 Task: Reply All to email with the signature Chelsea Sanchez with the subject Request for a testimonial from softage.1@softage.net with the message Could you please provide me with an update on the status of the project?, select last word, change the font of the message to Garamond and change the font typography to bold and italics Send the email
Action: Mouse moved to (576, 761)
Screenshot: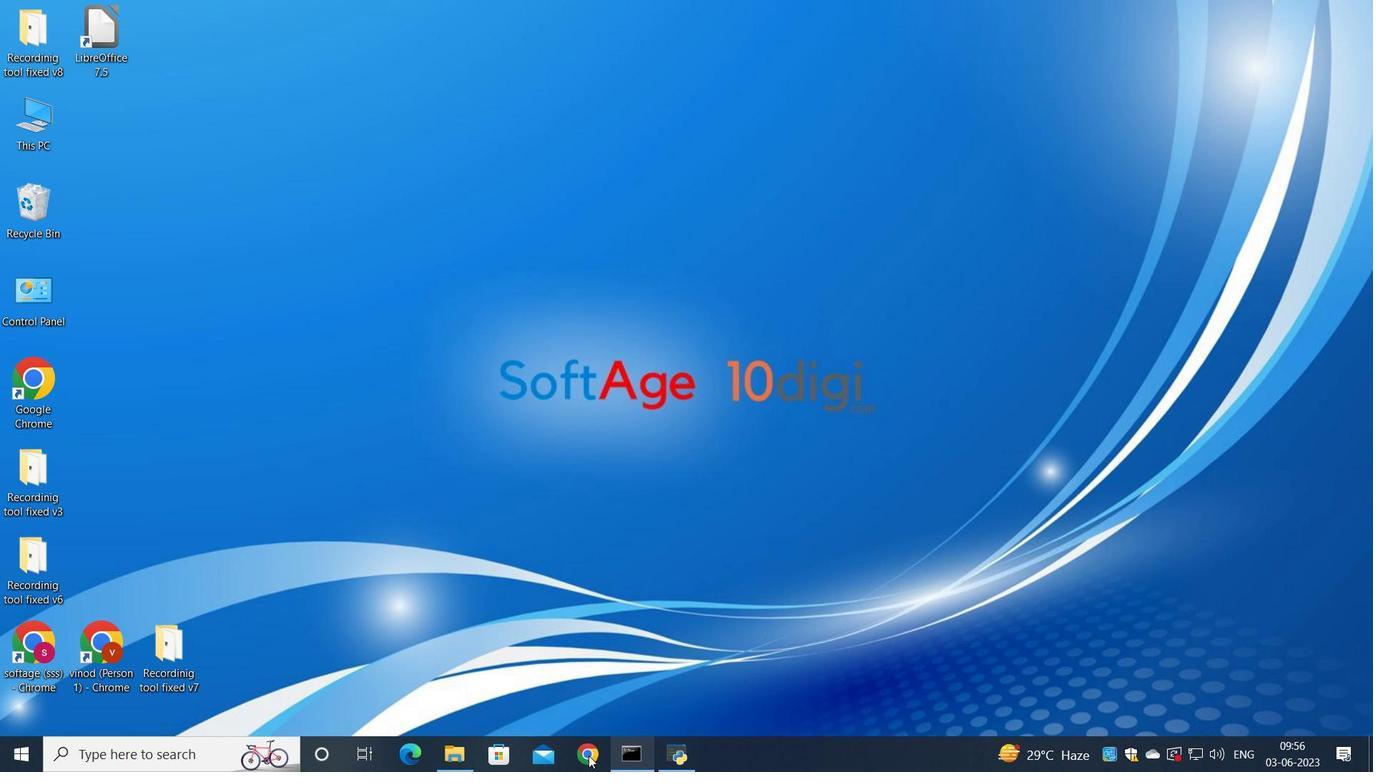 
Action: Mouse pressed left at (576, 761)
Screenshot: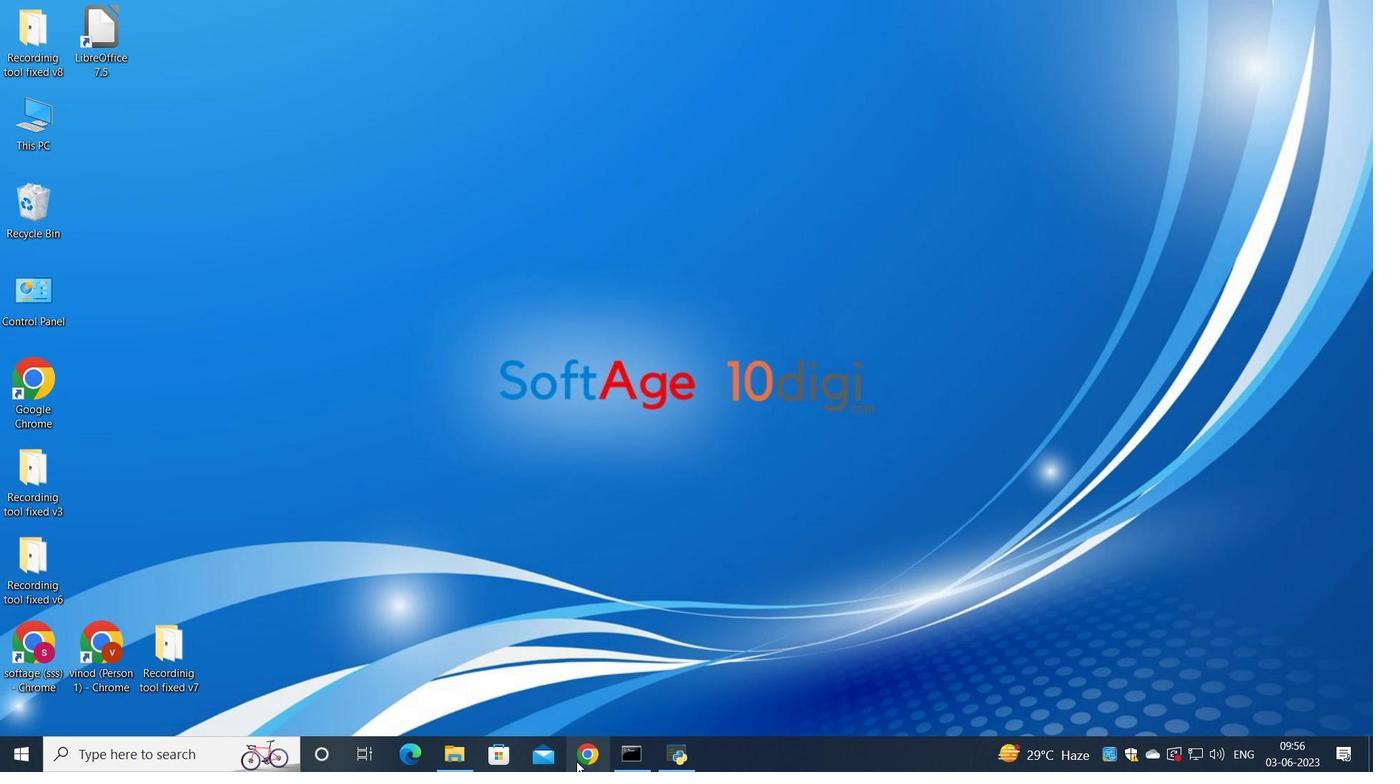 
Action: Mouse moved to (608, 466)
Screenshot: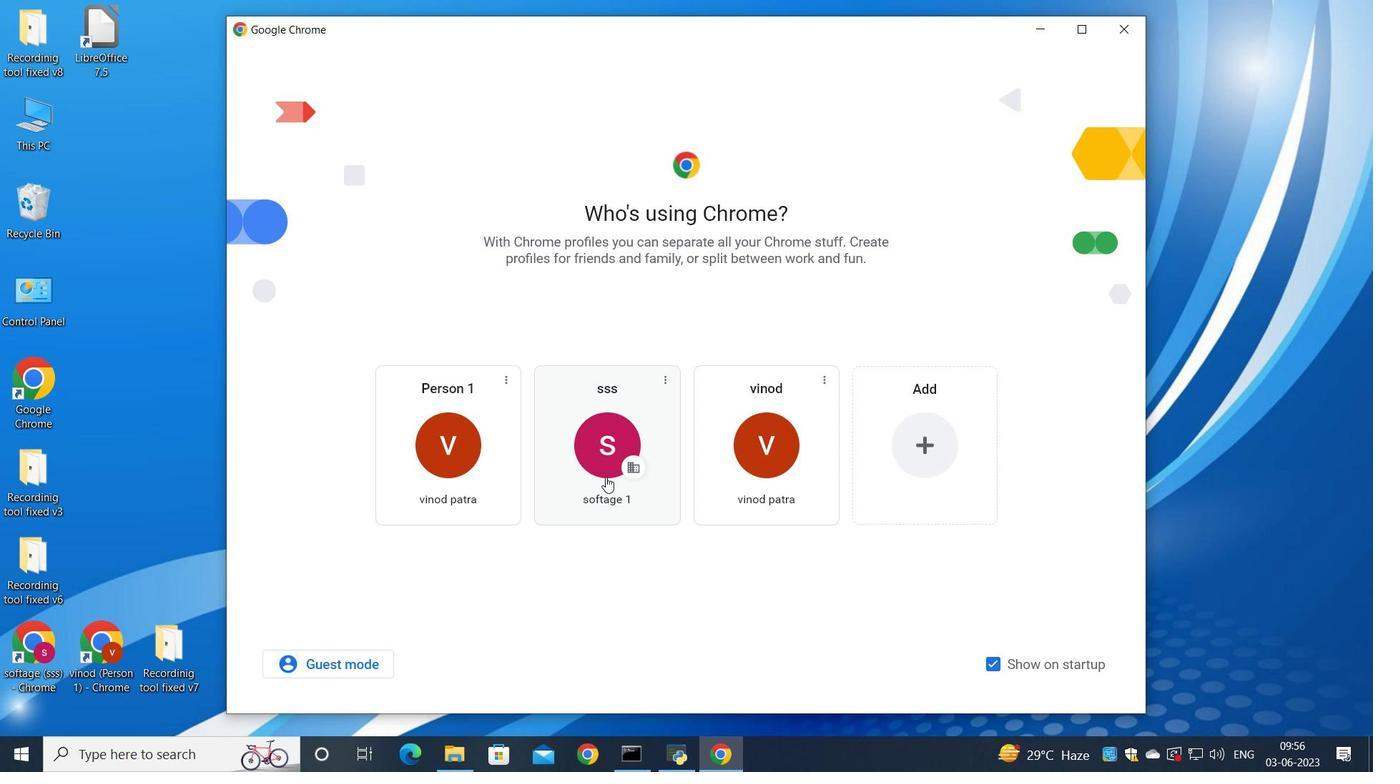 
Action: Mouse pressed left at (608, 466)
Screenshot: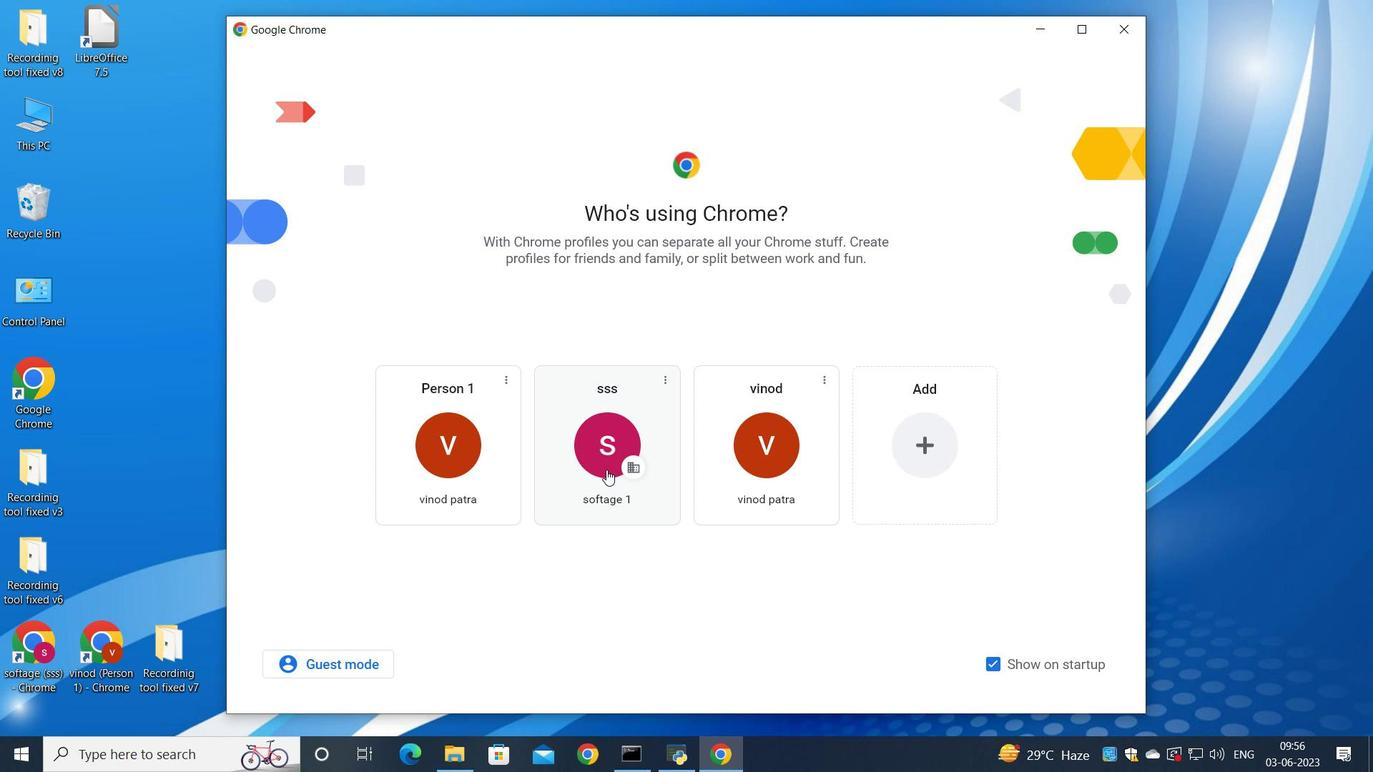 
Action: Mouse moved to (1208, 117)
Screenshot: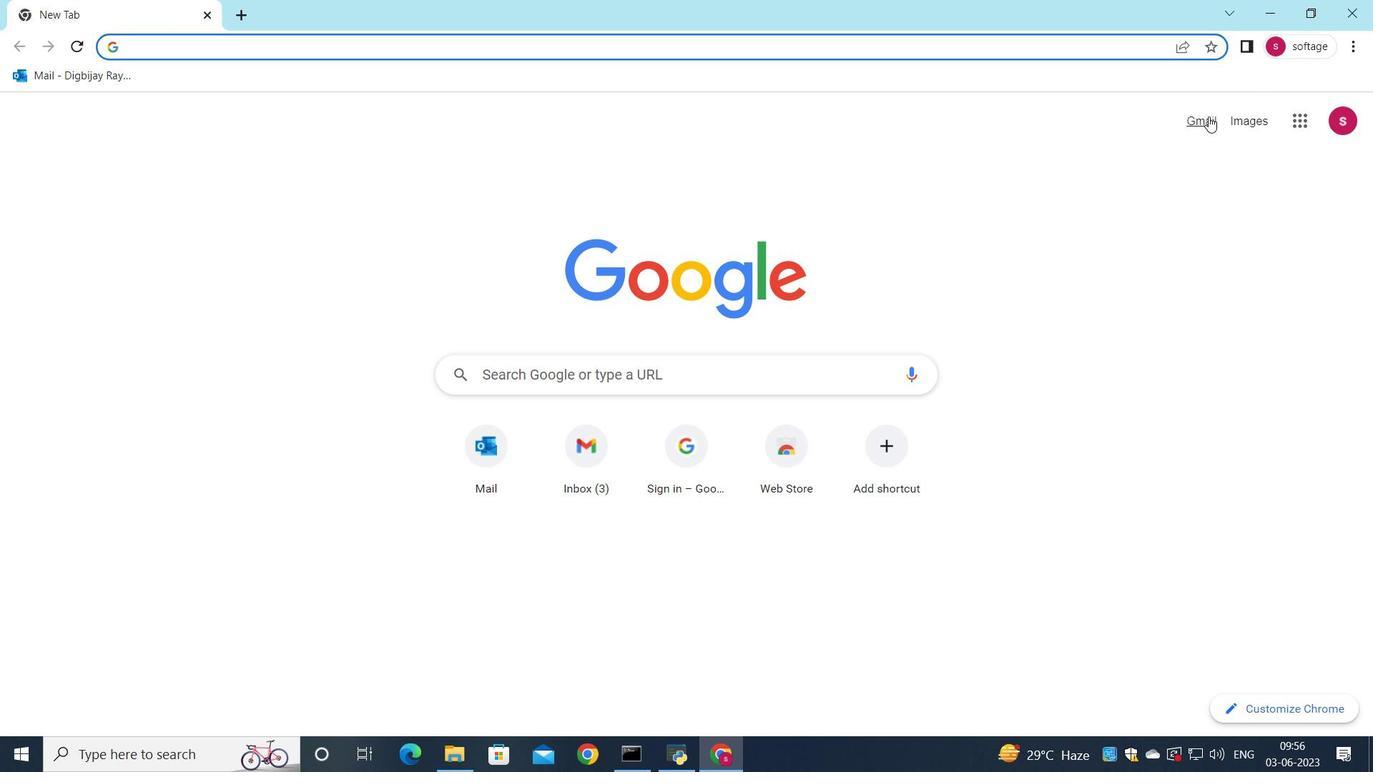 
Action: Mouse pressed left at (1208, 117)
Screenshot: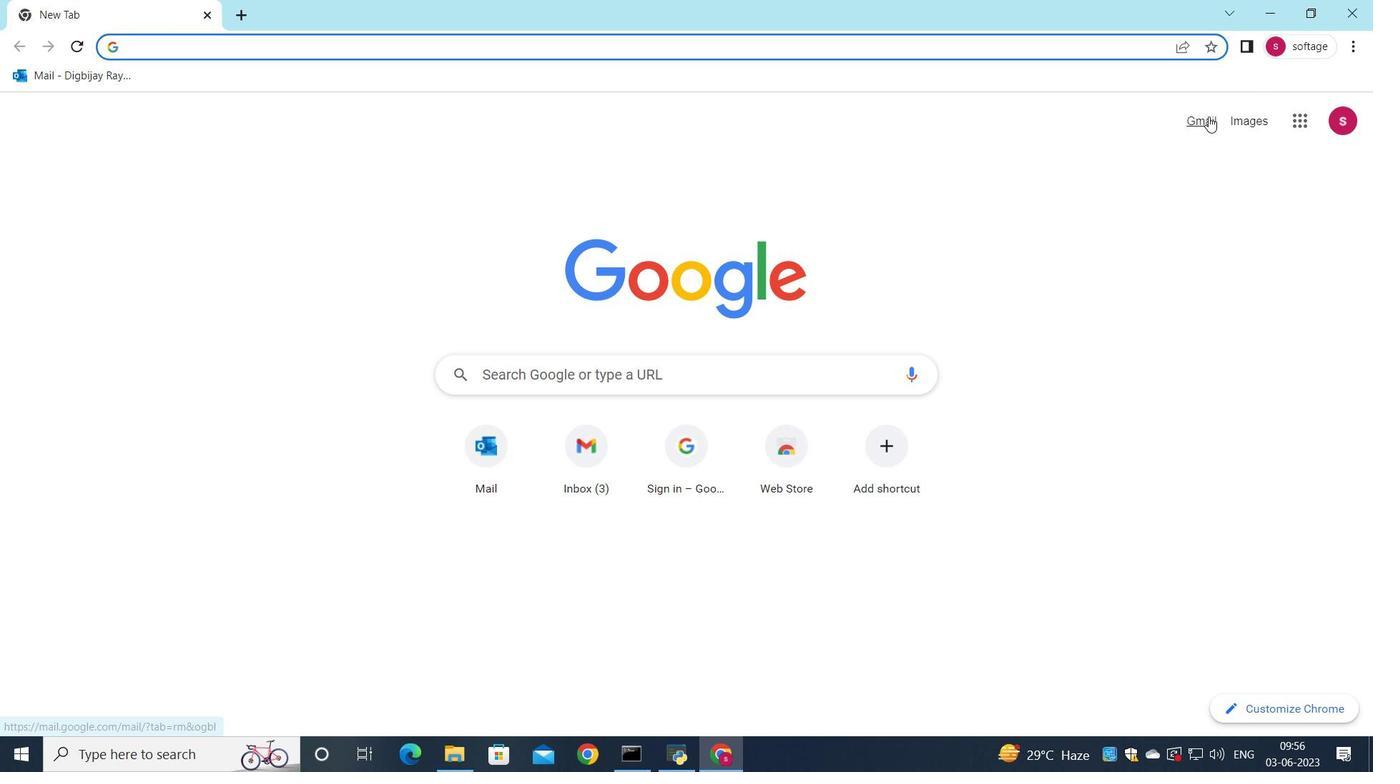 
Action: Mouse moved to (1173, 112)
Screenshot: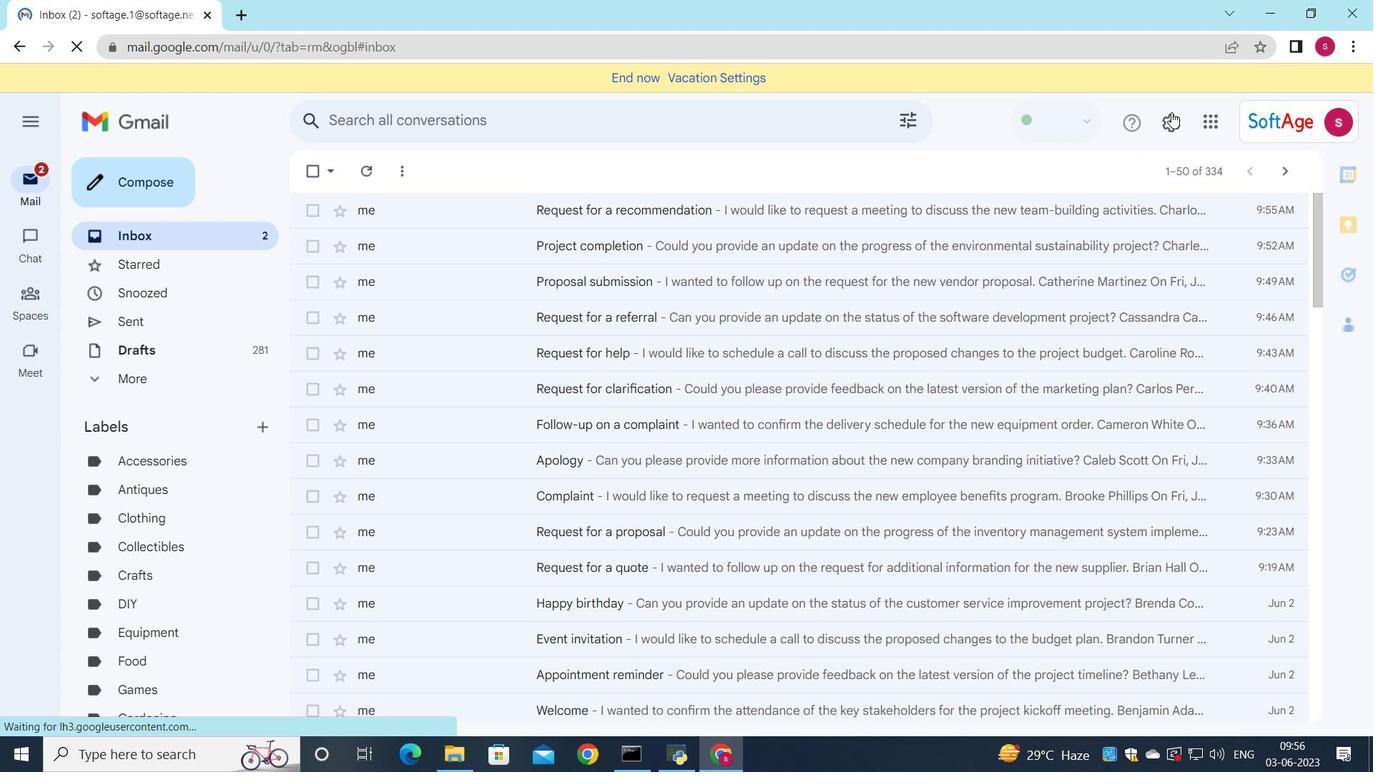 
Action: Mouse pressed left at (1173, 112)
Screenshot: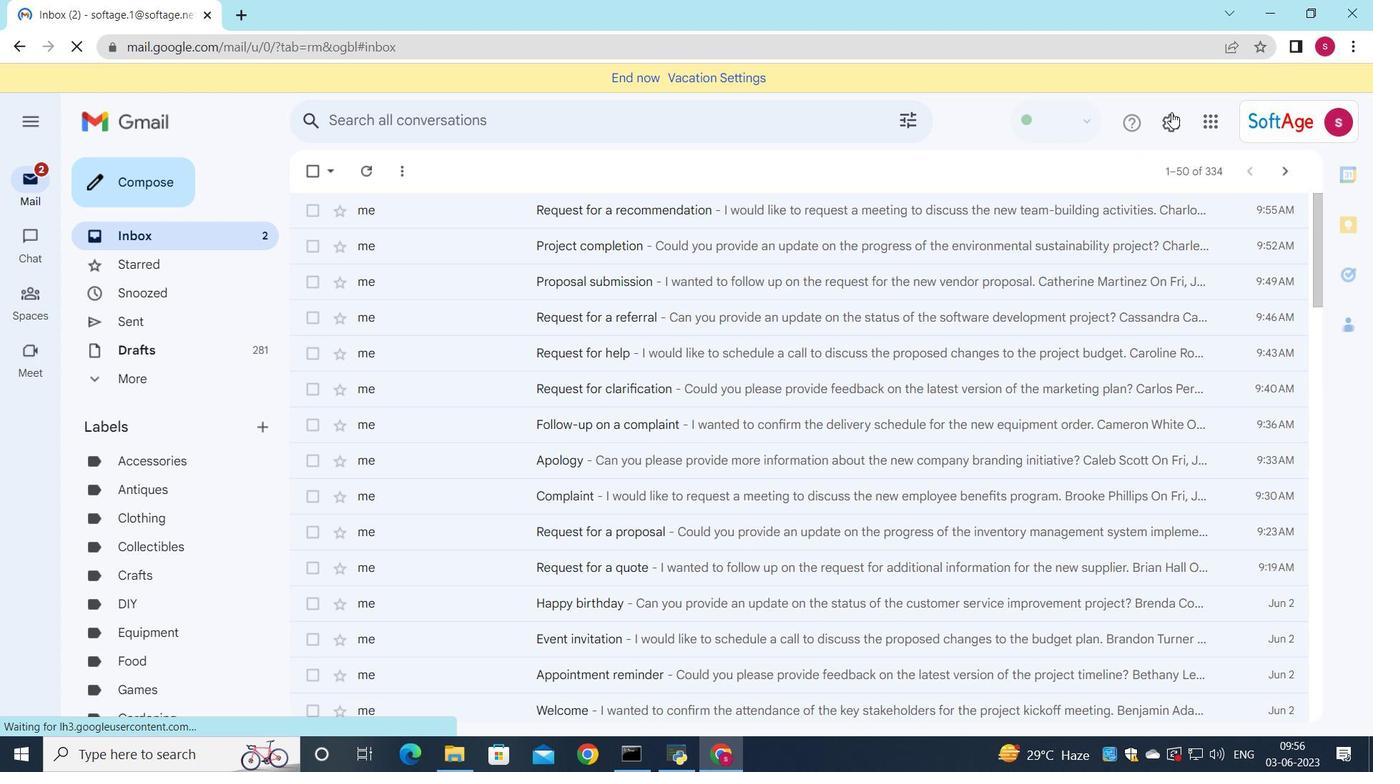 
Action: Mouse moved to (1177, 211)
Screenshot: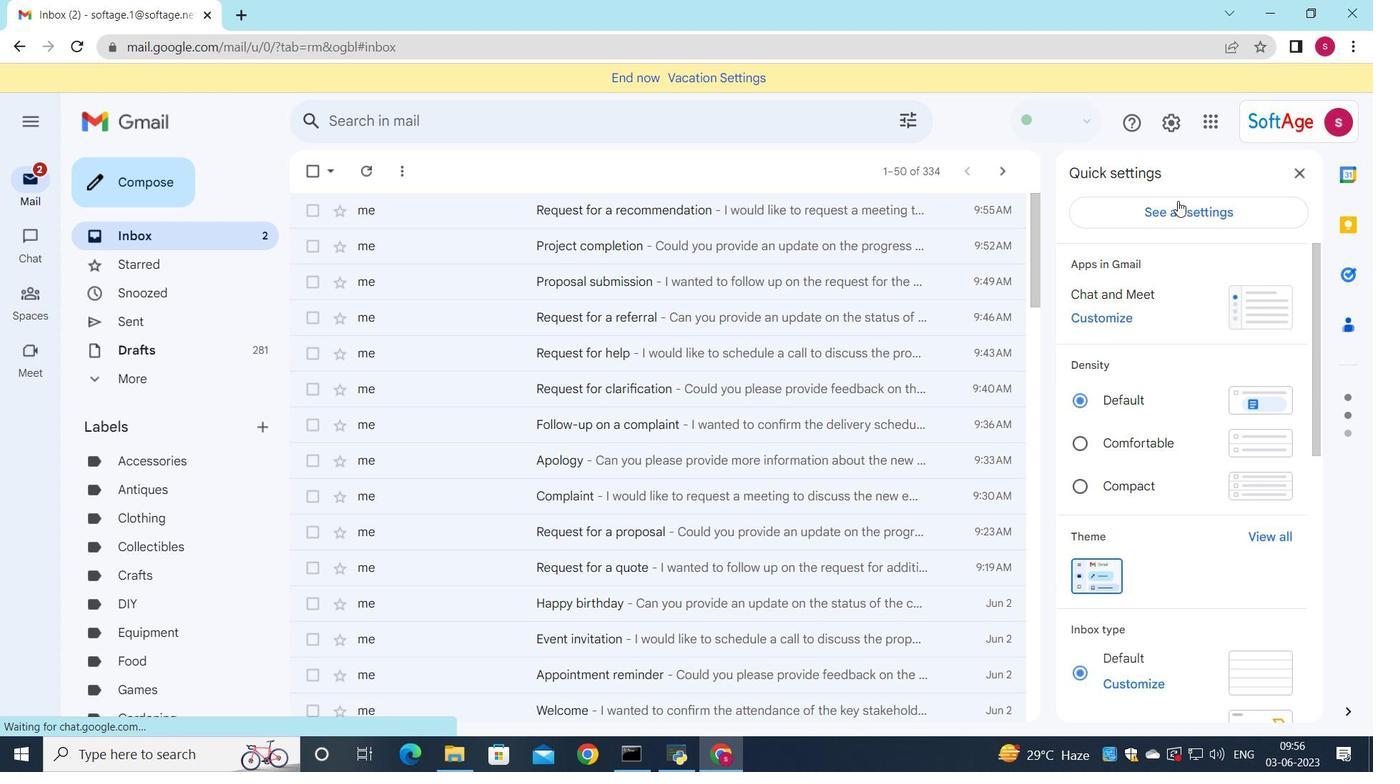 
Action: Mouse pressed left at (1177, 211)
Screenshot: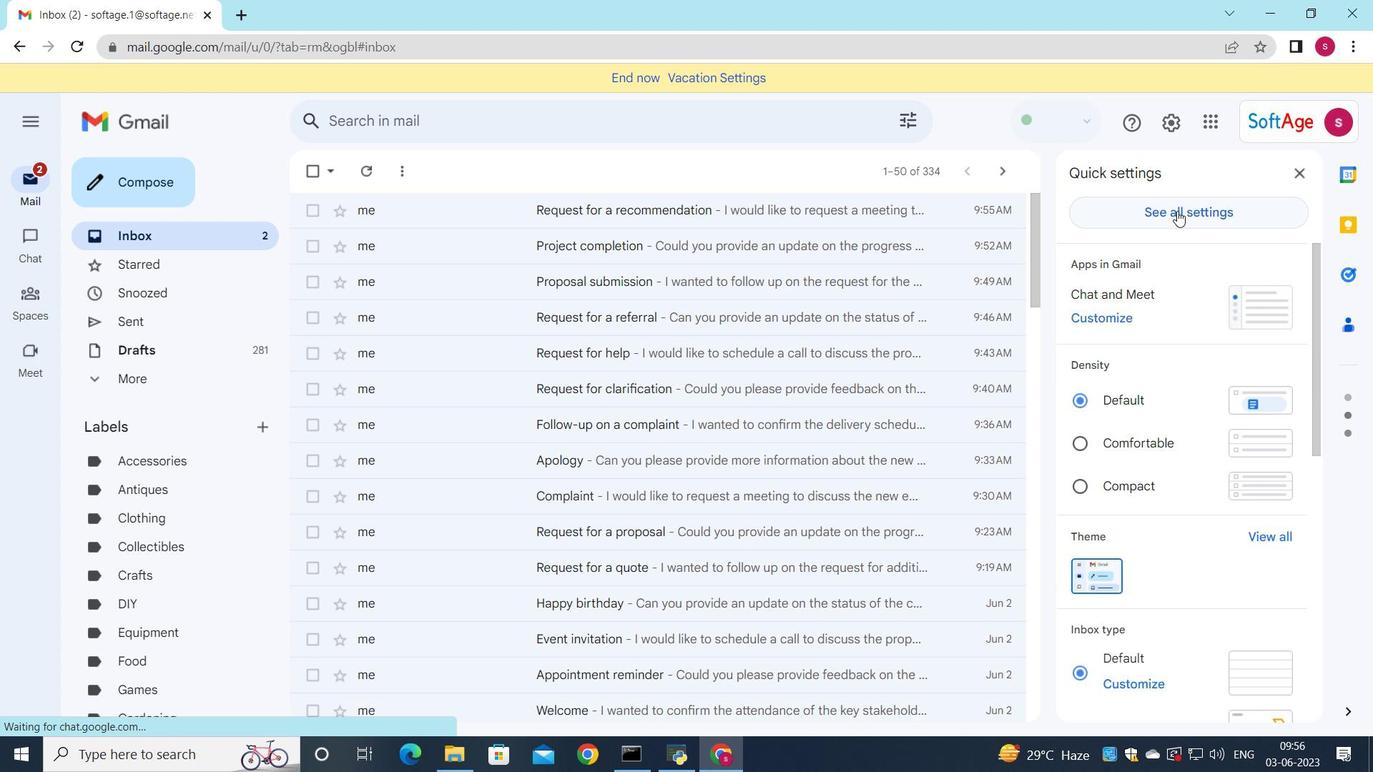 
Action: Mouse moved to (859, 433)
Screenshot: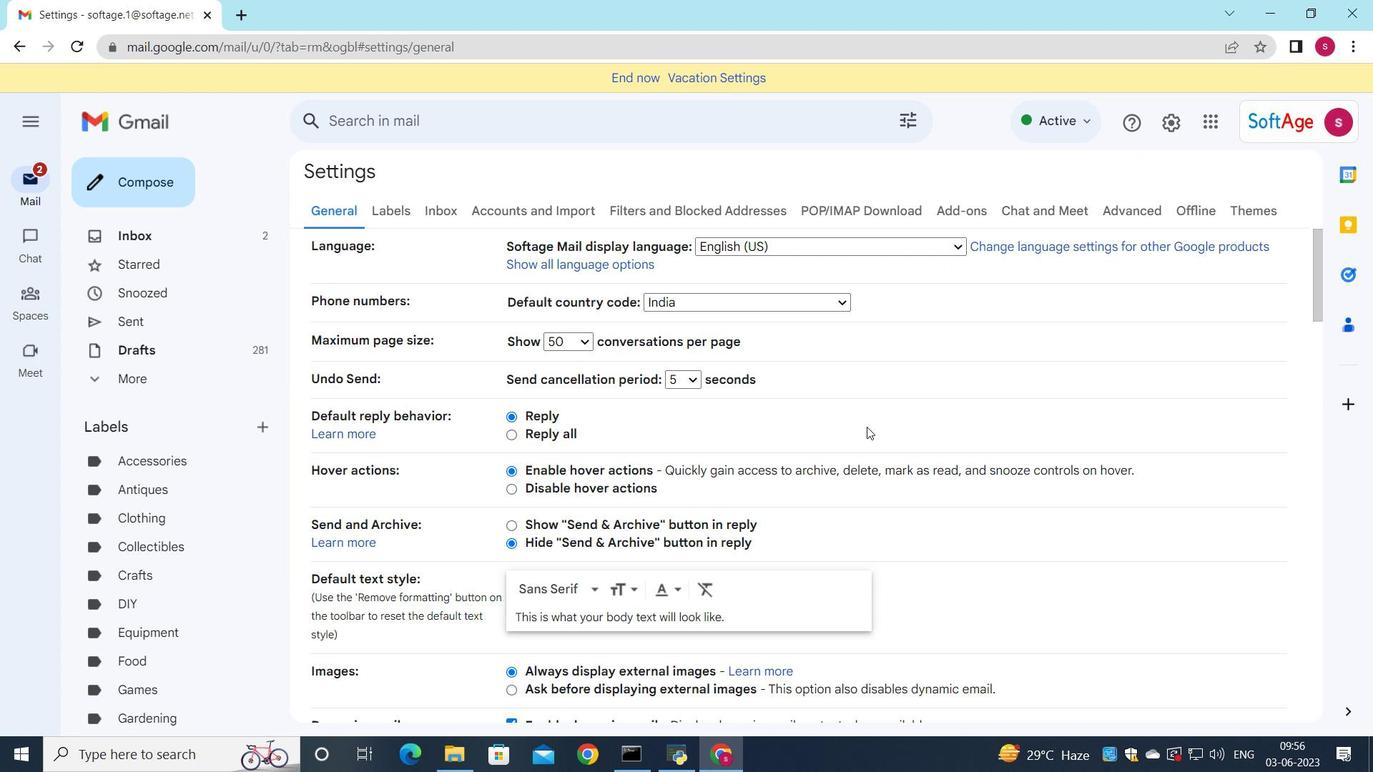 
Action: Mouse scrolled (859, 432) with delta (0, 0)
Screenshot: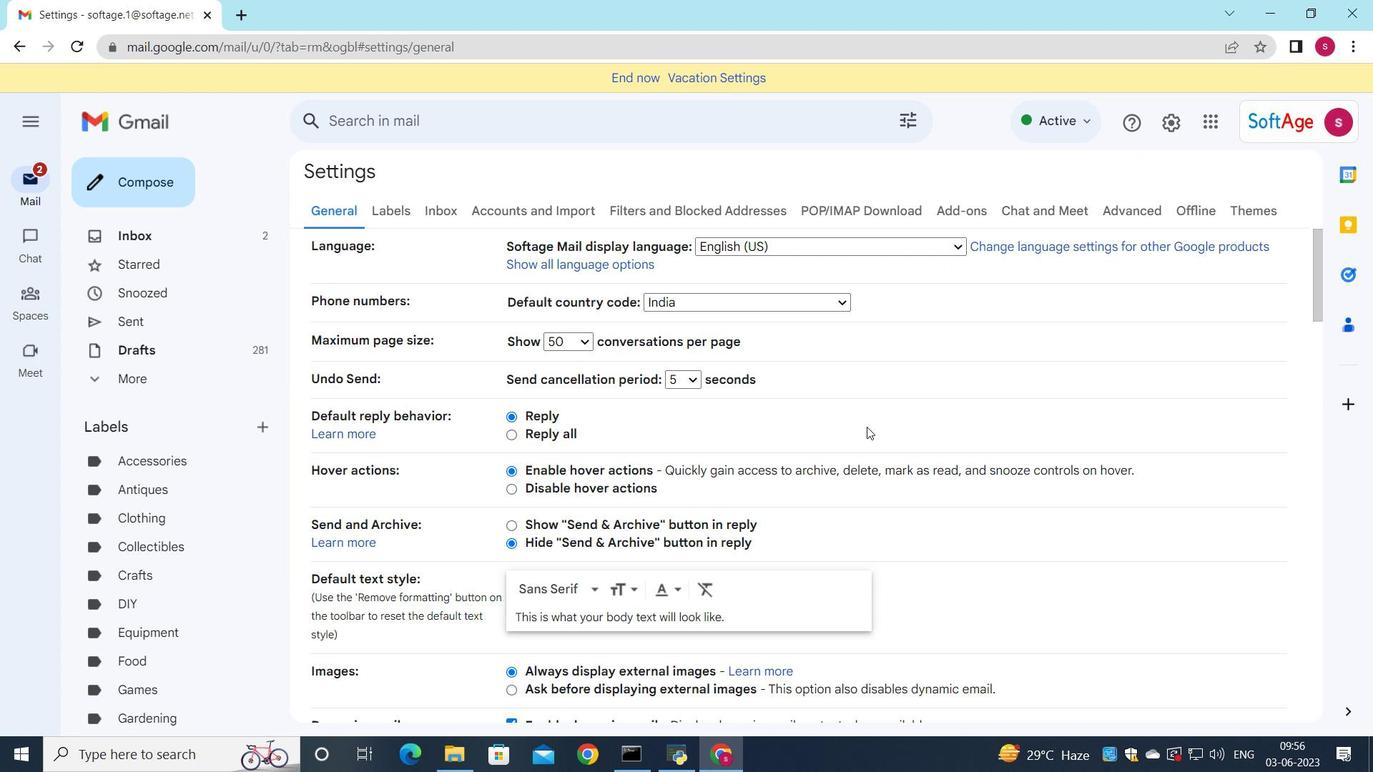 
Action: Mouse moved to (856, 437)
Screenshot: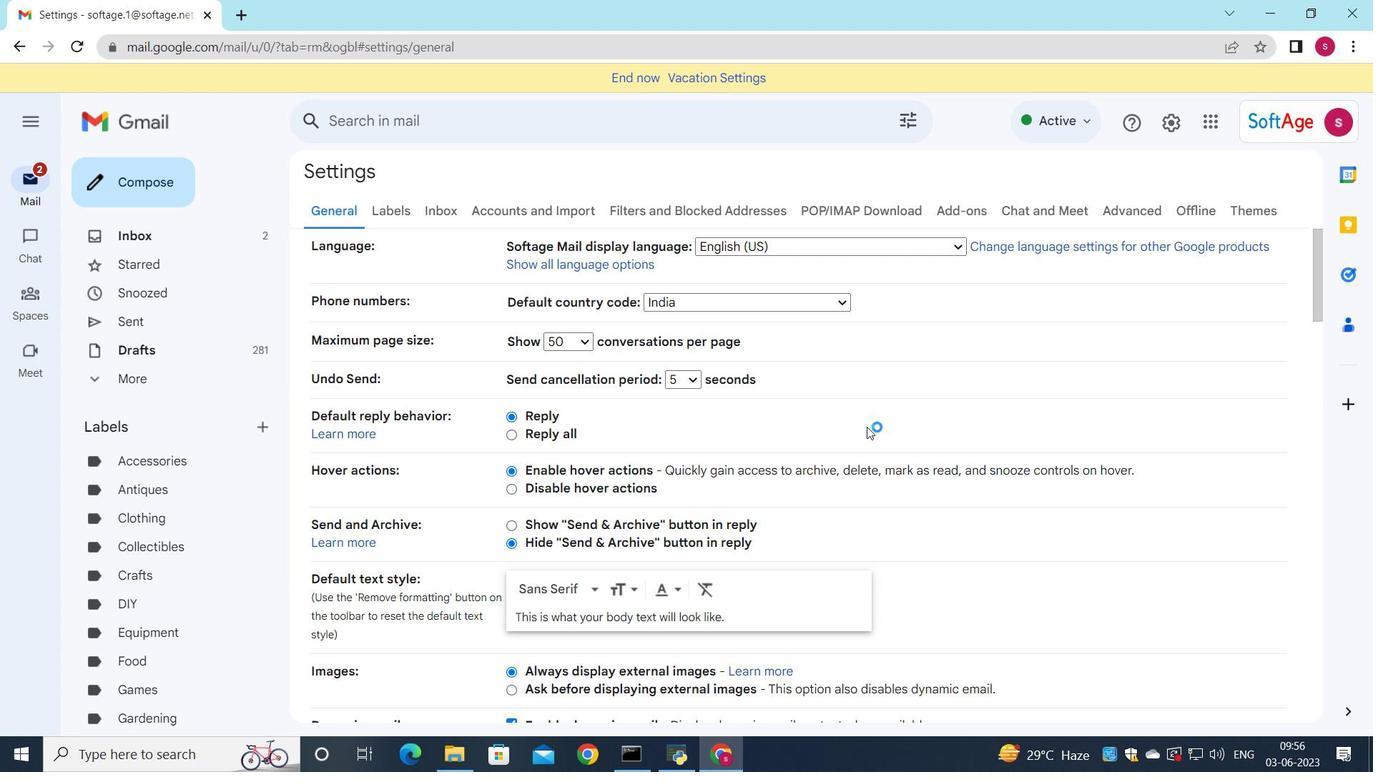 
Action: Mouse scrolled (856, 437) with delta (0, 0)
Screenshot: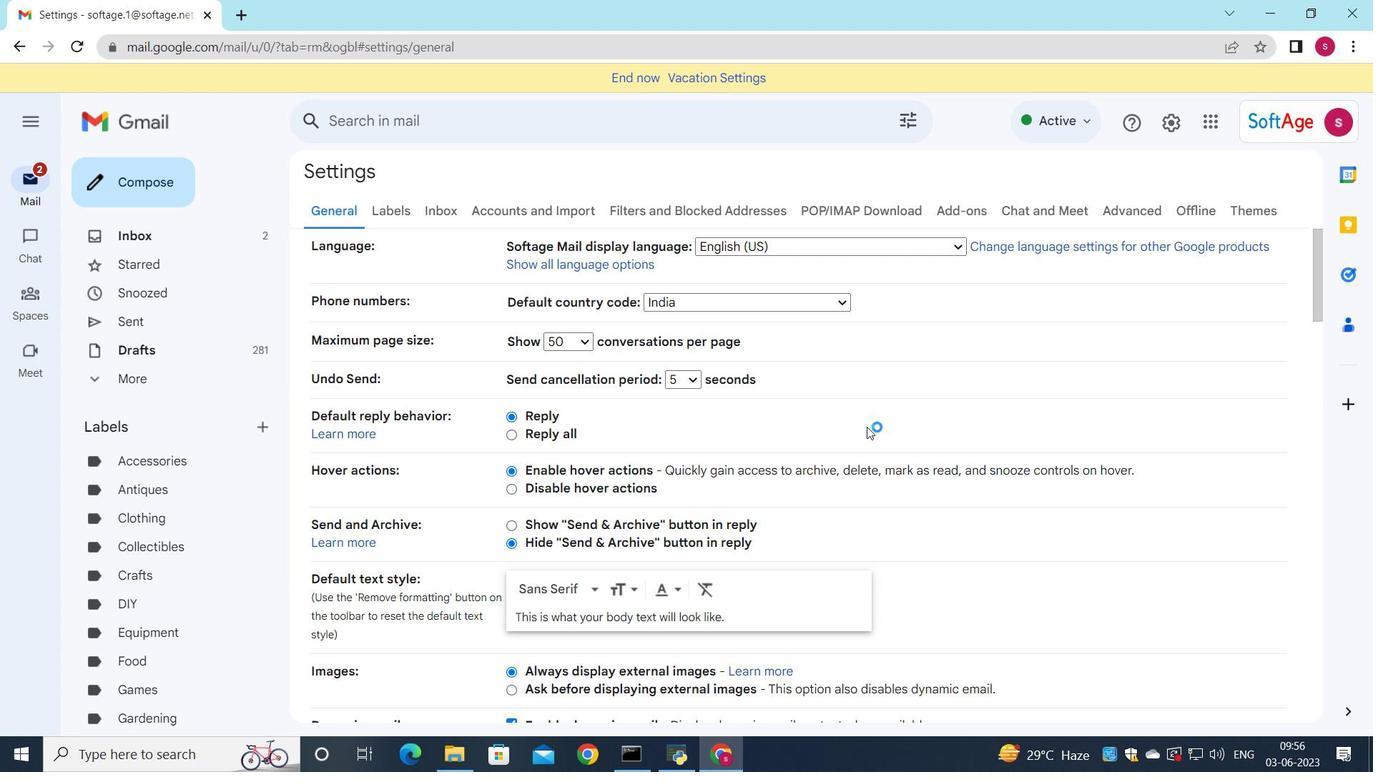 
Action: Mouse moved to (856, 437)
Screenshot: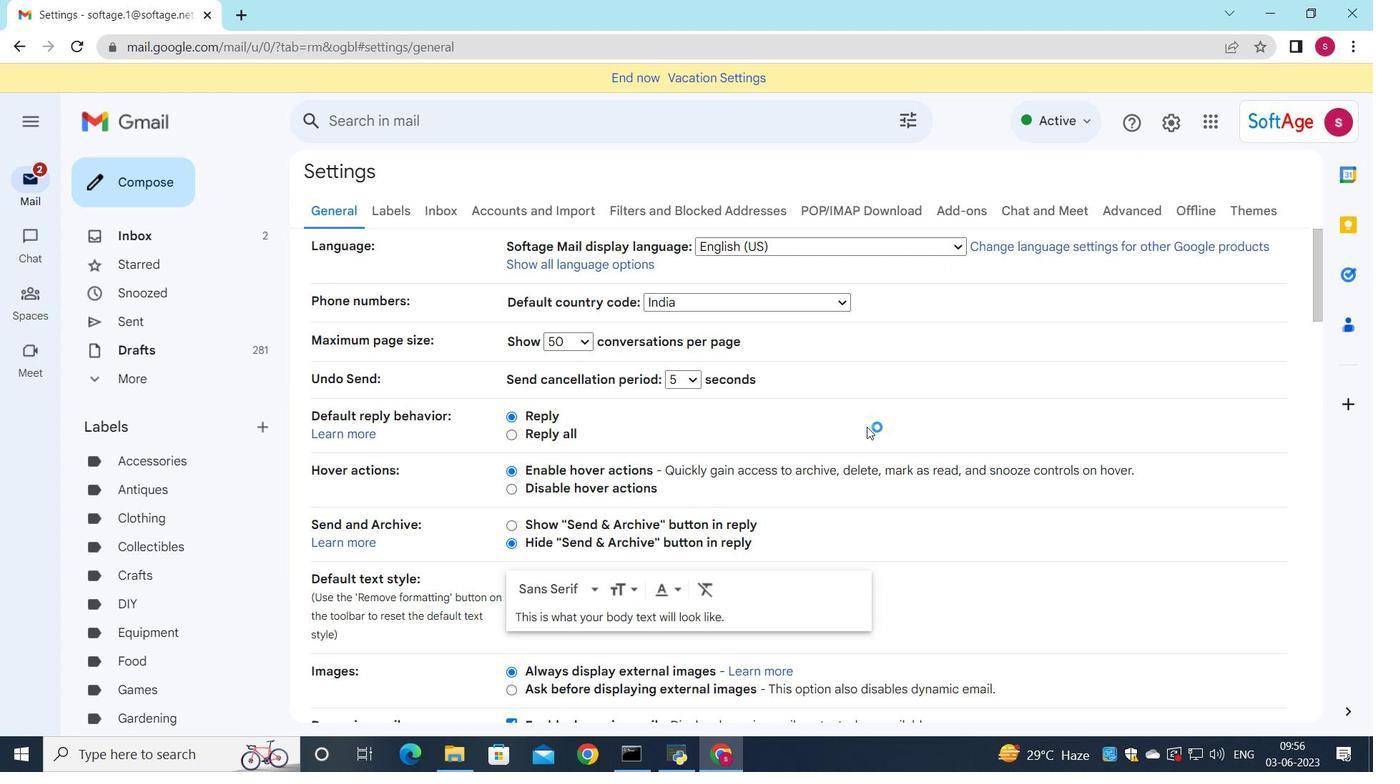 
Action: Mouse scrolled (856, 437) with delta (0, 0)
Screenshot: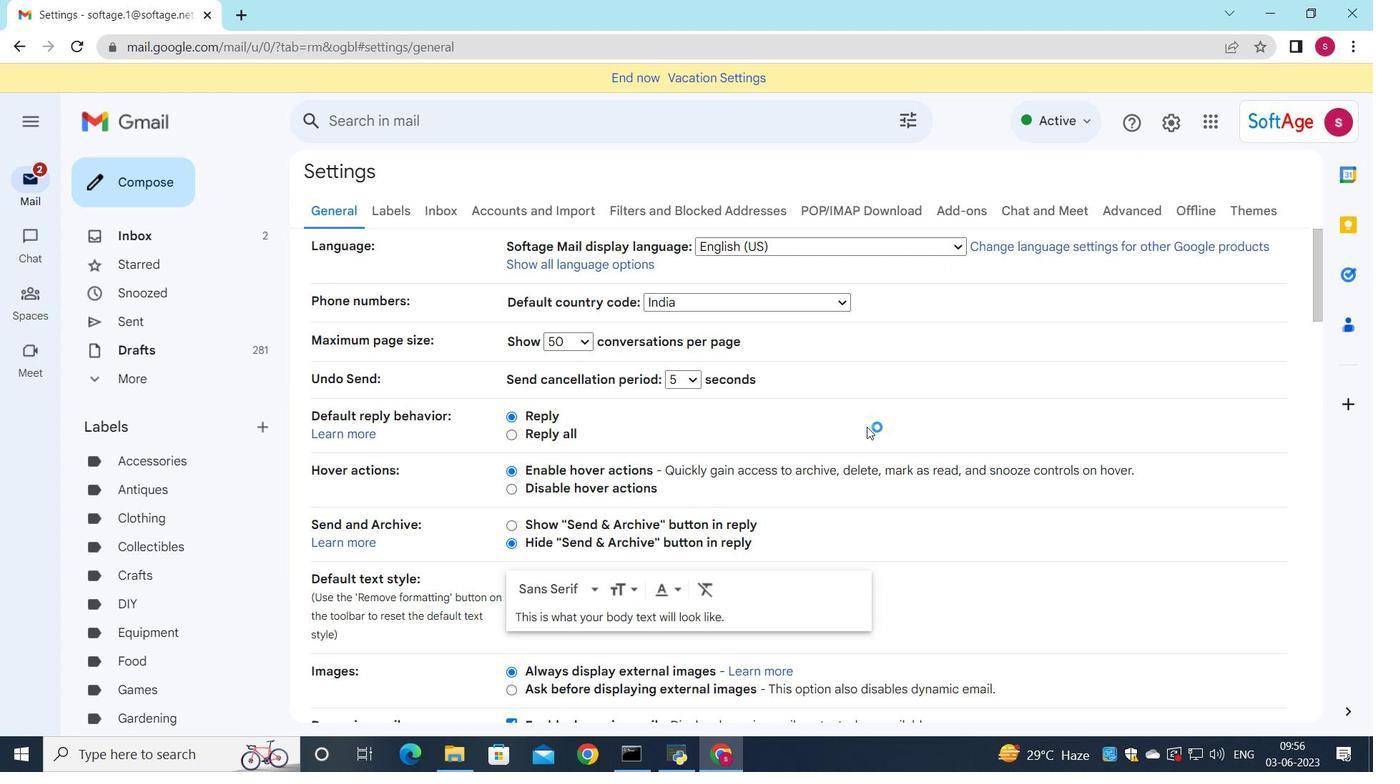 
Action: Mouse moved to (854, 437)
Screenshot: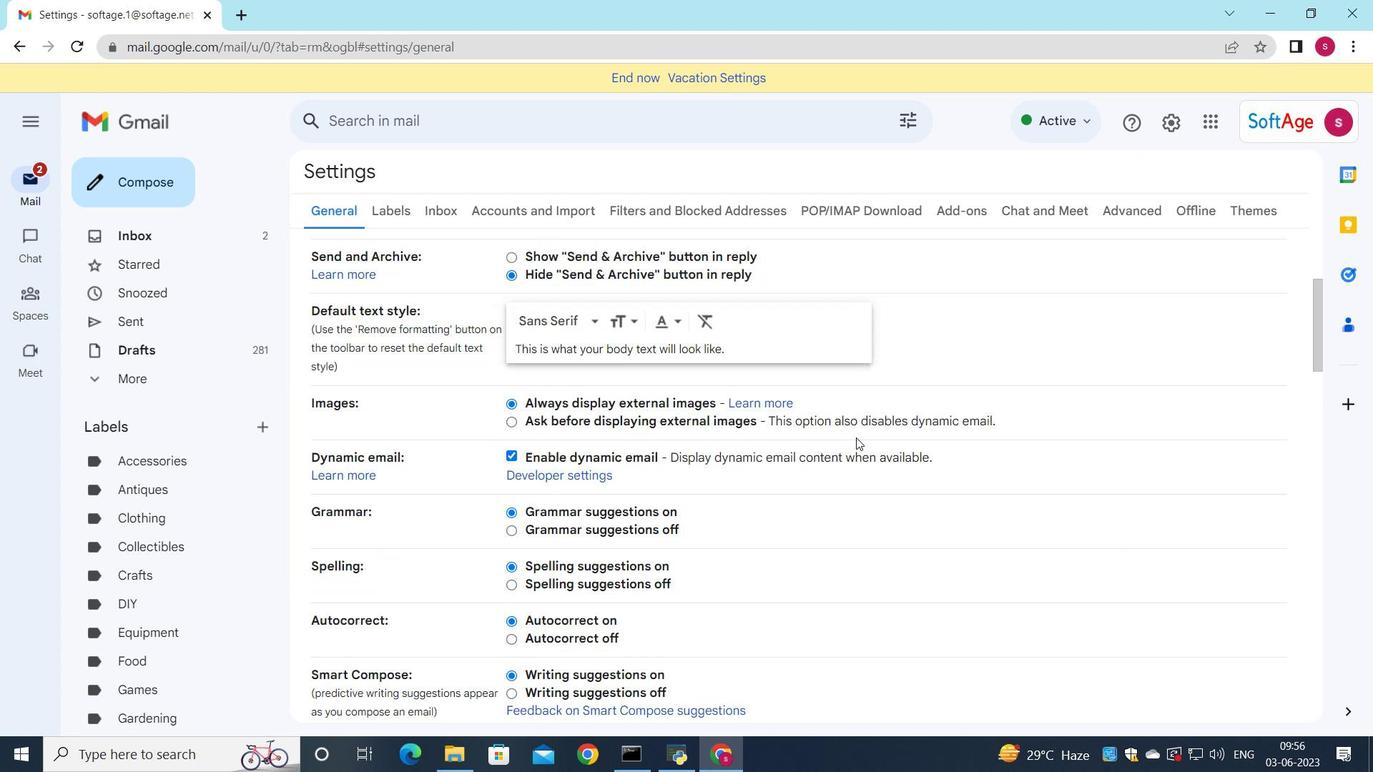 
Action: Mouse scrolled (854, 437) with delta (0, 0)
Screenshot: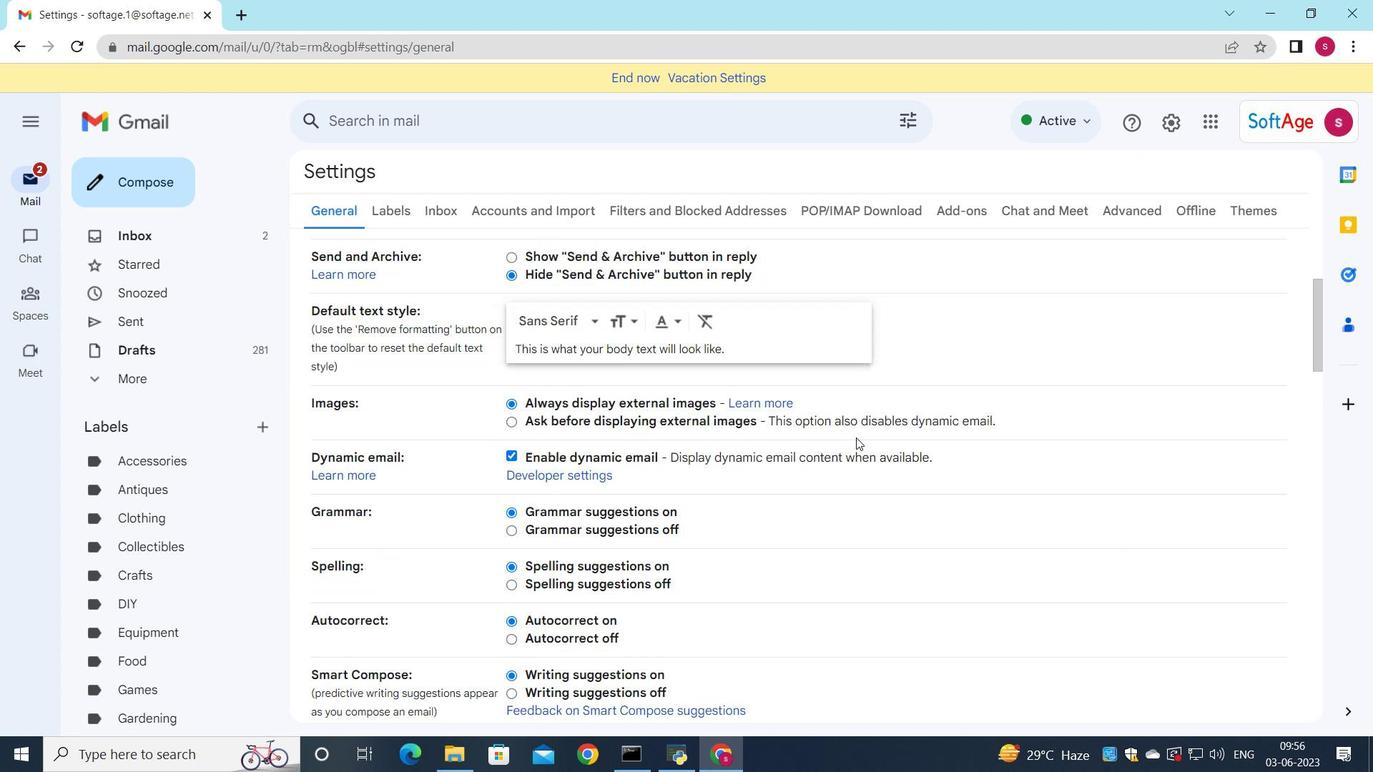
Action: Mouse moved to (853, 438)
Screenshot: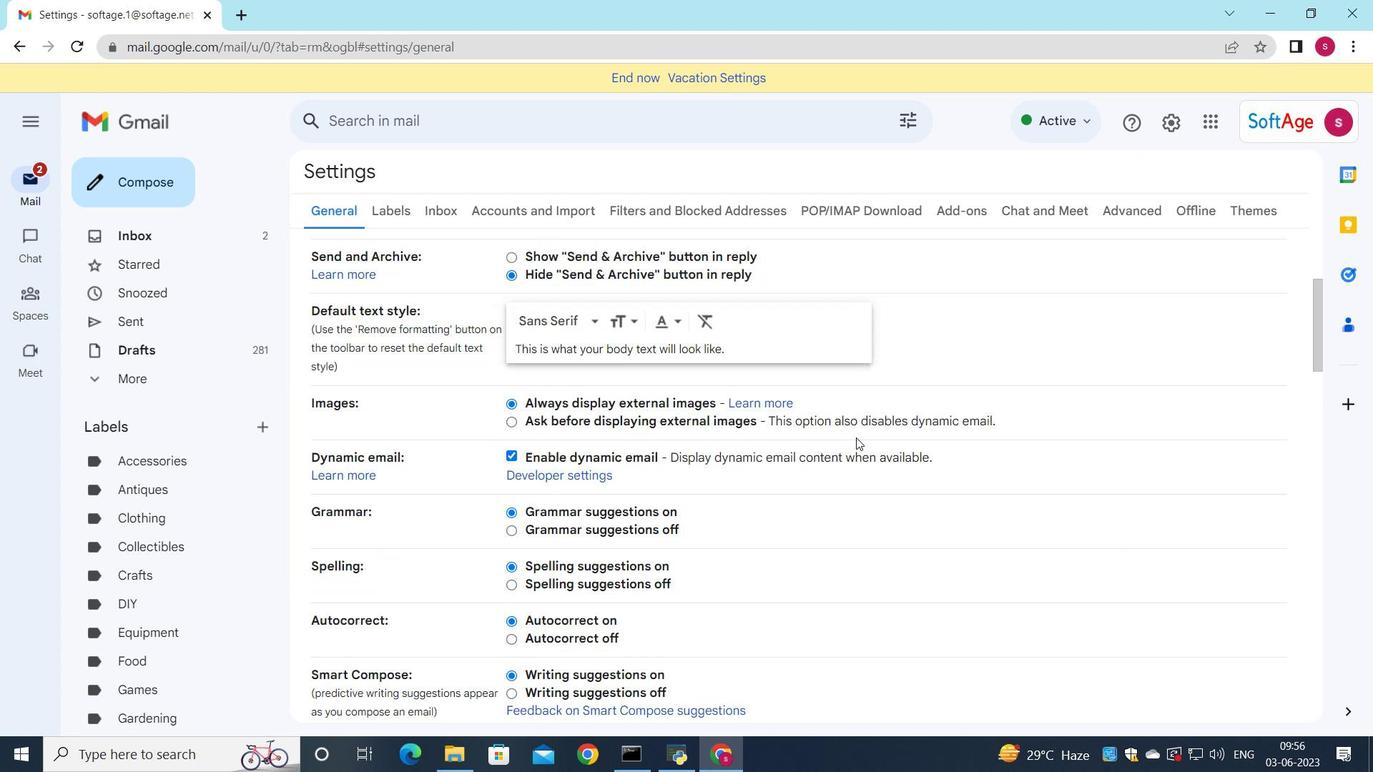 
Action: Mouse scrolled (854, 437) with delta (0, 0)
Screenshot: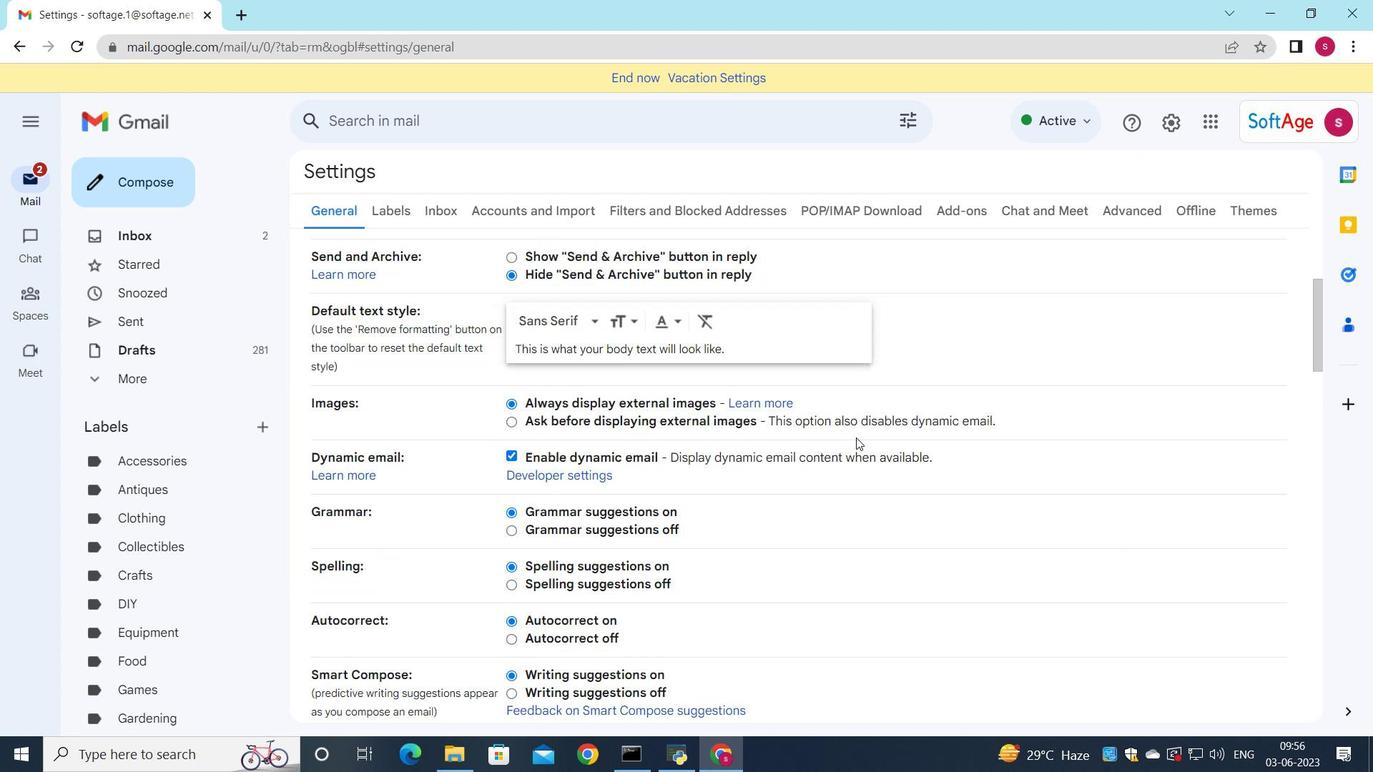 
Action: Mouse moved to (853, 438)
Screenshot: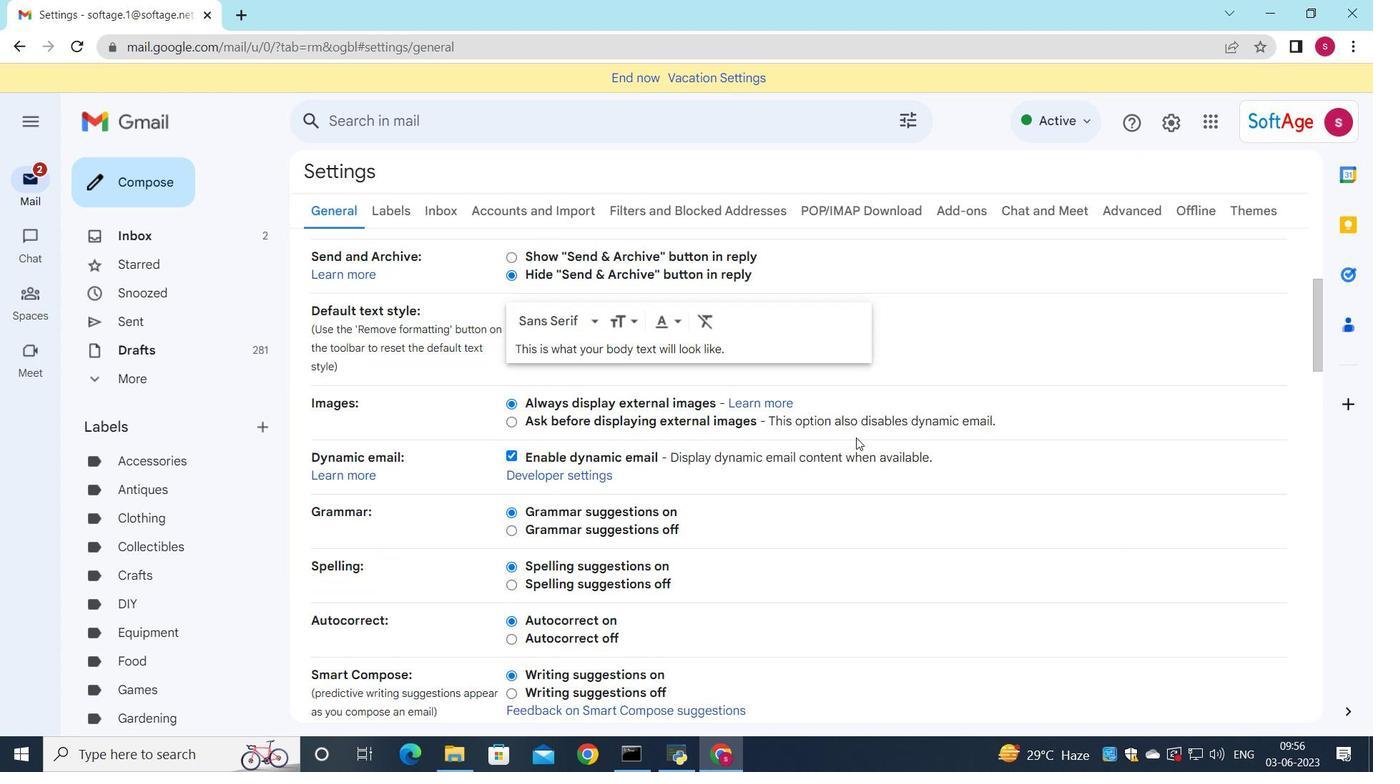 
Action: Mouse scrolled (854, 437) with delta (0, 0)
Screenshot: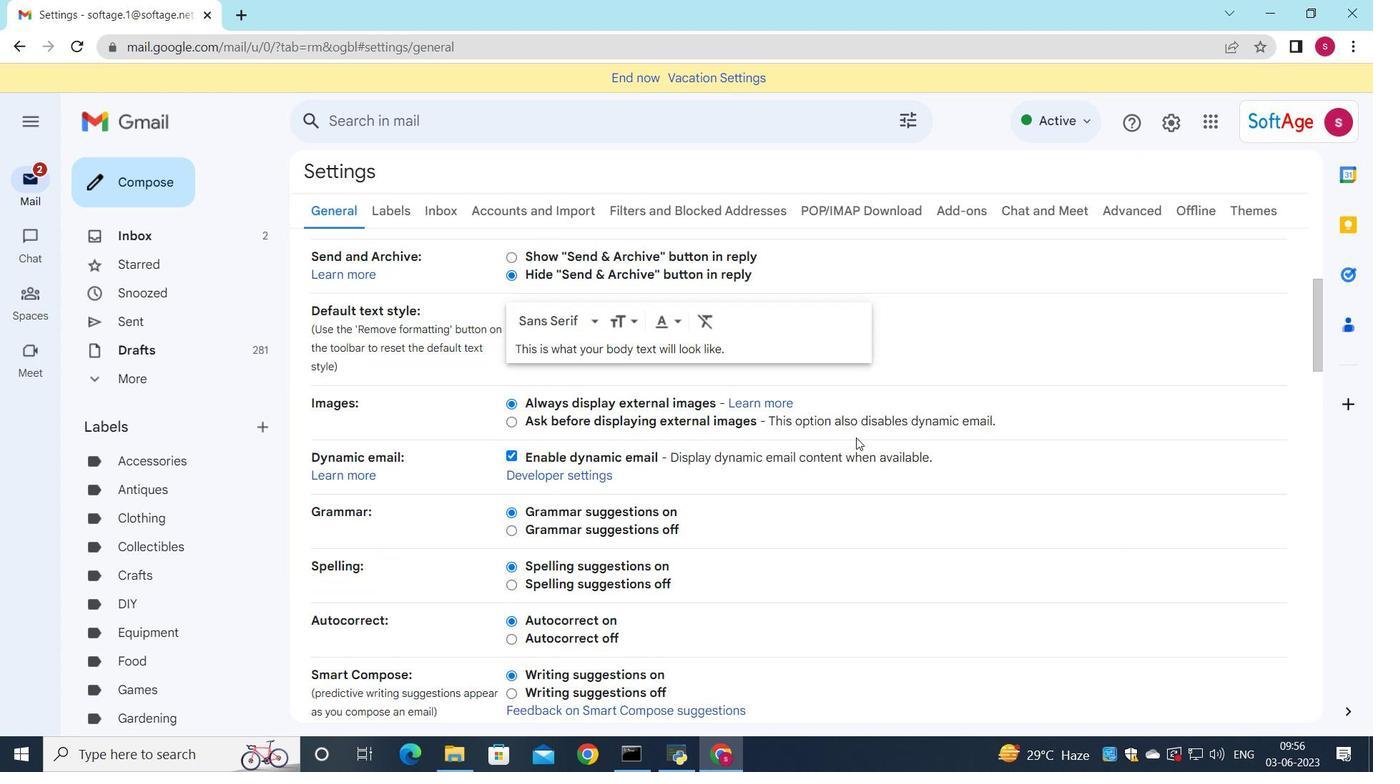 
Action: Mouse moved to (846, 440)
Screenshot: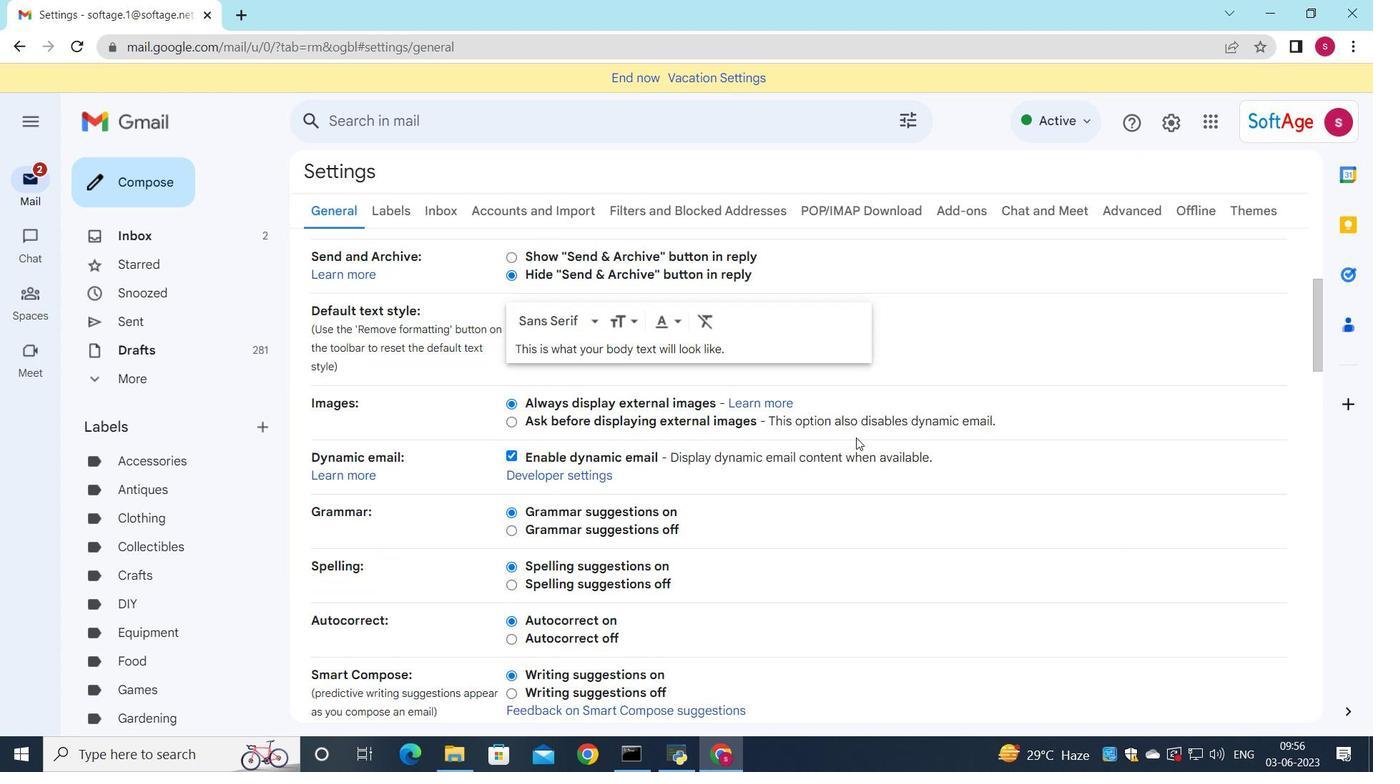 
Action: Mouse scrolled (850, 438) with delta (0, 0)
Screenshot: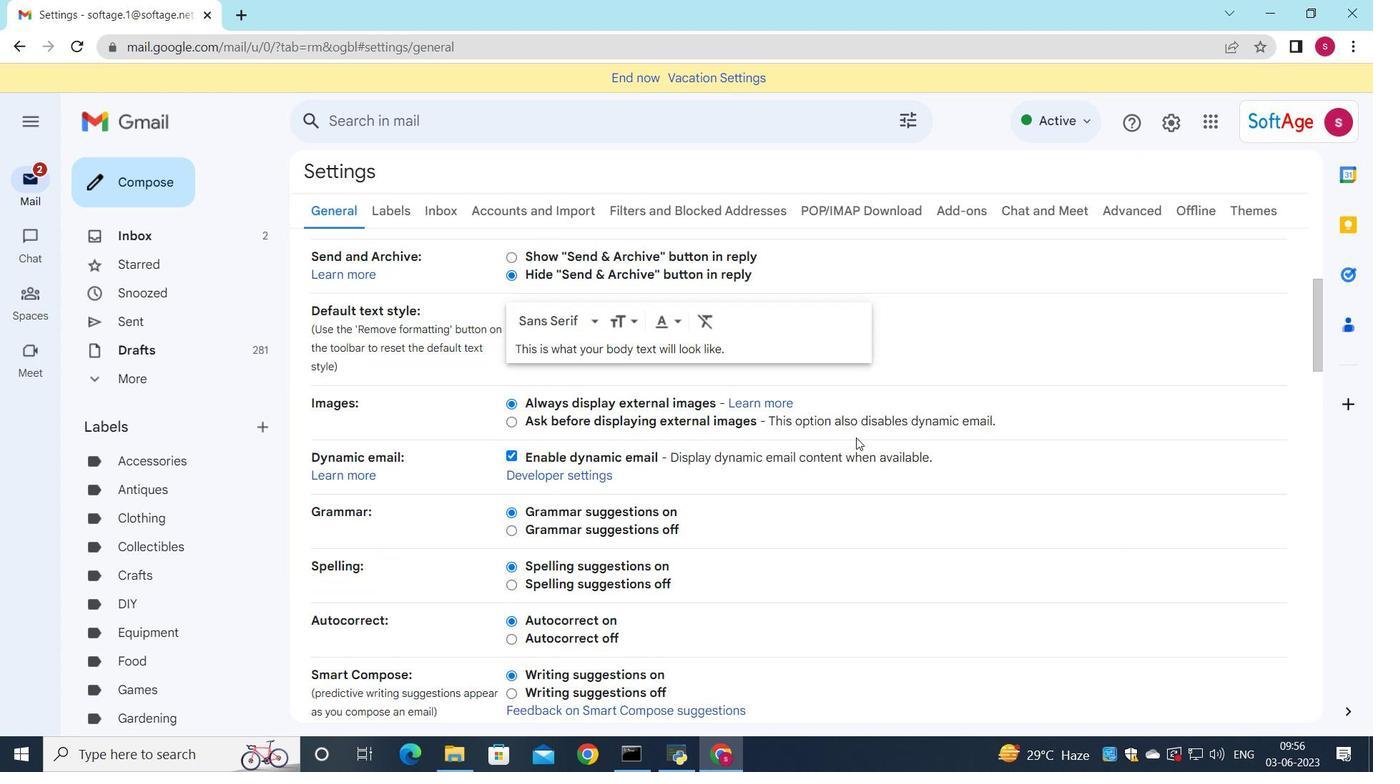 
Action: Mouse moved to (841, 441)
Screenshot: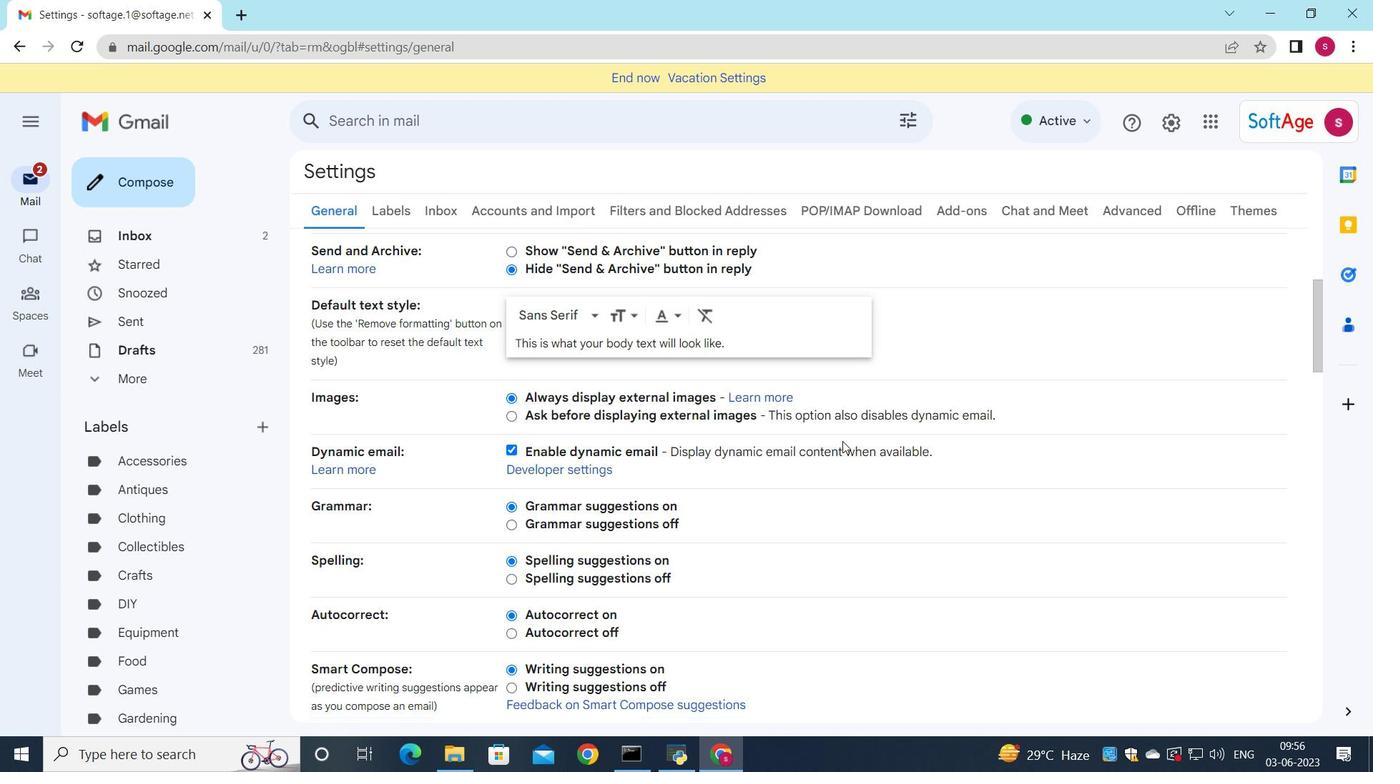 
Action: Mouse scrolled (841, 440) with delta (0, 0)
Screenshot: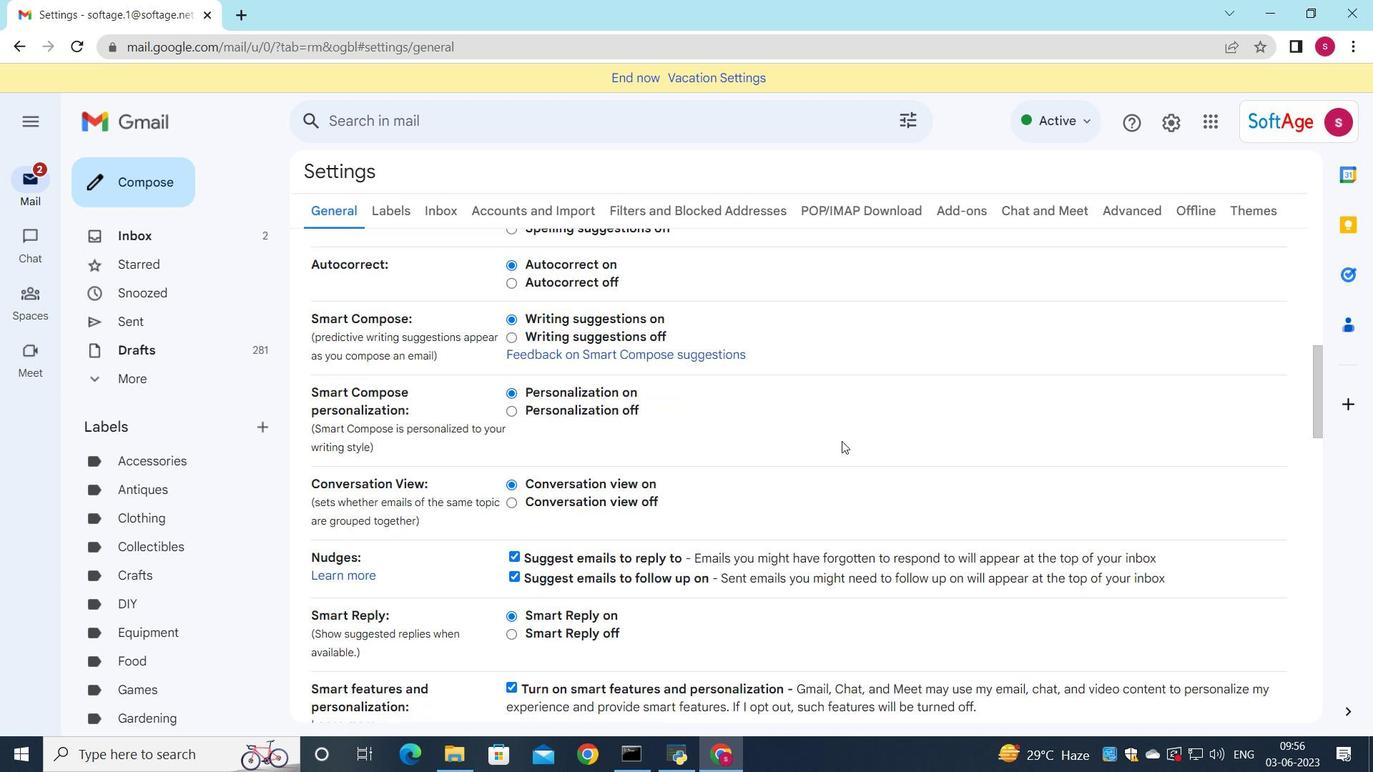
Action: Mouse scrolled (841, 440) with delta (0, 0)
Screenshot: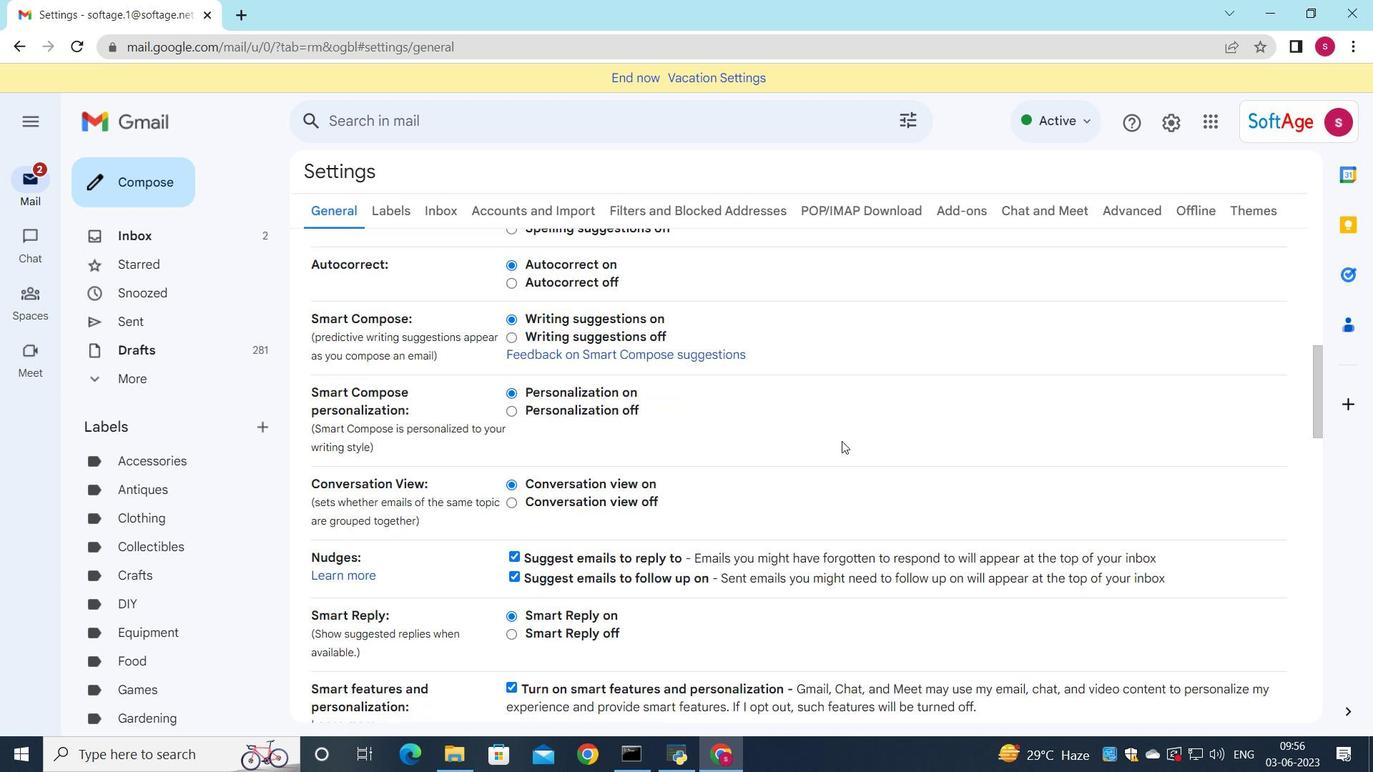
Action: Mouse scrolled (841, 440) with delta (0, 0)
Screenshot: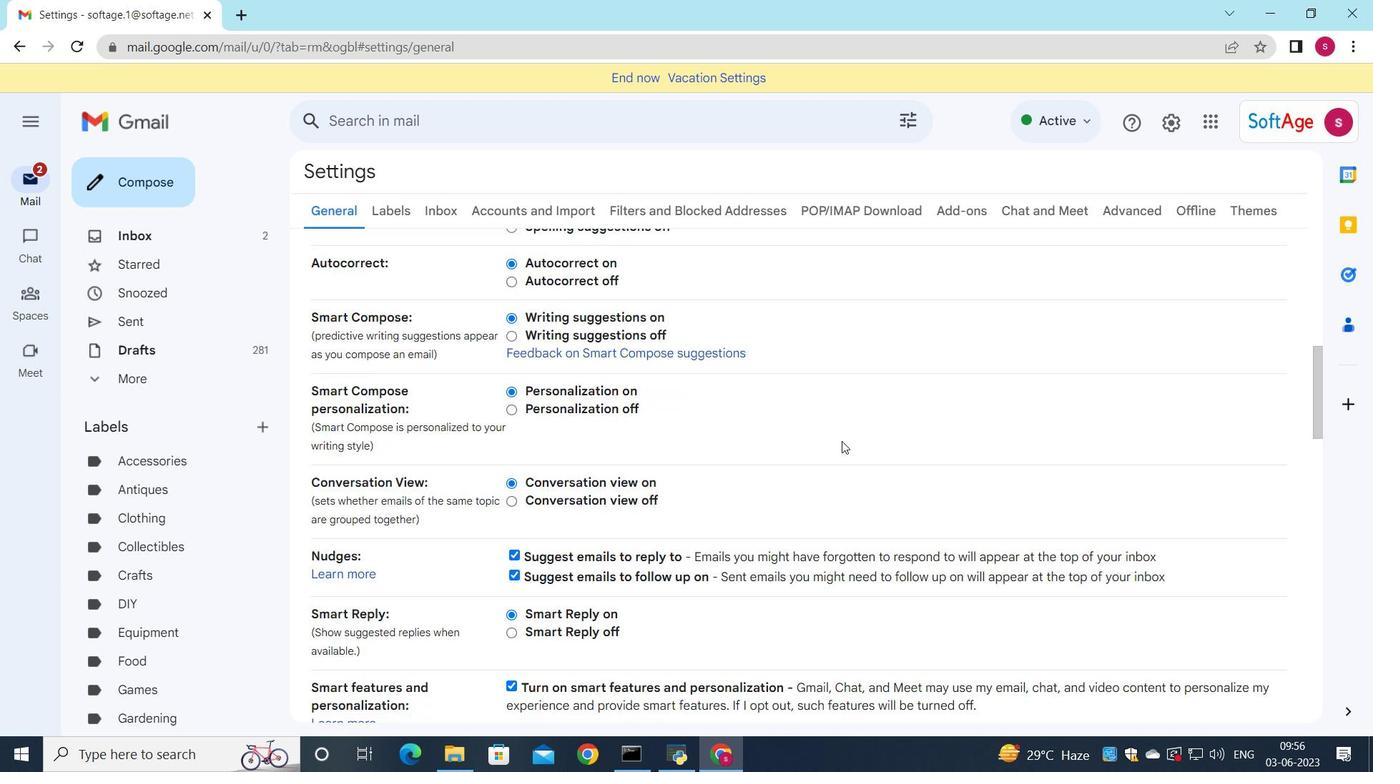 
Action: Mouse scrolled (841, 440) with delta (0, 0)
Screenshot: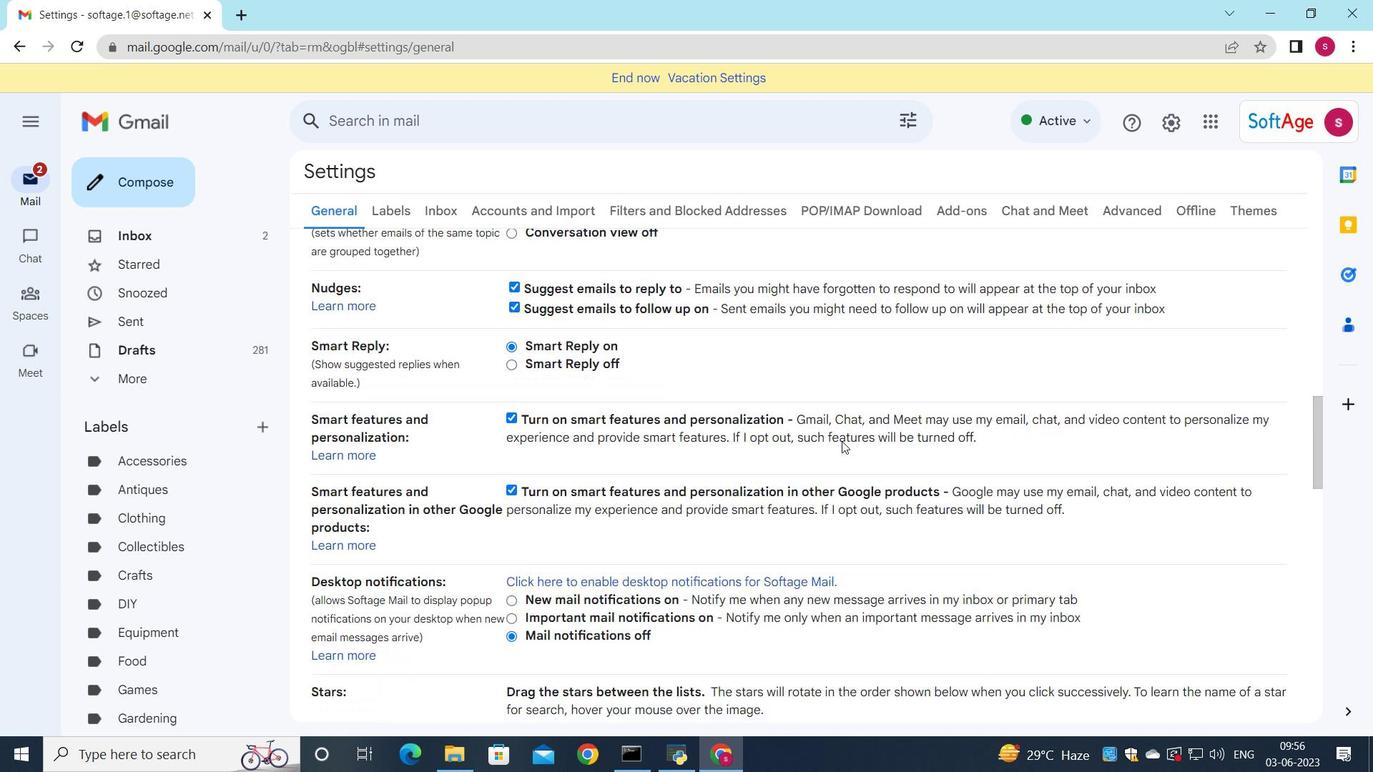 
Action: Mouse scrolled (841, 440) with delta (0, 0)
Screenshot: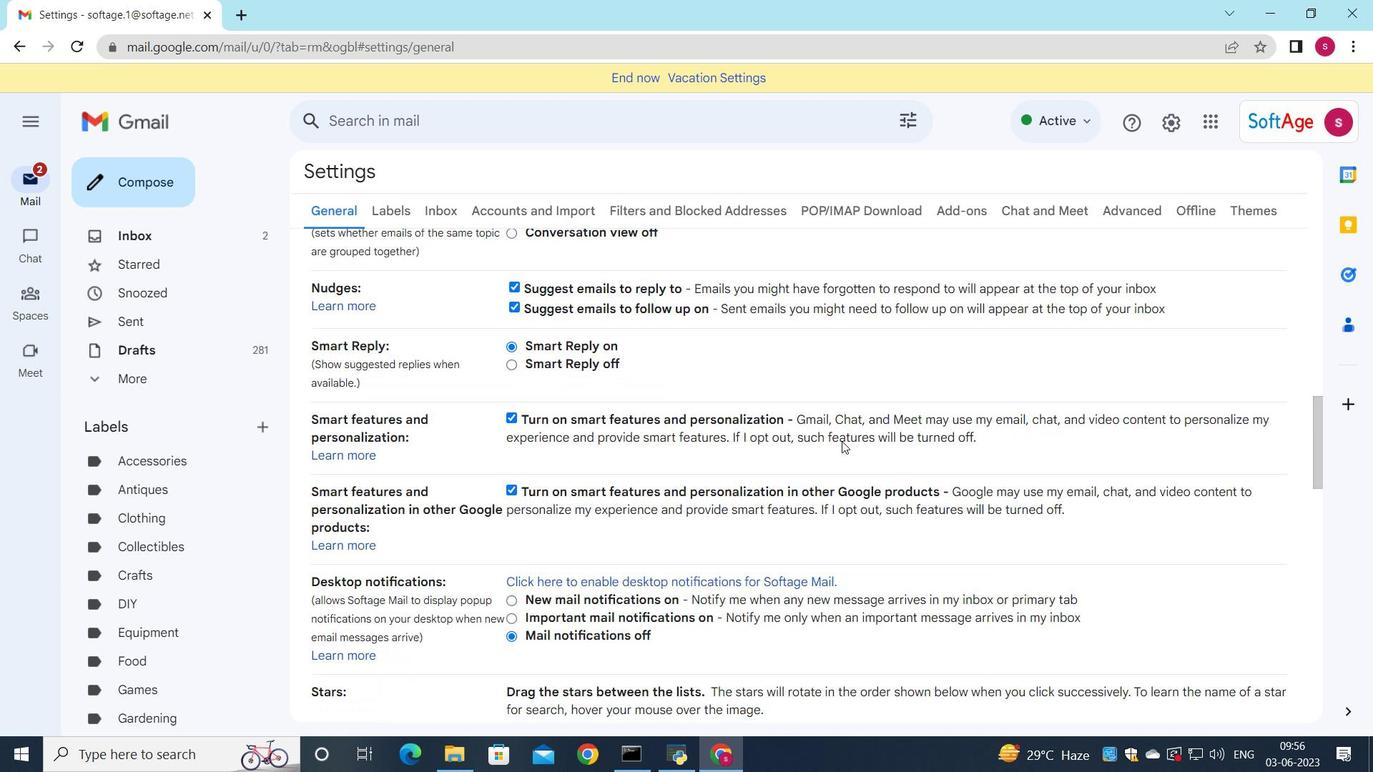
Action: Mouse scrolled (841, 440) with delta (0, 0)
Screenshot: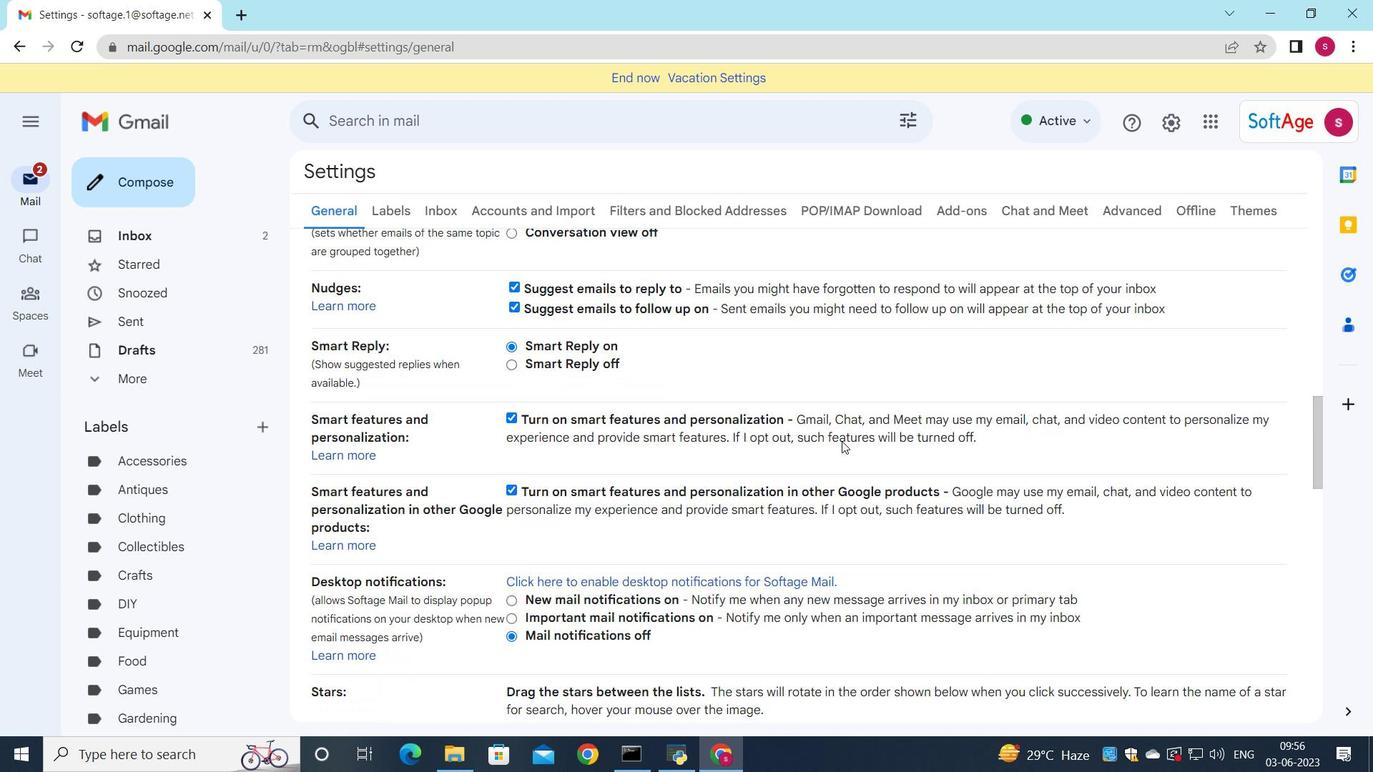 
Action: Mouse scrolled (841, 440) with delta (0, 0)
Screenshot: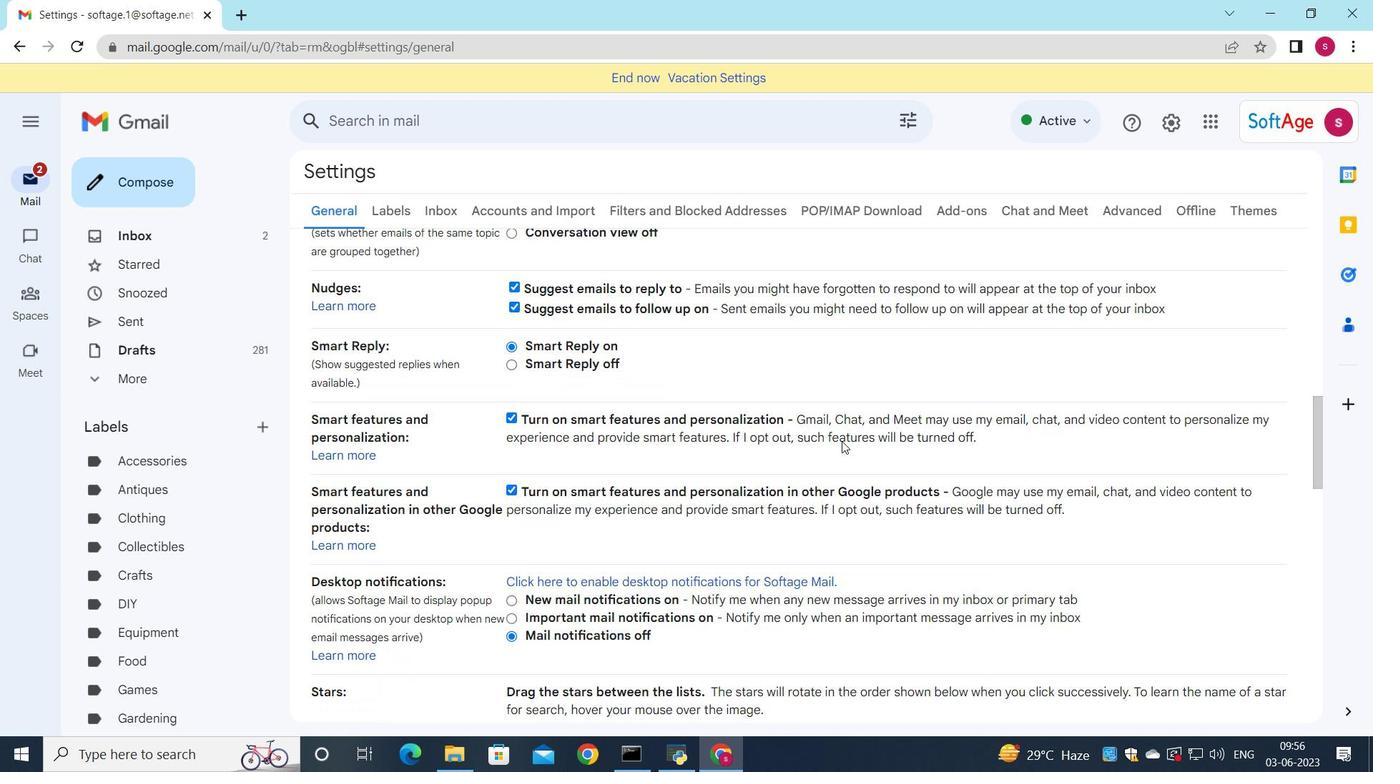 
Action: Mouse scrolled (841, 440) with delta (0, 0)
Screenshot: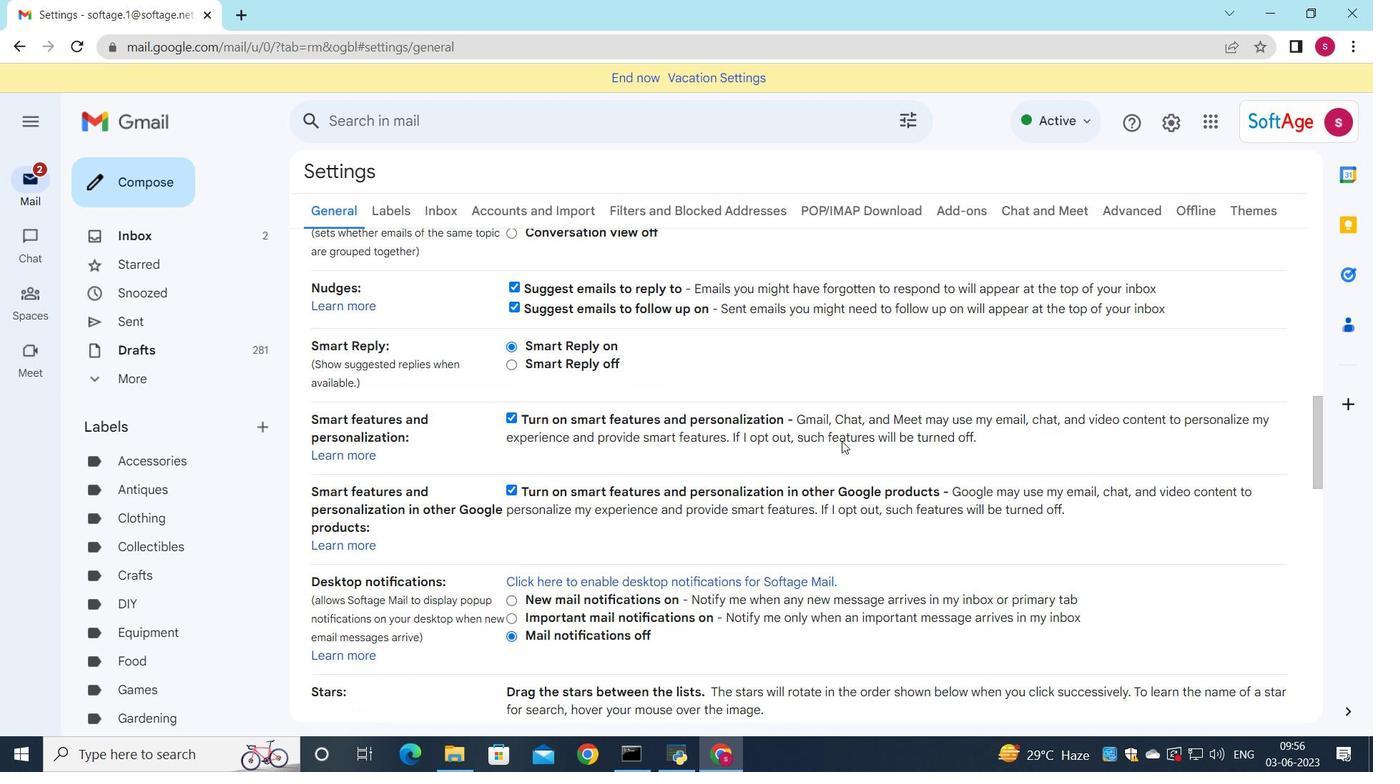 
Action: Mouse scrolled (841, 440) with delta (0, 0)
Screenshot: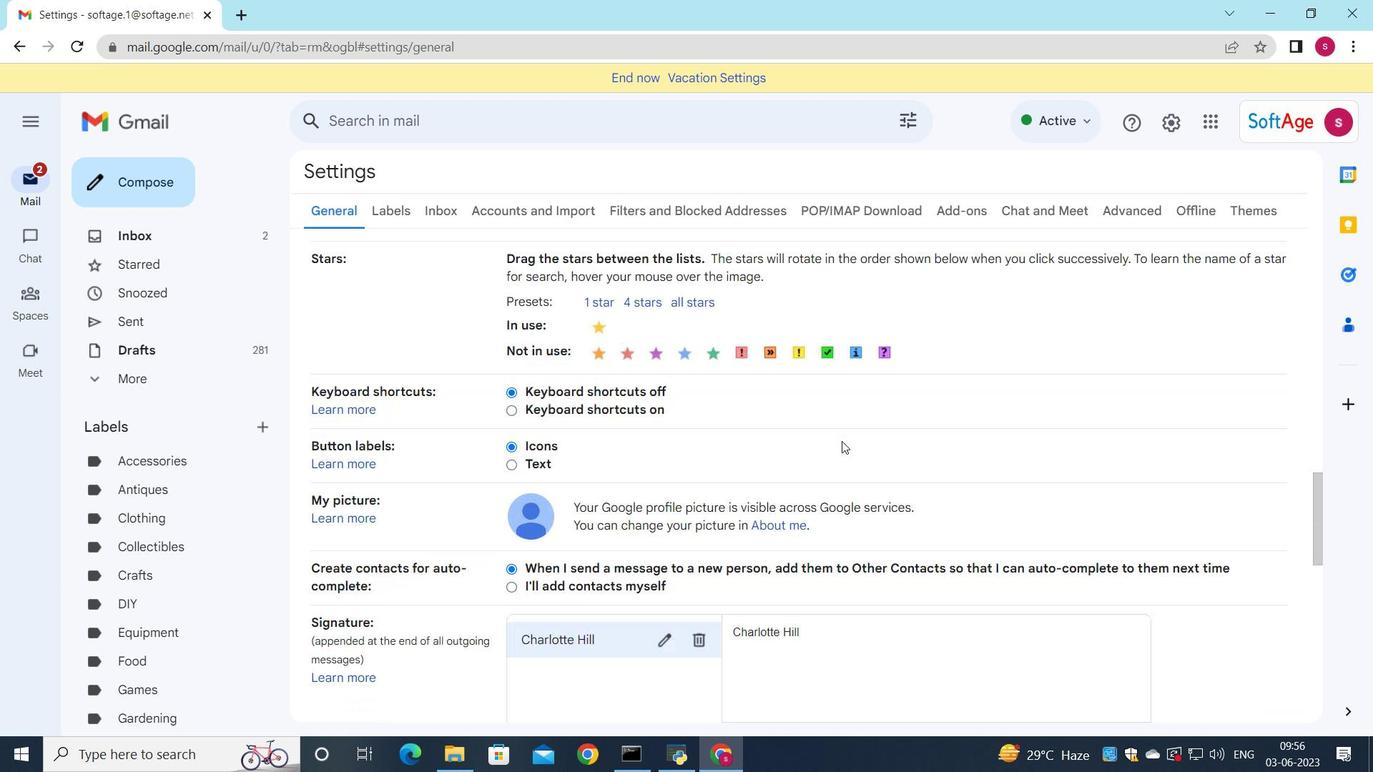
Action: Mouse scrolled (841, 440) with delta (0, 0)
Screenshot: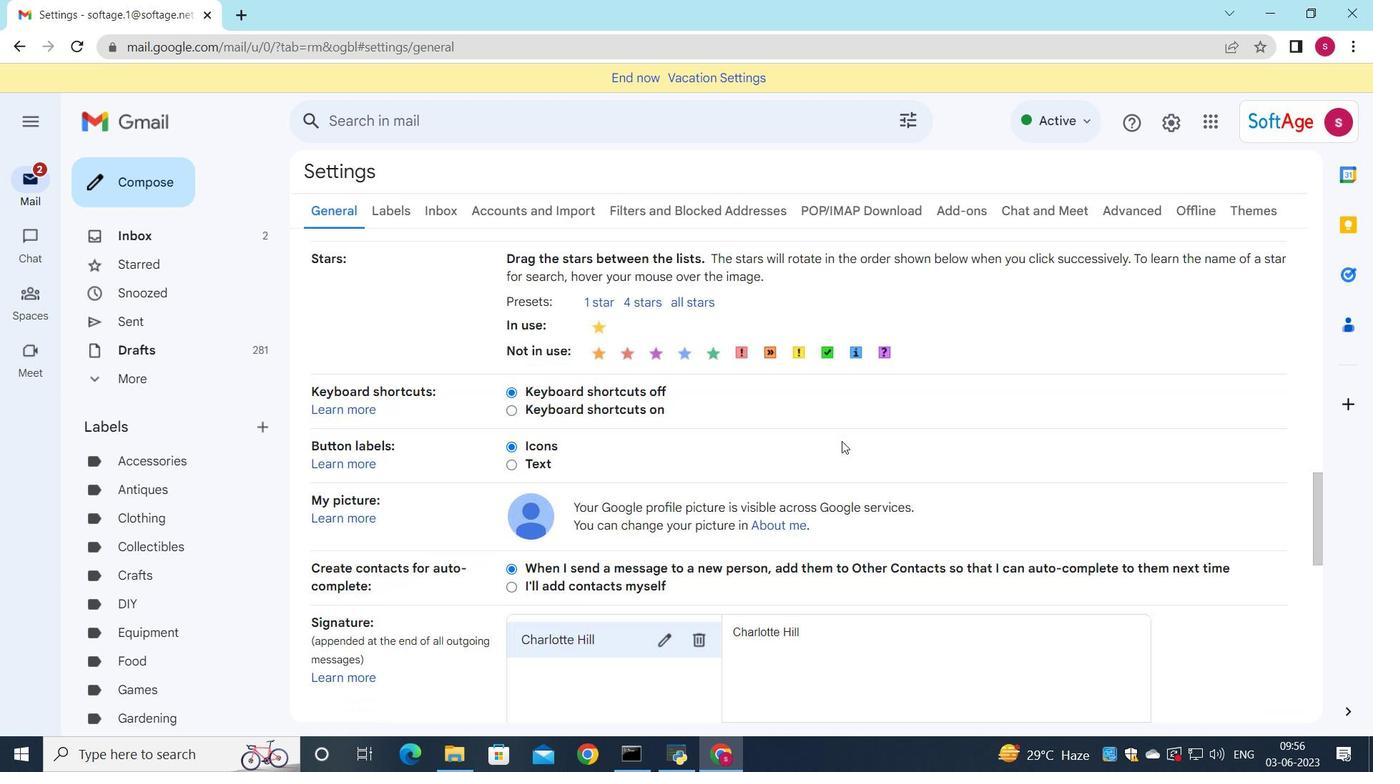 
Action: Mouse scrolled (841, 440) with delta (0, 0)
Screenshot: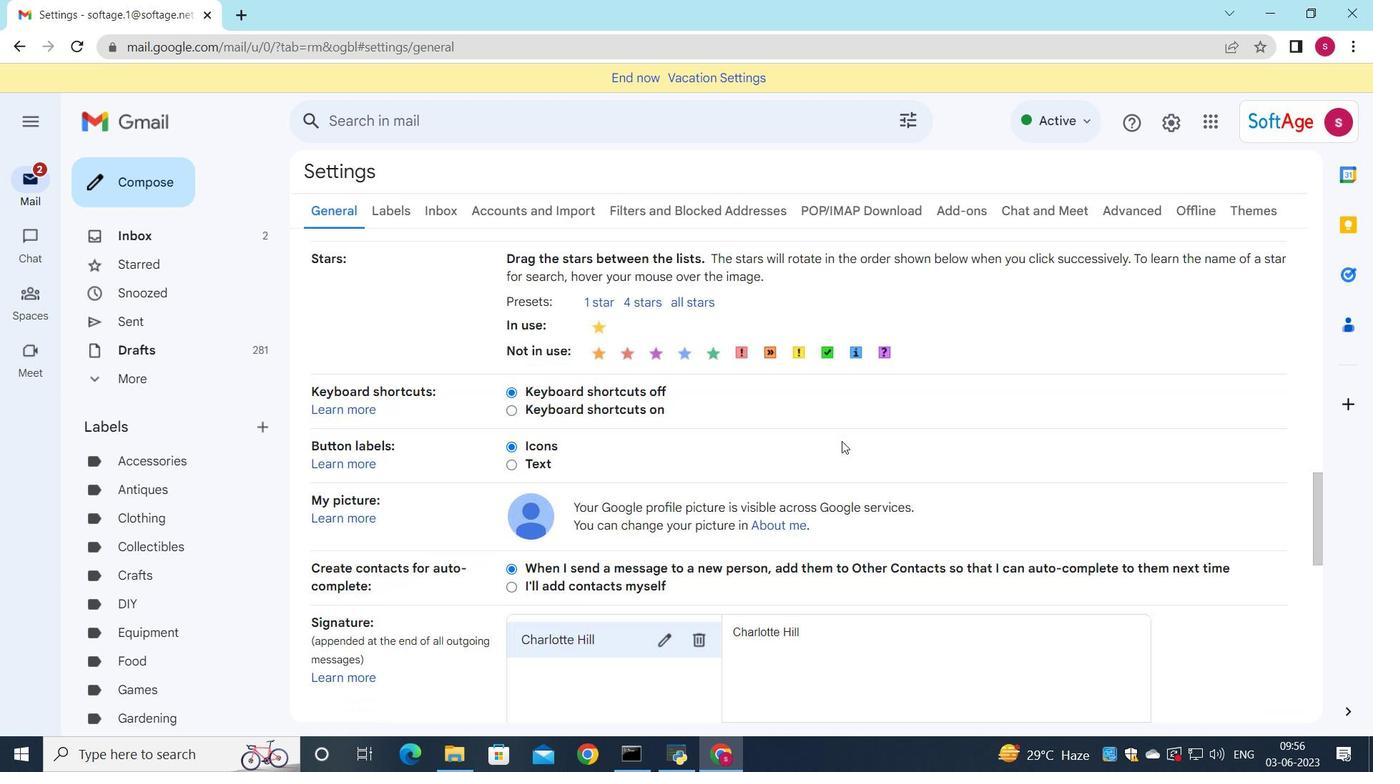 
Action: Mouse moved to (701, 360)
Screenshot: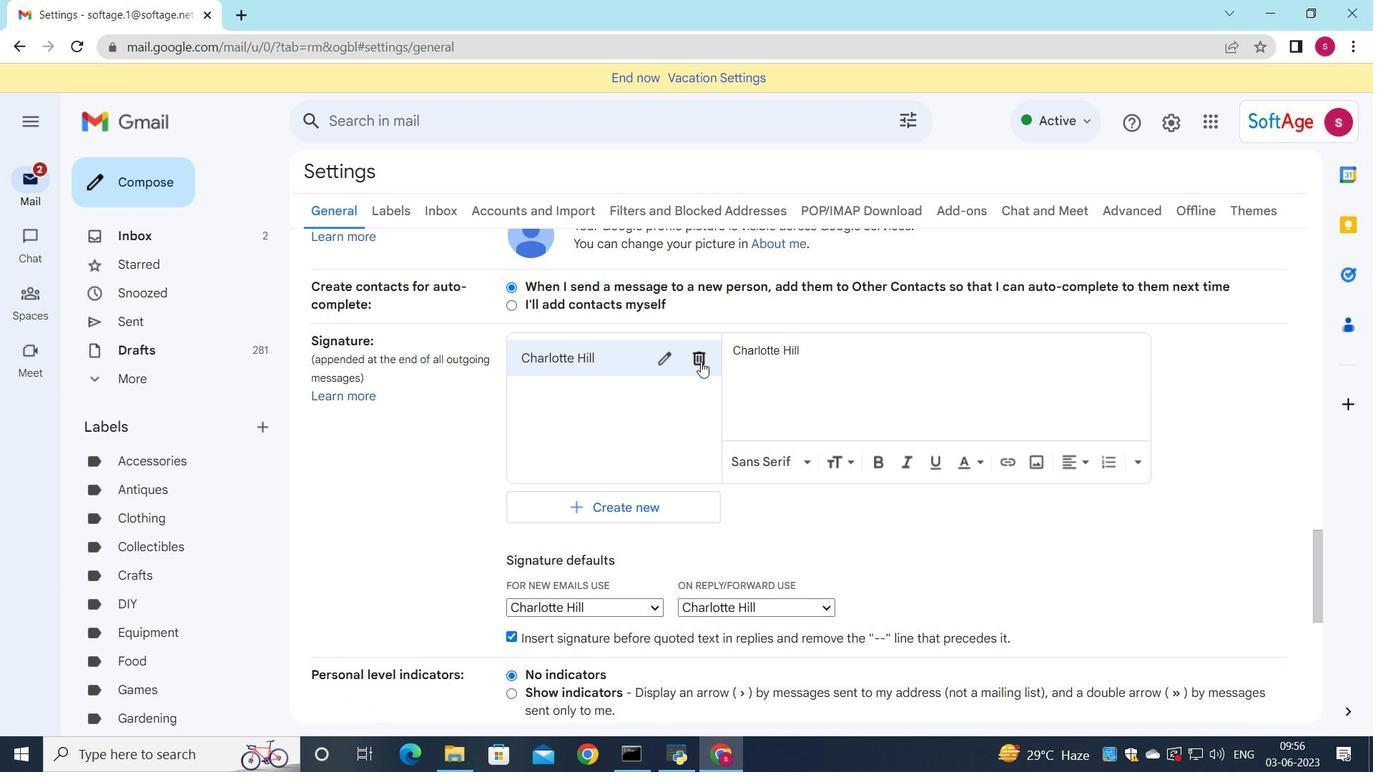 
Action: Mouse pressed left at (701, 360)
Screenshot: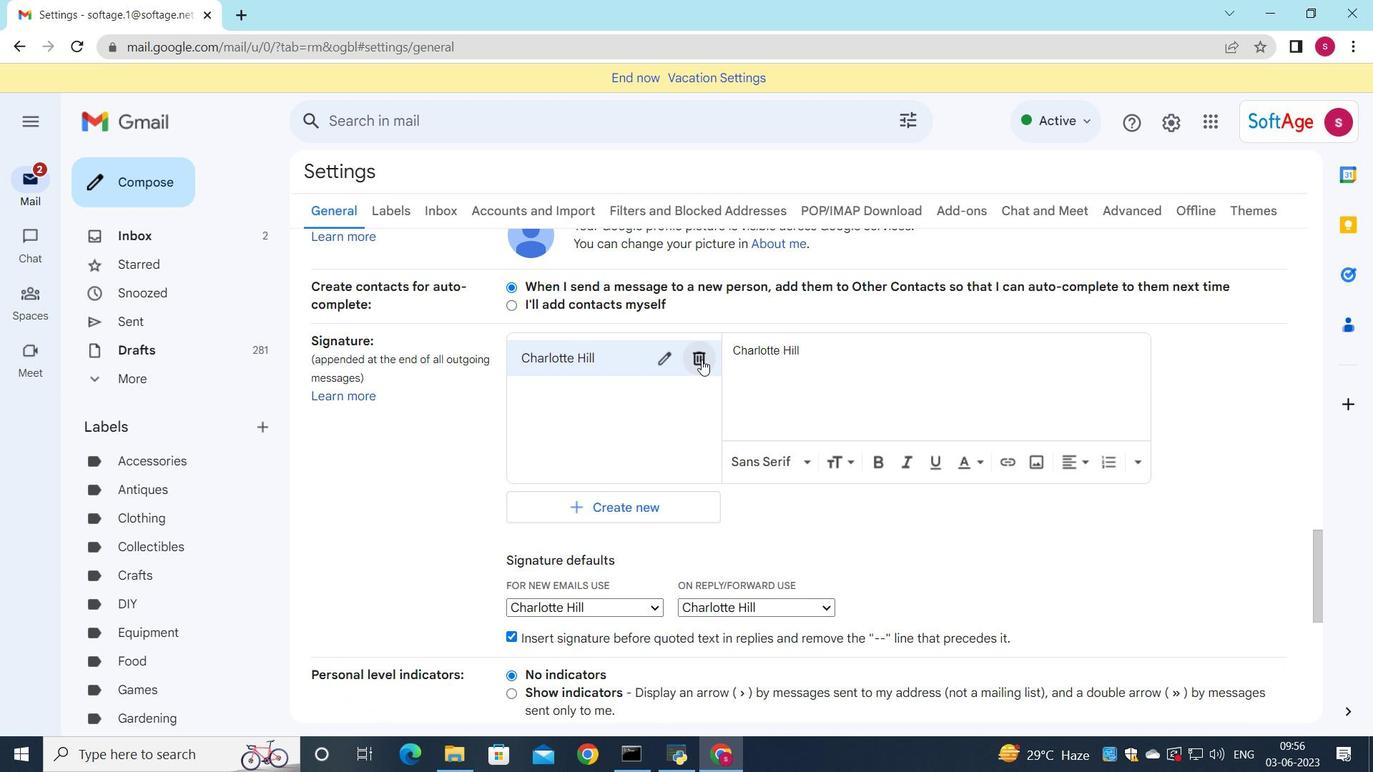 
Action: Mouse moved to (857, 428)
Screenshot: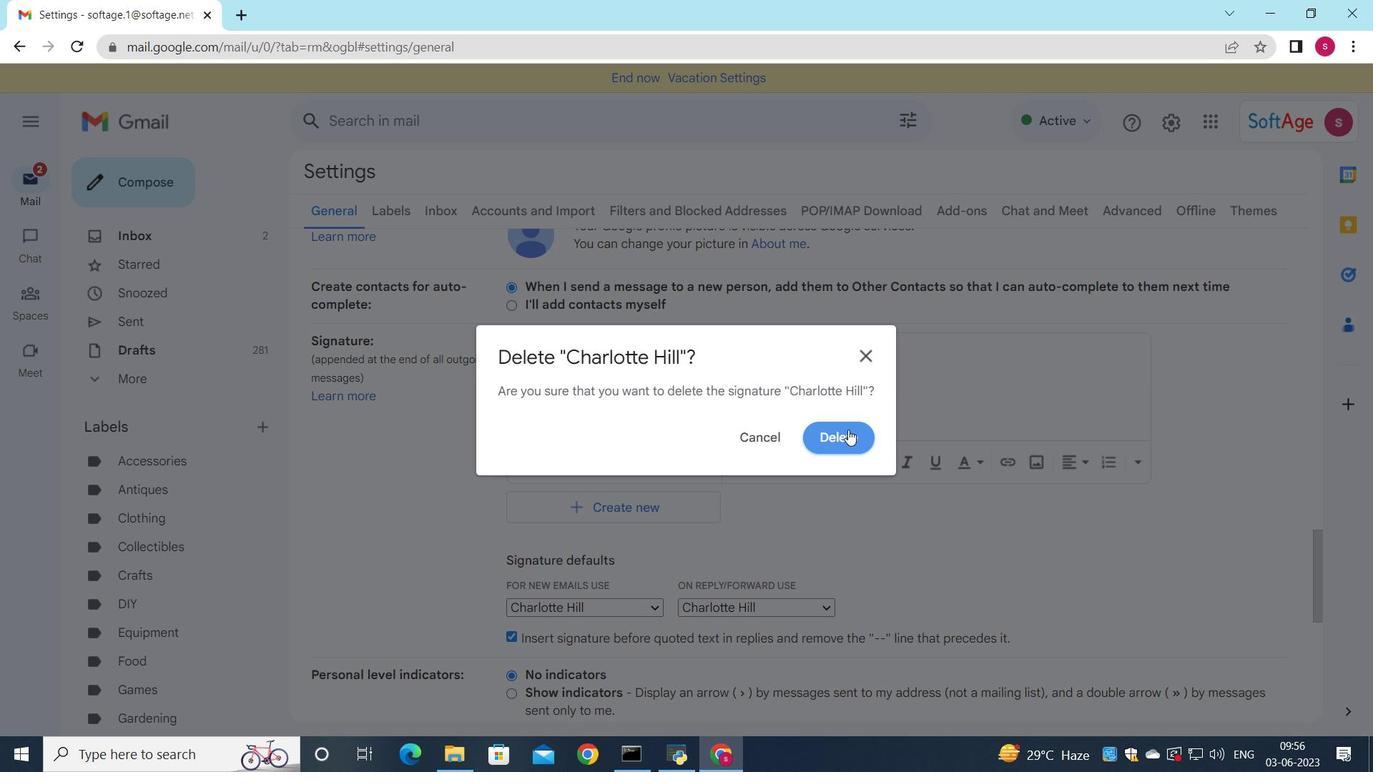 
Action: Mouse pressed left at (857, 428)
Screenshot: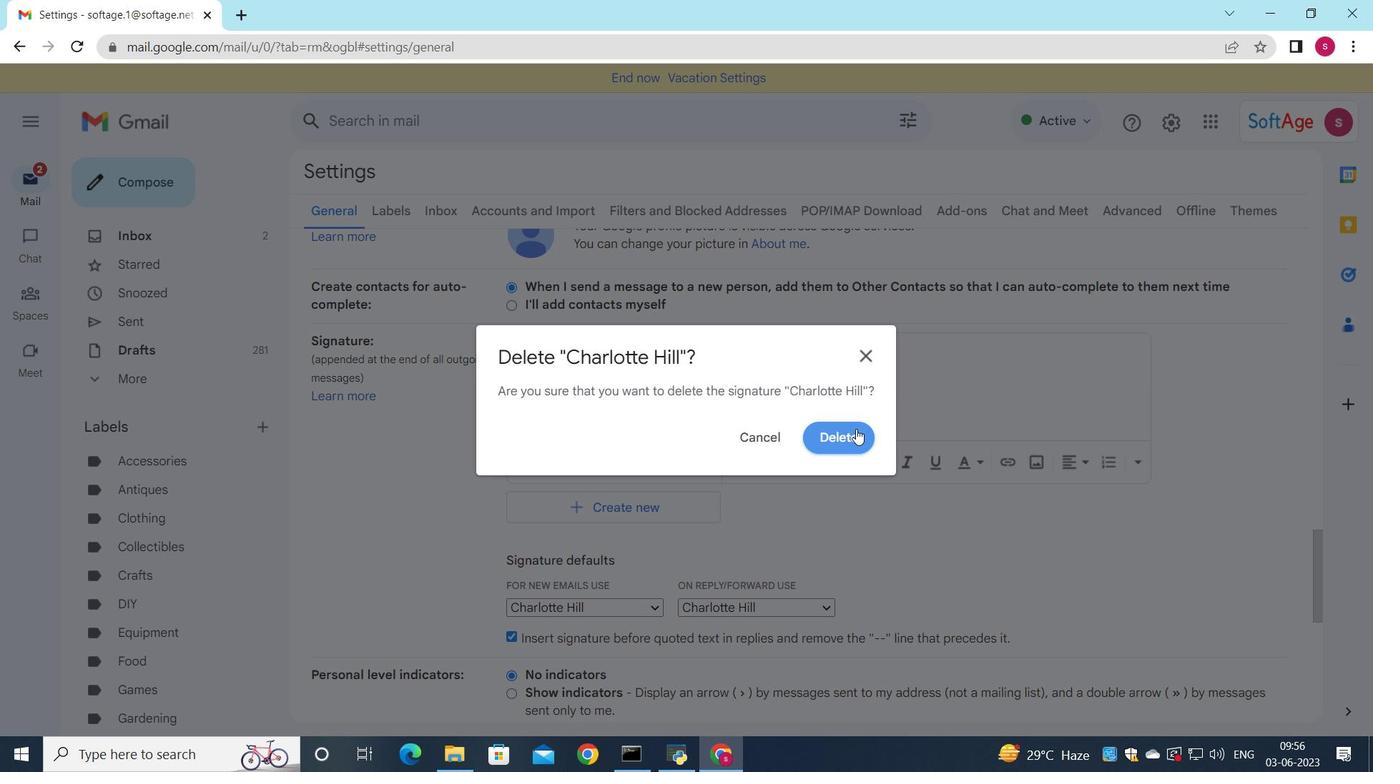 
Action: Mouse moved to (612, 368)
Screenshot: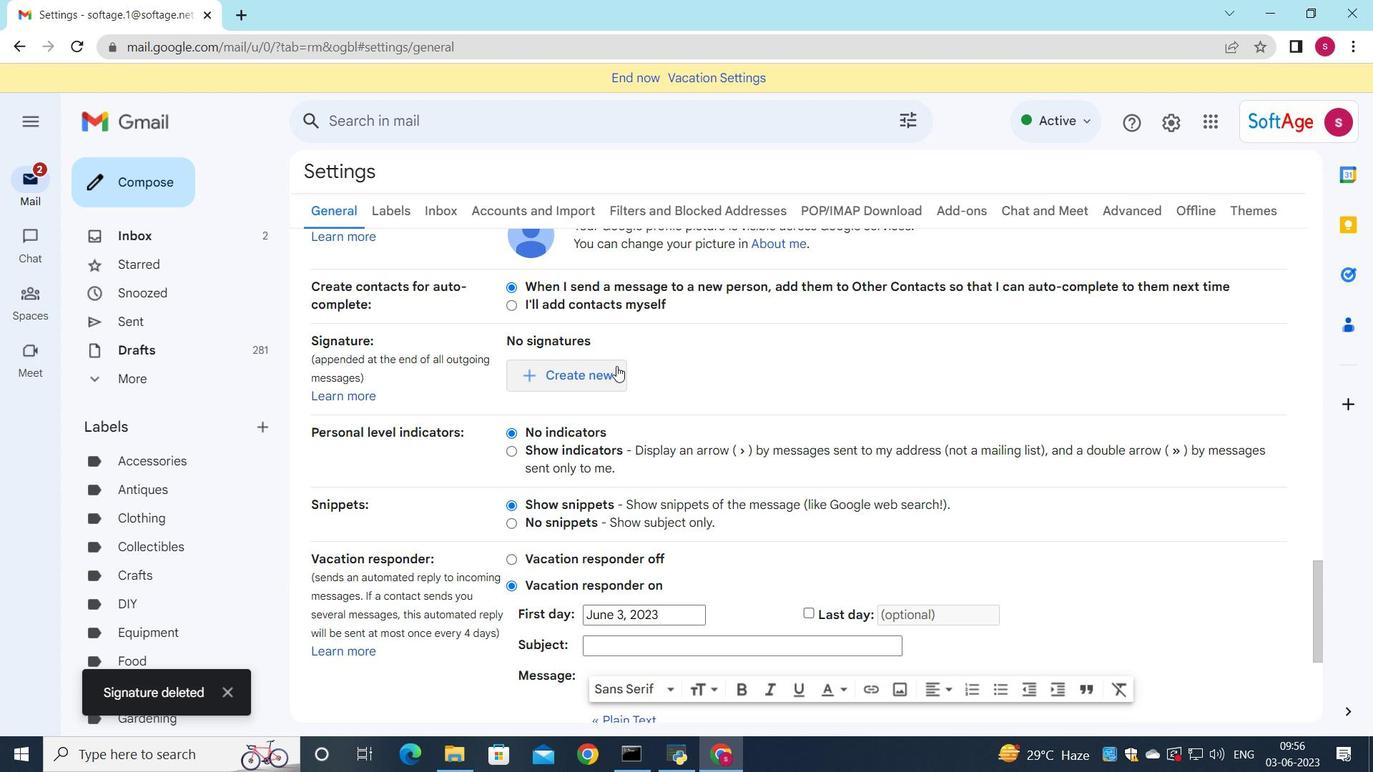 
Action: Mouse pressed left at (612, 368)
Screenshot: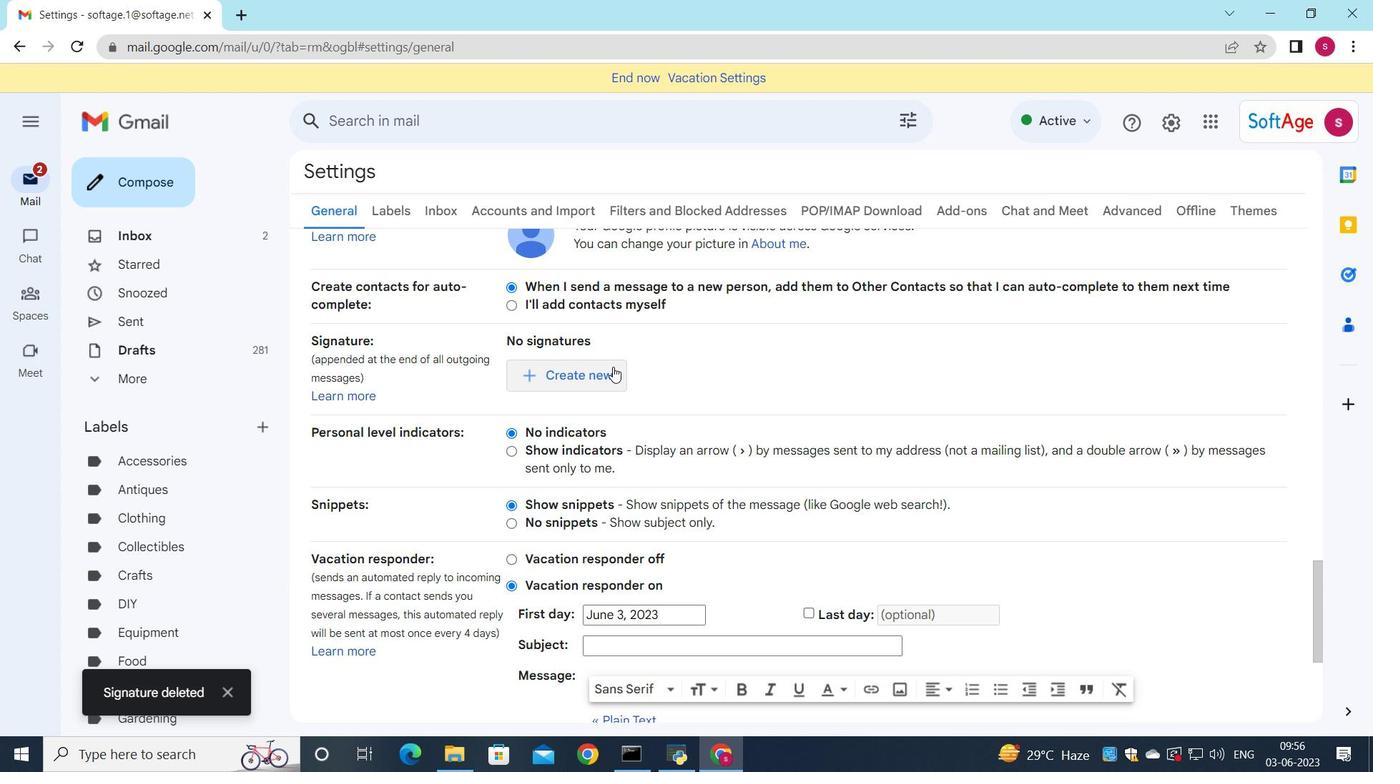 
Action: Mouse moved to (814, 374)
Screenshot: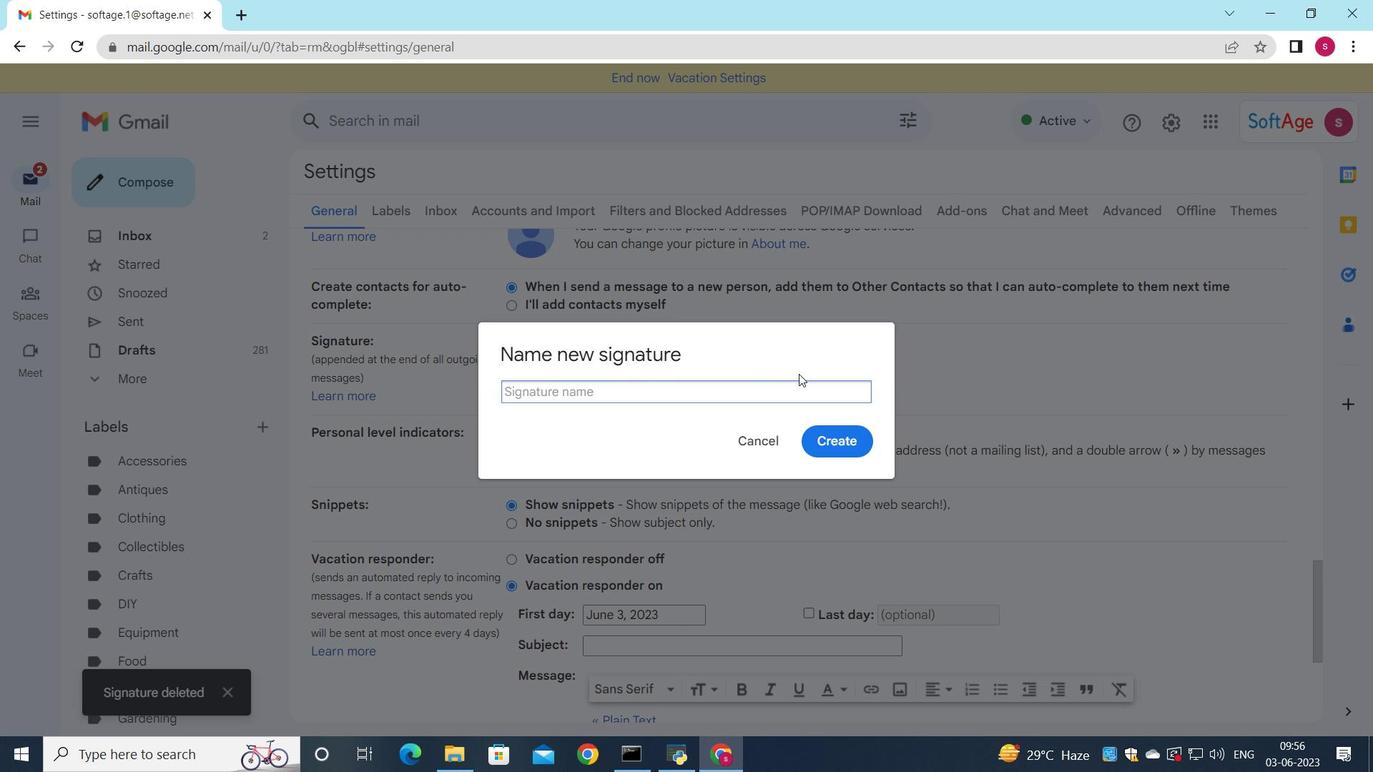 
Action: Key pressed <Key.shift>Chelsea<Key.space><Key.shift>Sab<Key.backspace>nchez
Screenshot: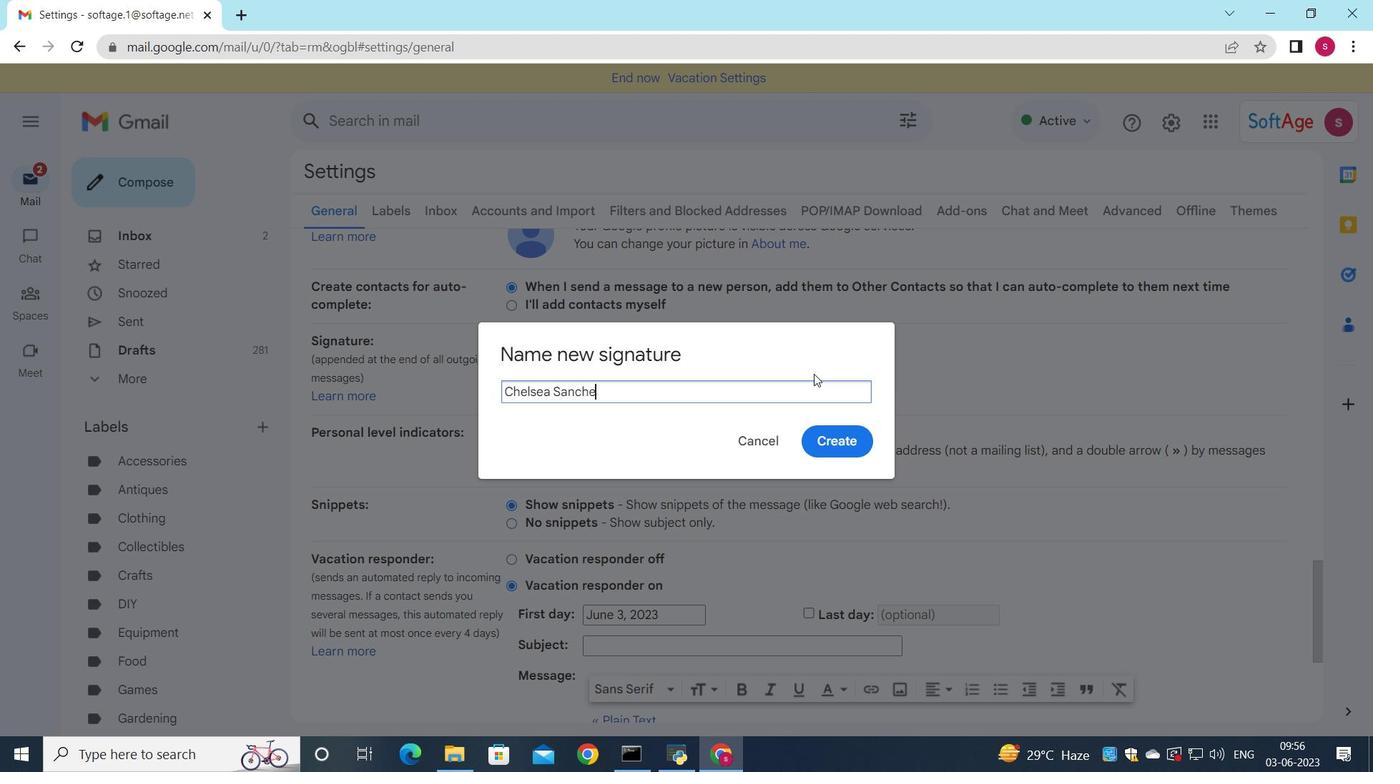 
Action: Mouse moved to (854, 440)
Screenshot: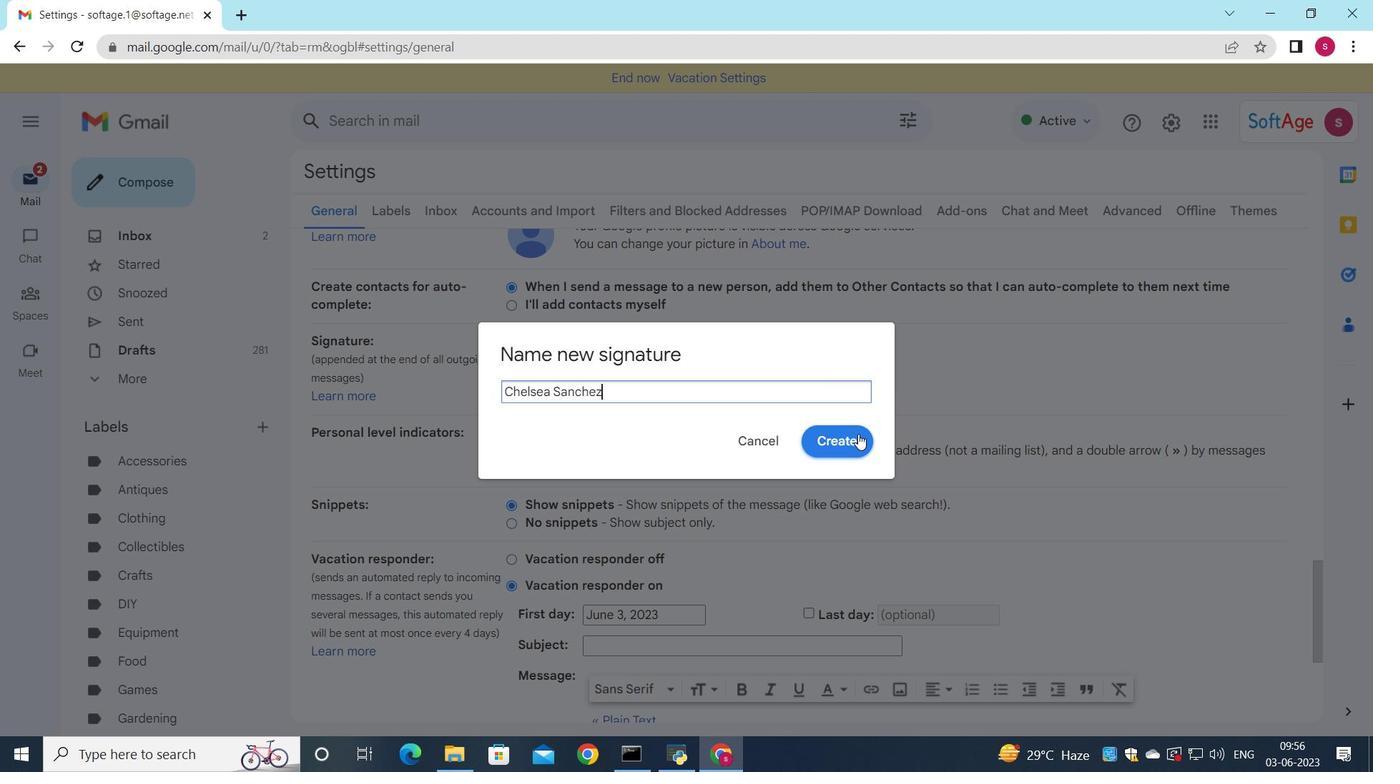 
Action: Mouse pressed left at (854, 440)
Screenshot: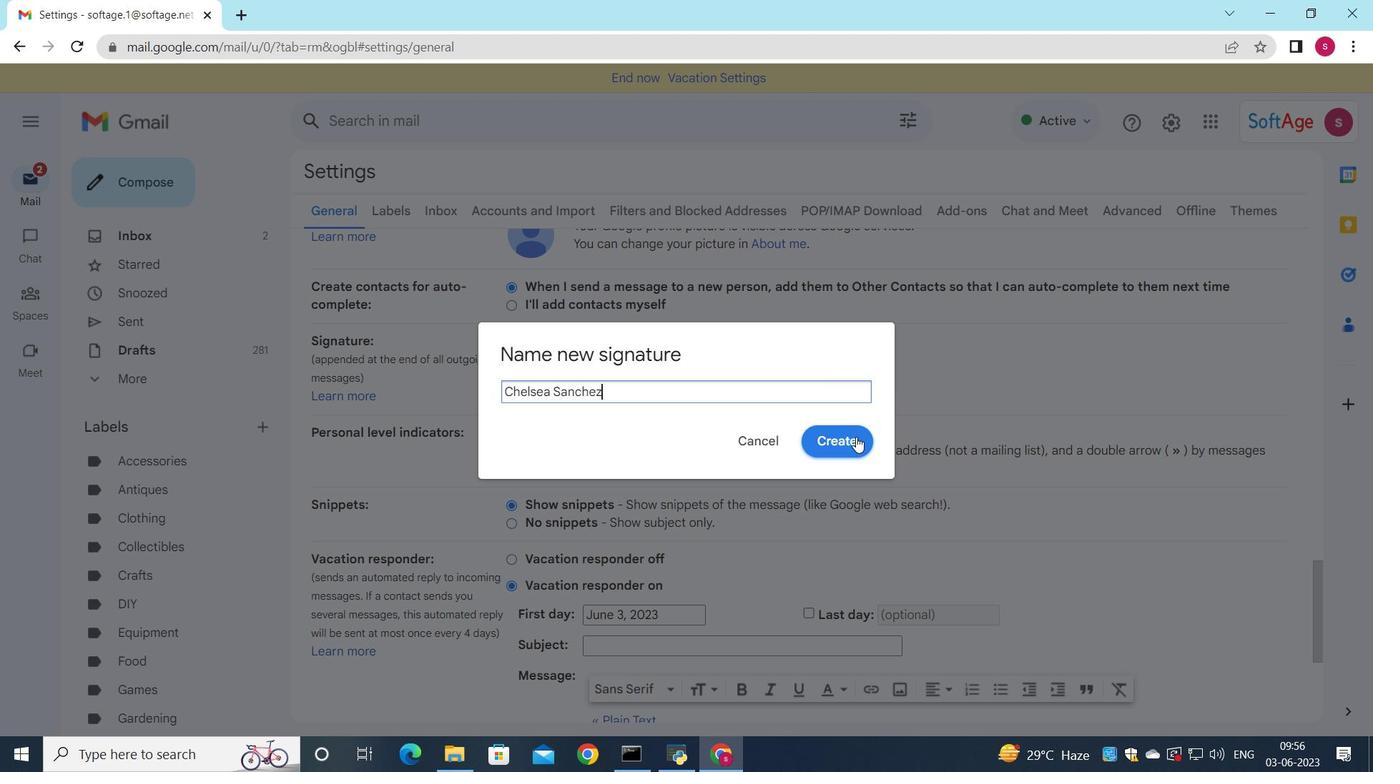 
Action: Mouse moved to (776, 375)
Screenshot: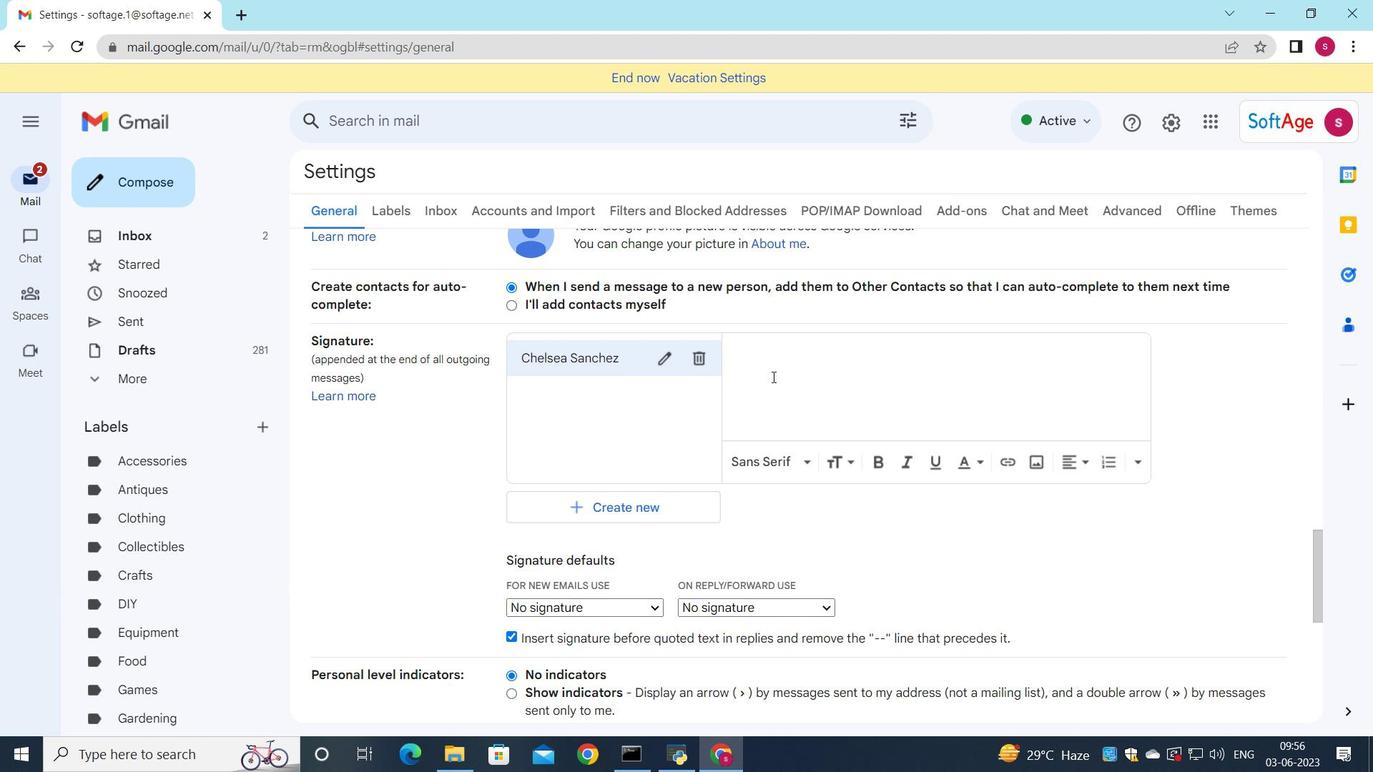 
Action: Mouse pressed left at (776, 375)
Screenshot: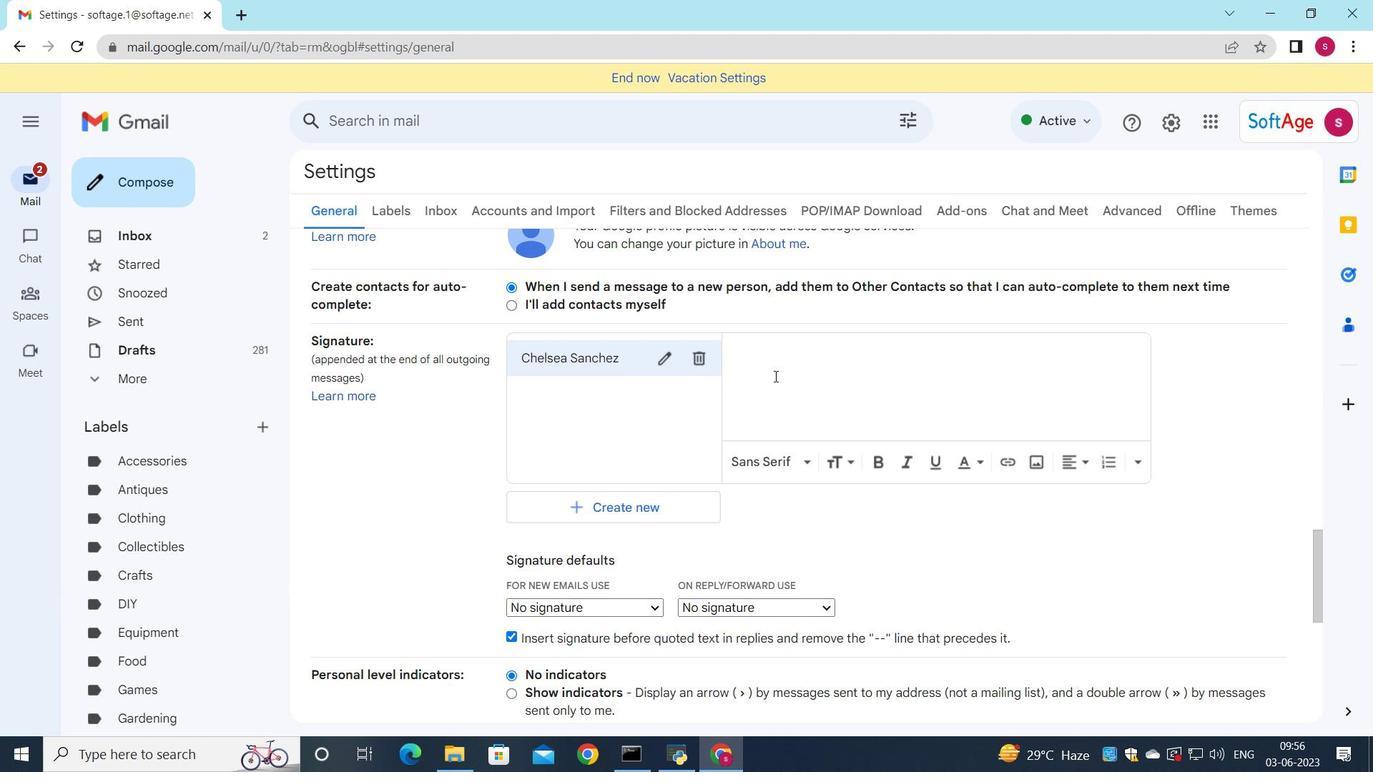 
Action: Key pressed <Key.shift>Chelsea<Key.space><Key.shift>Sanchez
Screenshot: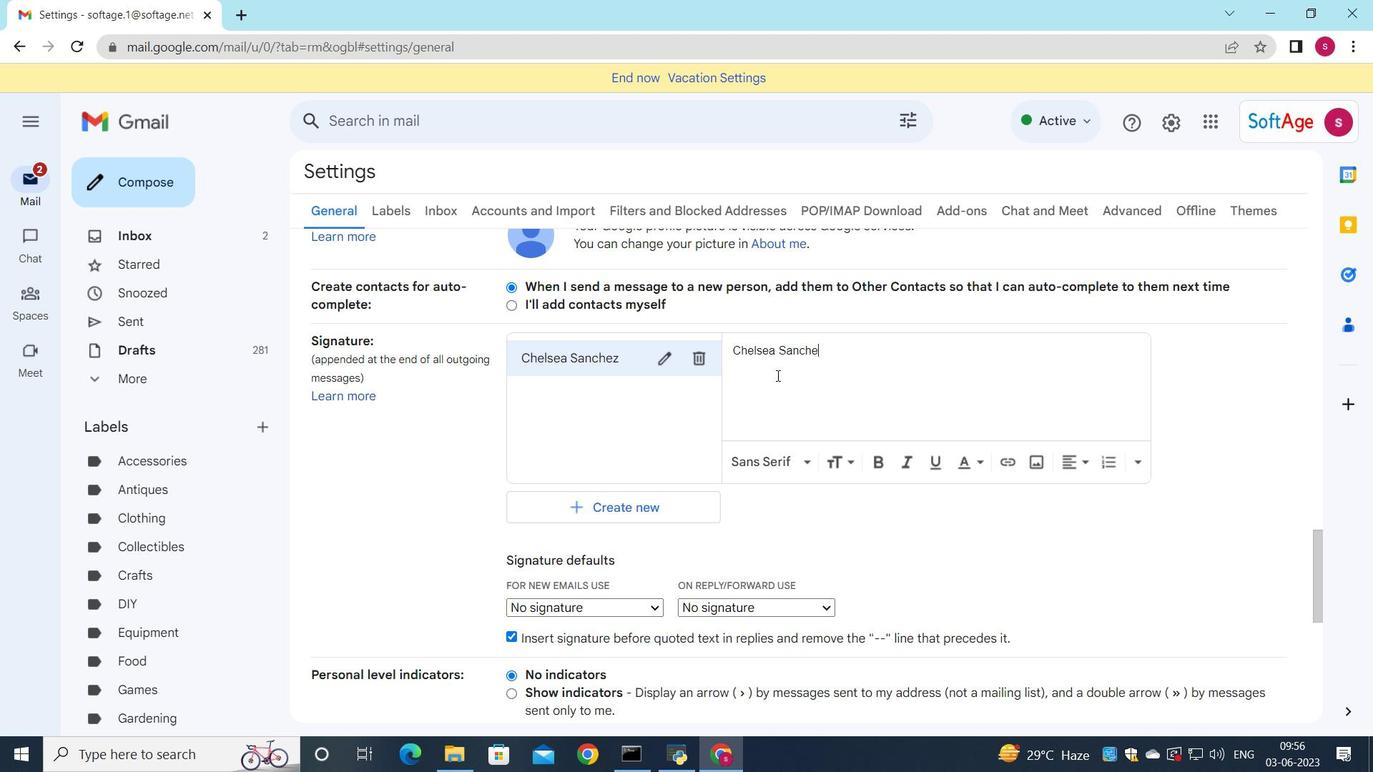 
Action: Mouse moved to (710, 462)
Screenshot: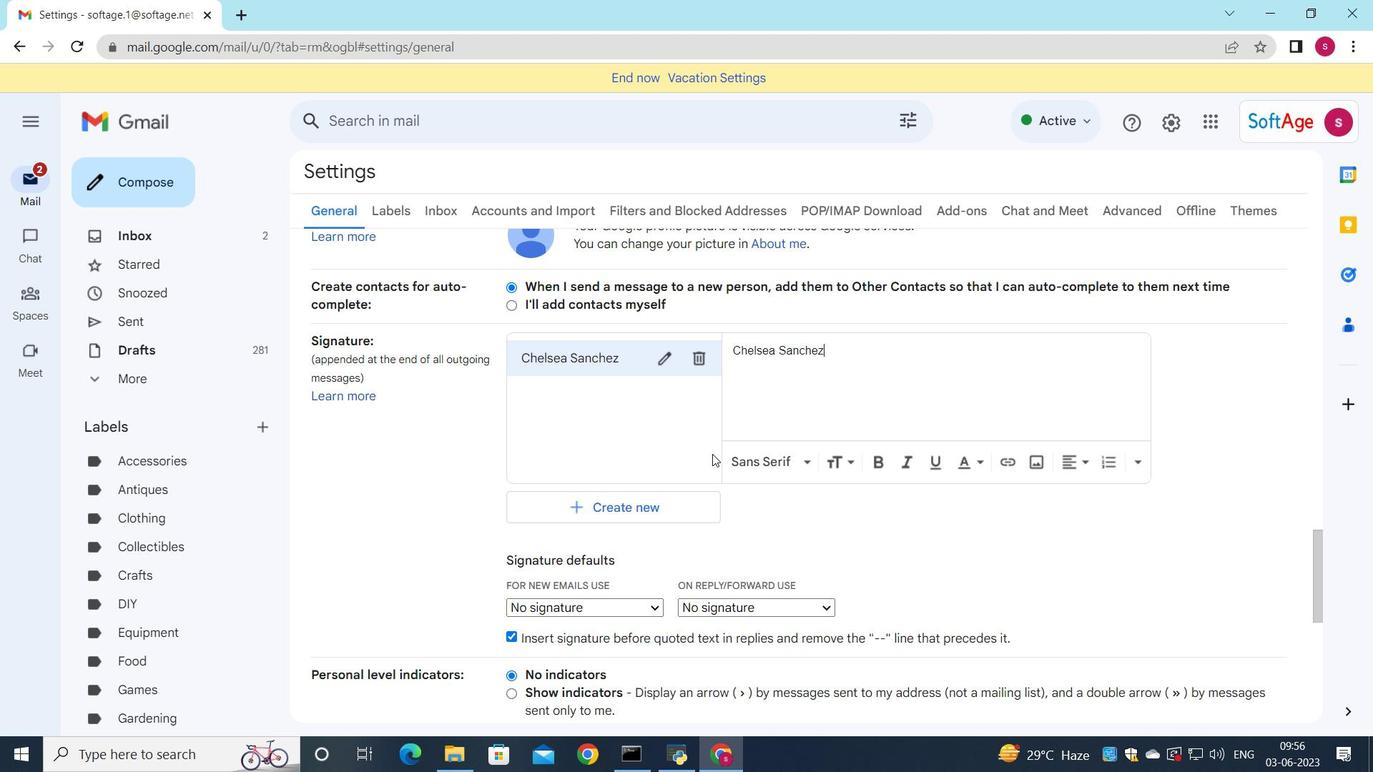 
Action: Mouse scrolled (710, 462) with delta (0, 0)
Screenshot: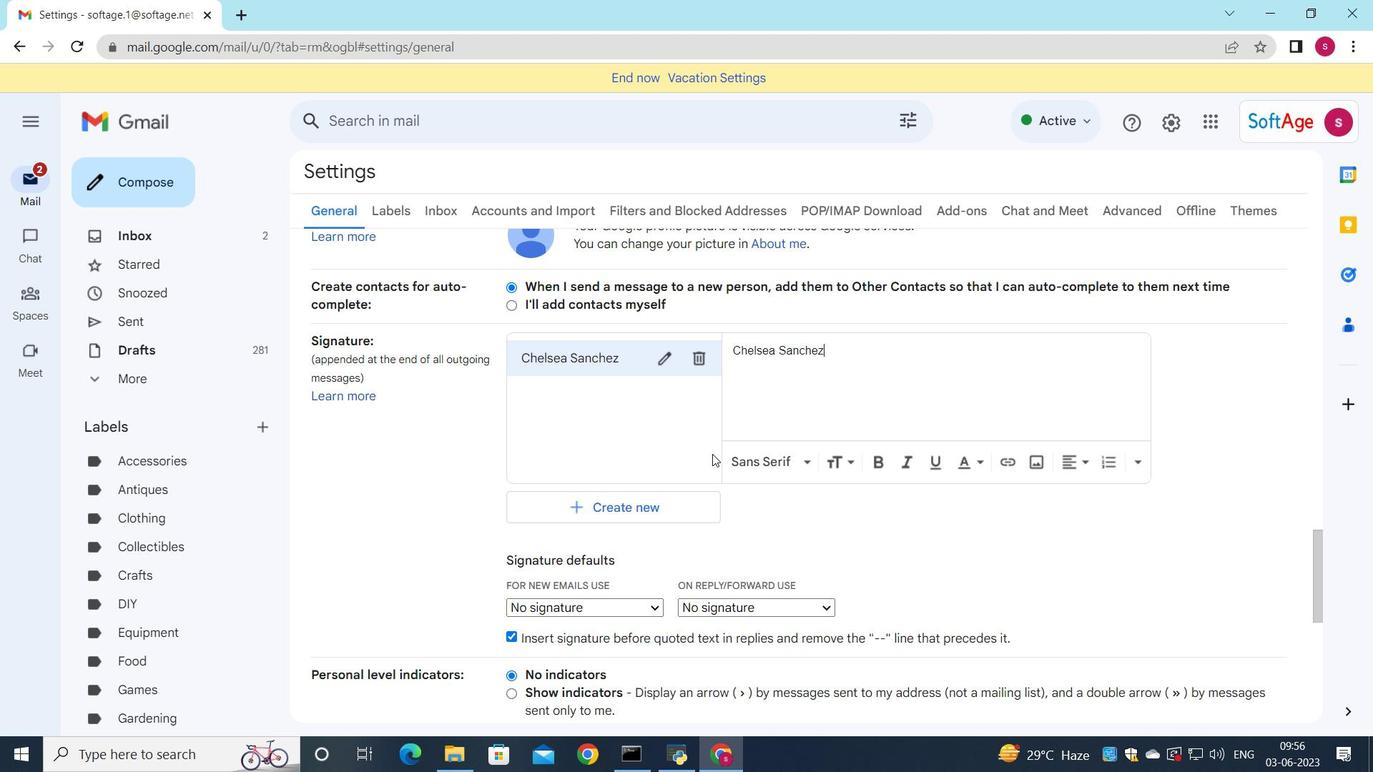 
Action: Mouse moved to (653, 520)
Screenshot: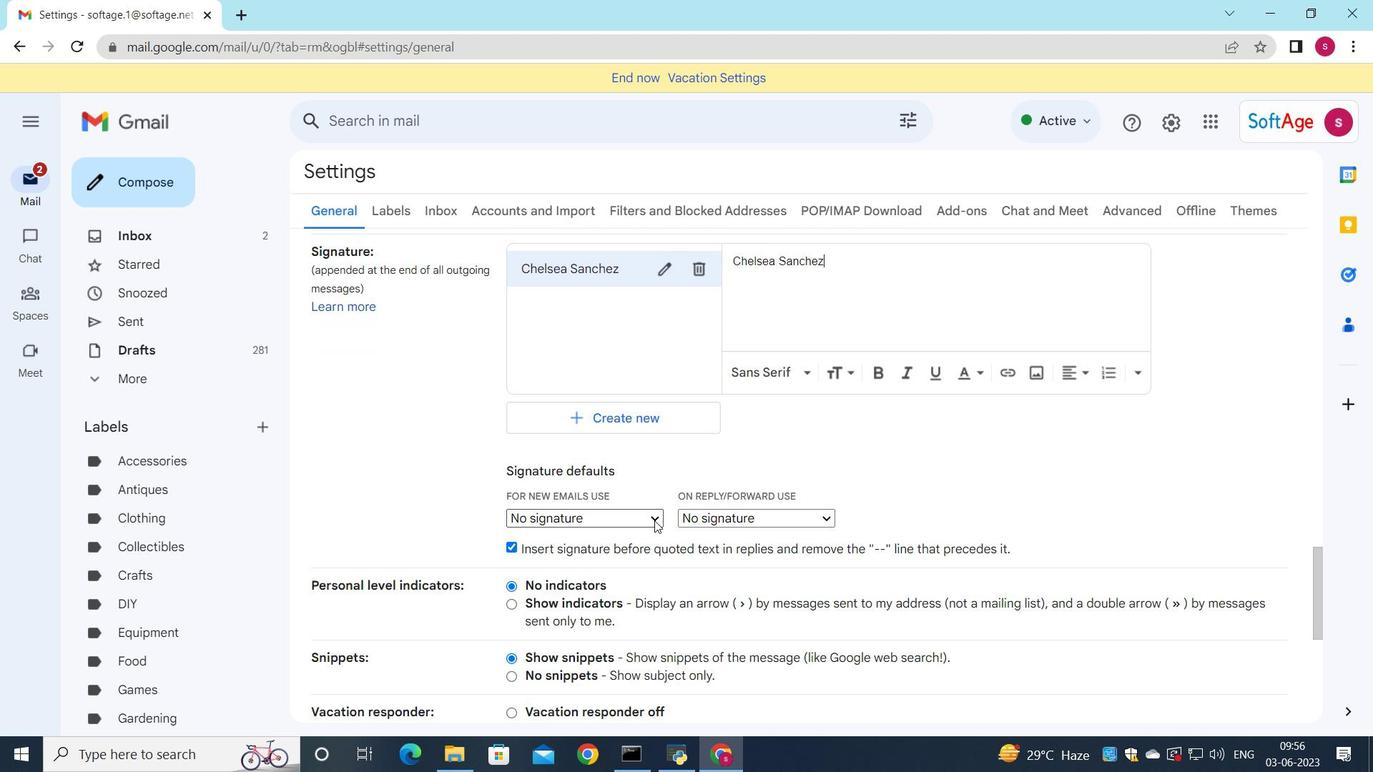 
Action: Mouse pressed left at (653, 520)
Screenshot: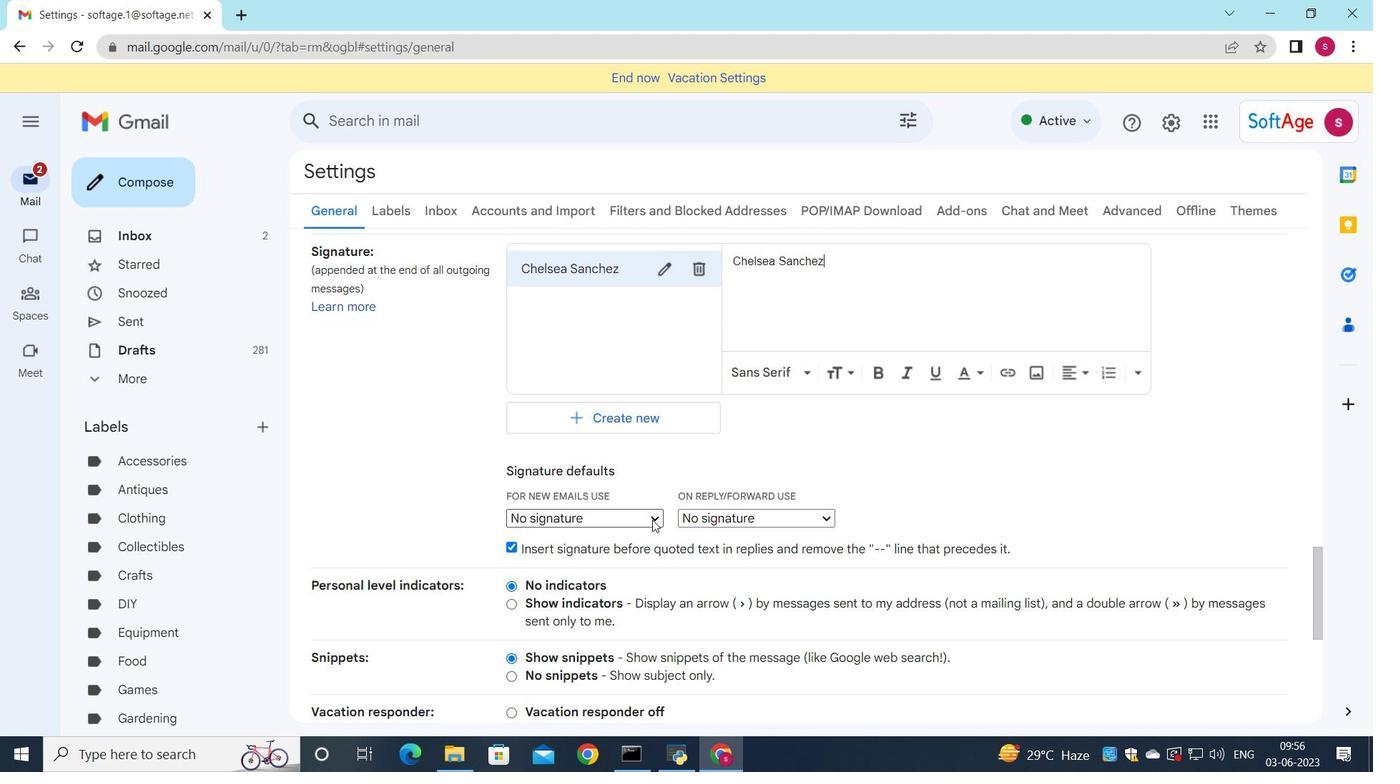 
Action: Mouse moved to (645, 558)
Screenshot: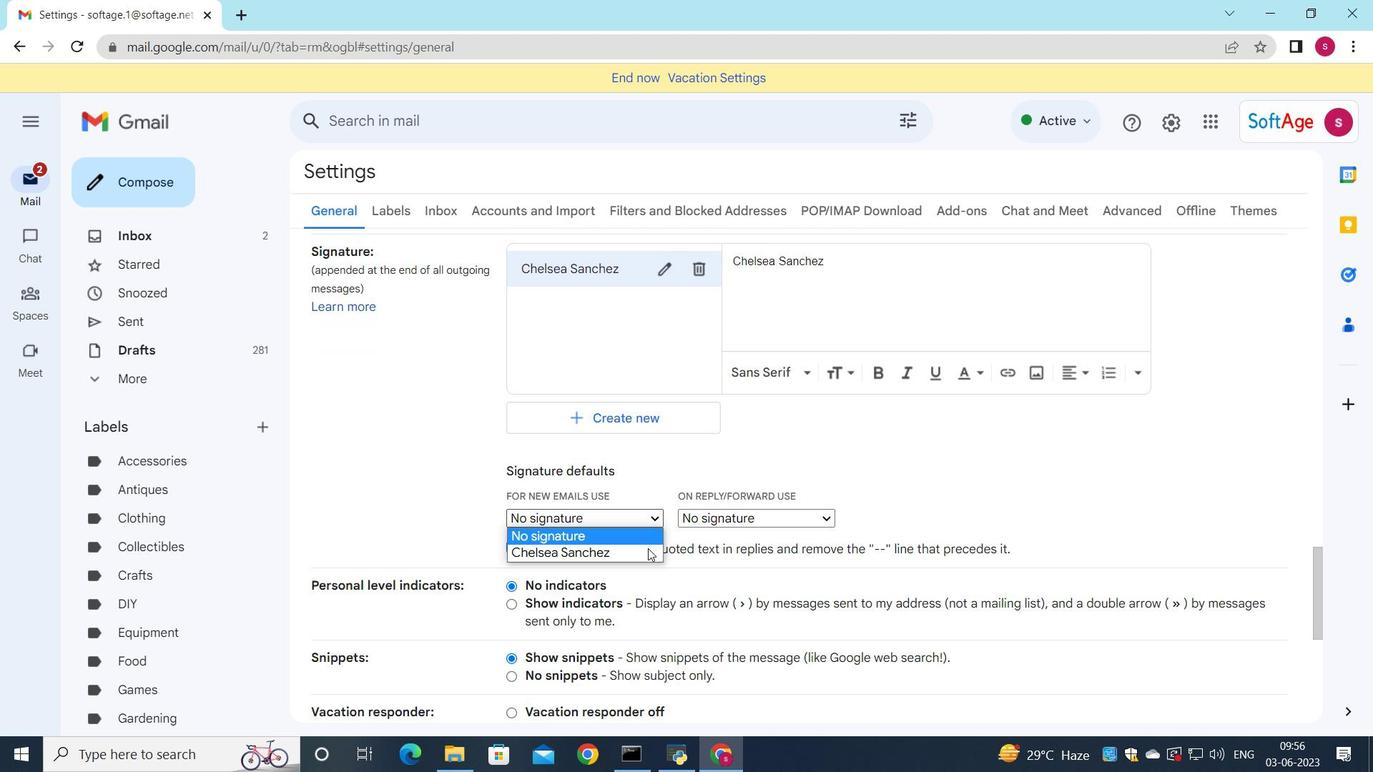
Action: Mouse pressed left at (645, 558)
Screenshot: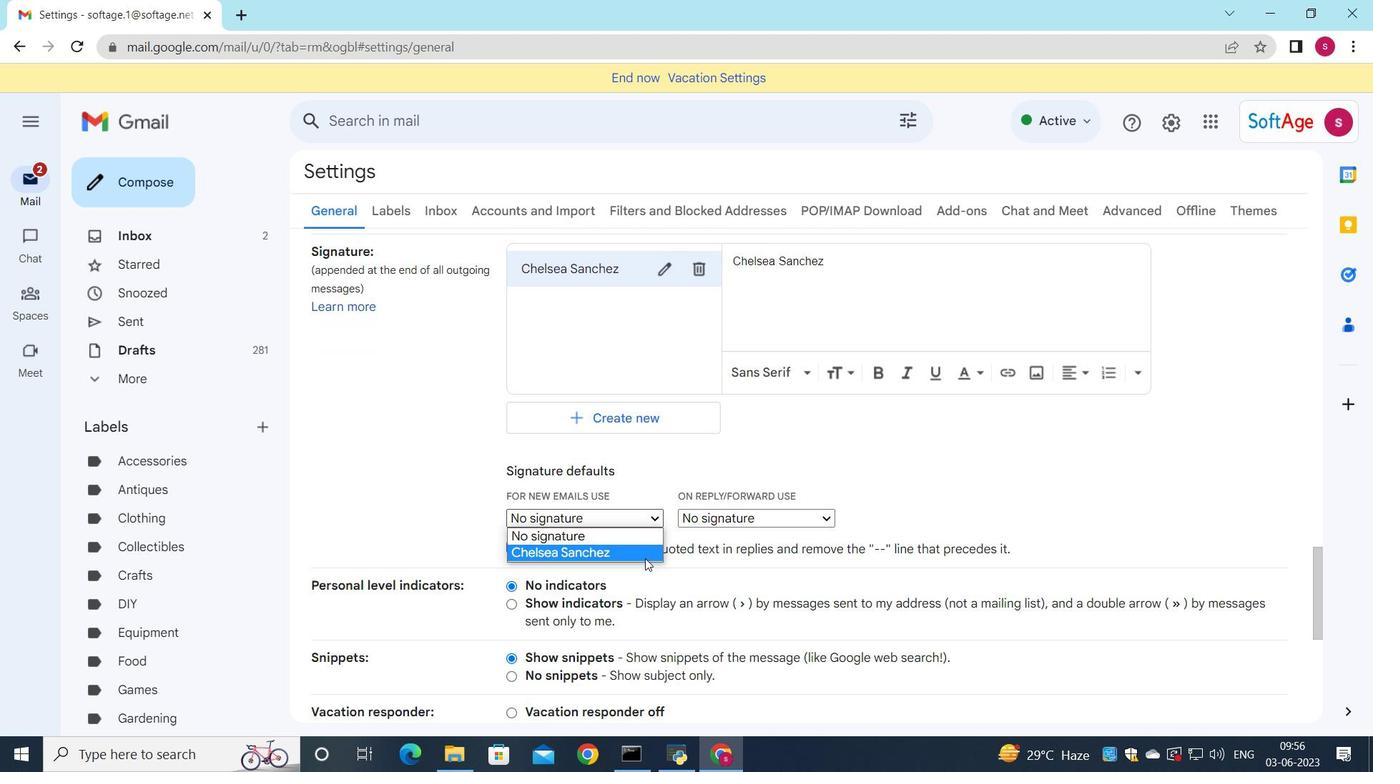 
Action: Mouse moved to (731, 512)
Screenshot: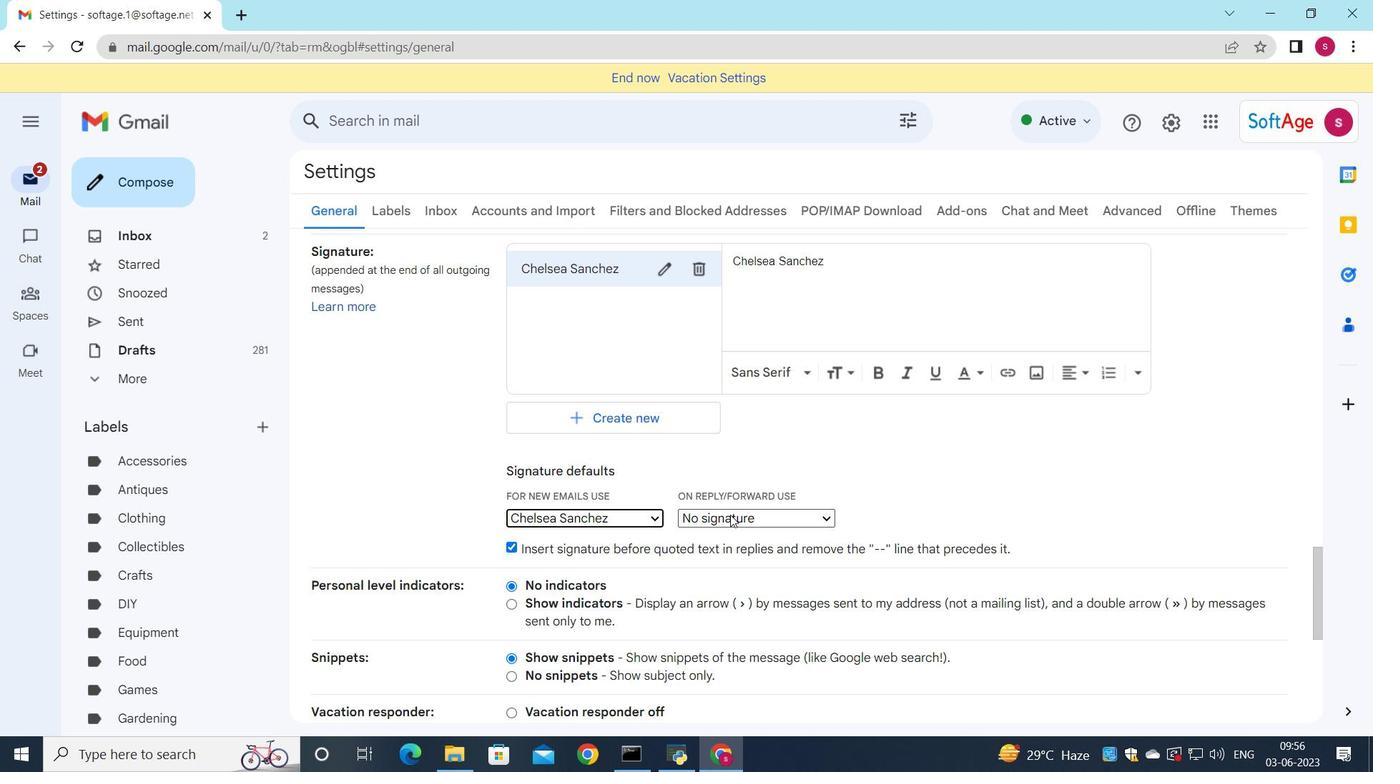
Action: Mouse pressed left at (731, 512)
Screenshot: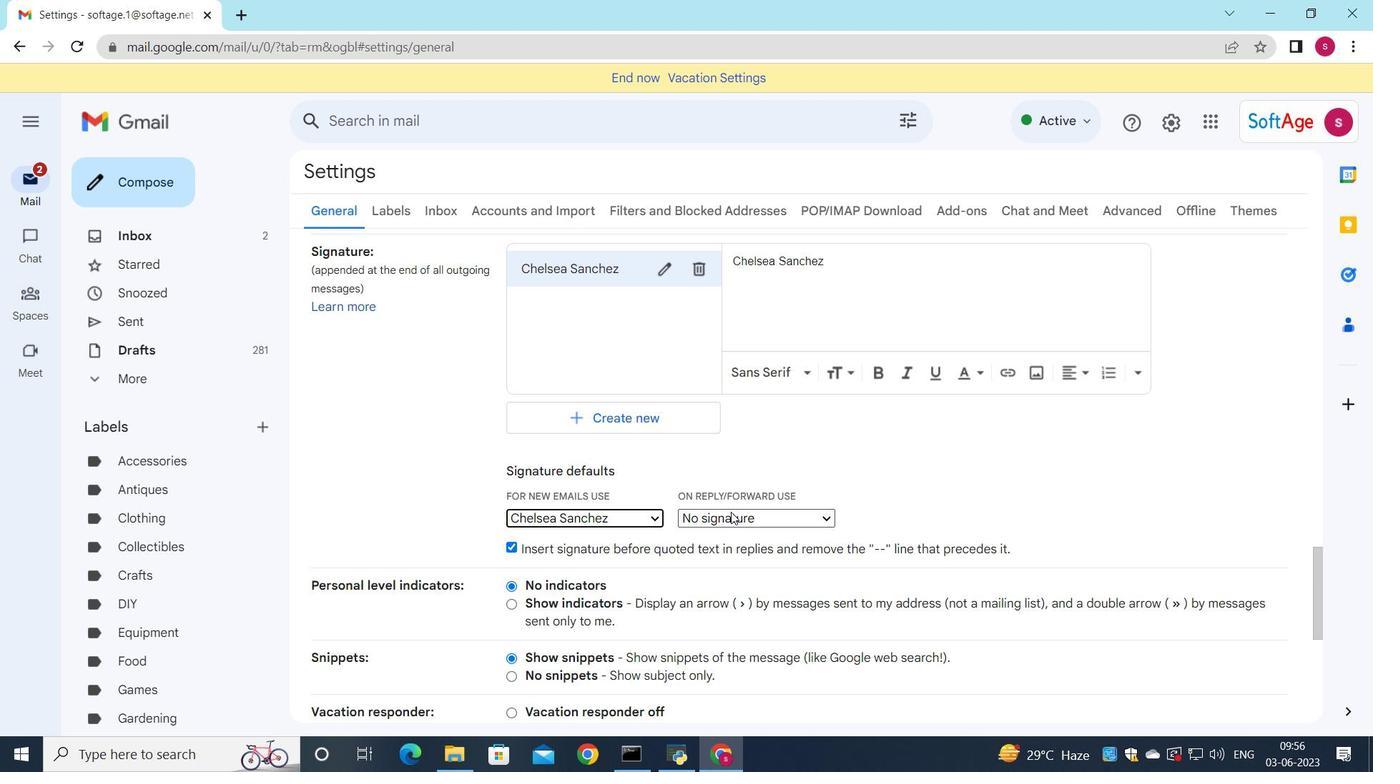 
Action: Mouse moved to (726, 542)
Screenshot: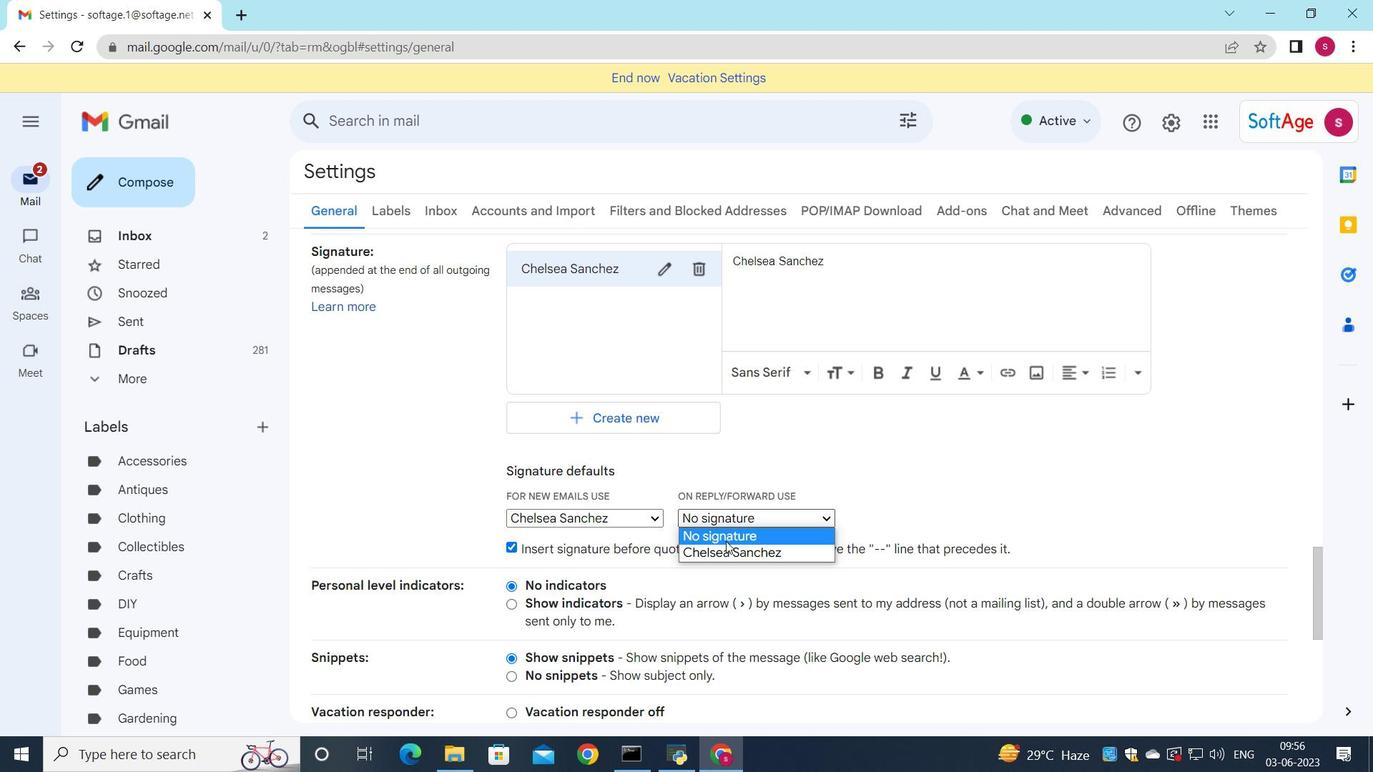 
Action: Mouse pressed left at (726, 542)
Screenshot: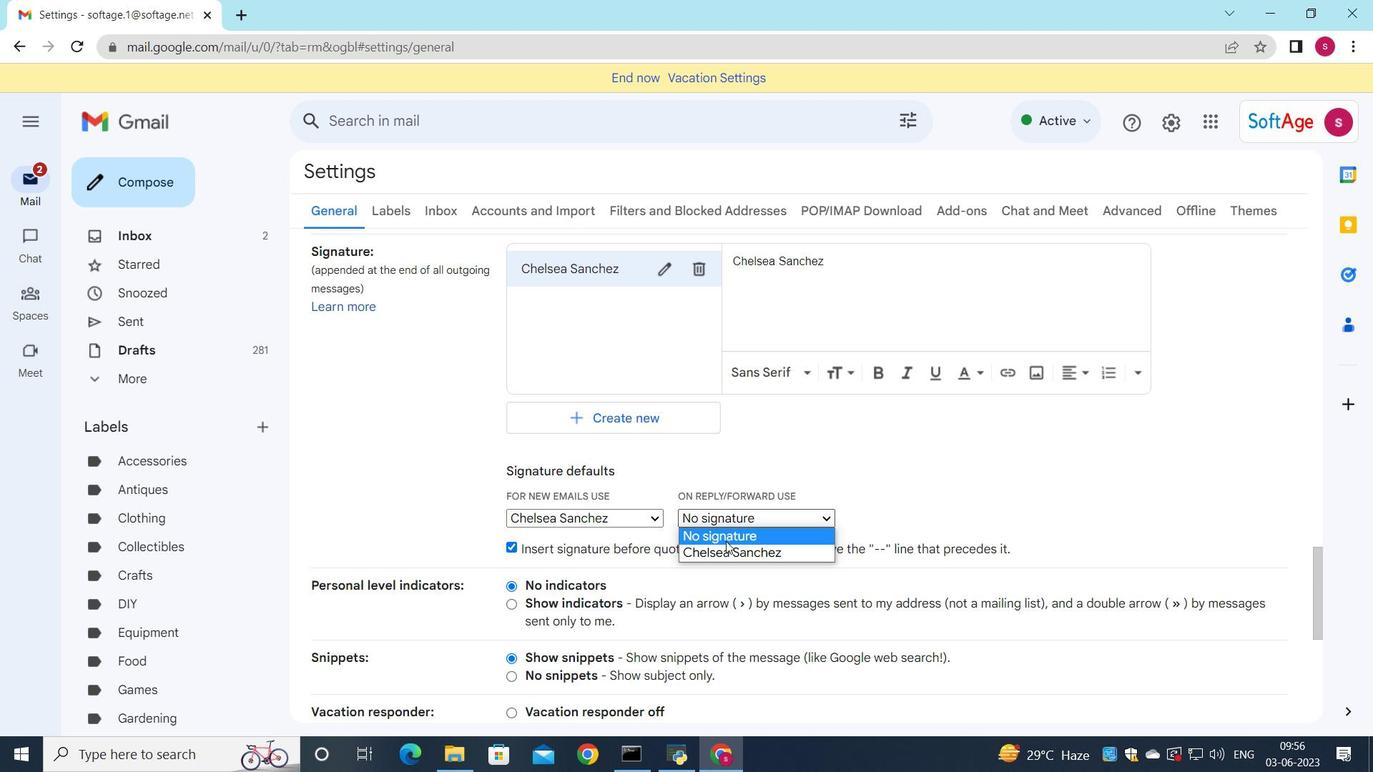 
Action: Mouse moved to (732, 525)
Screenshot: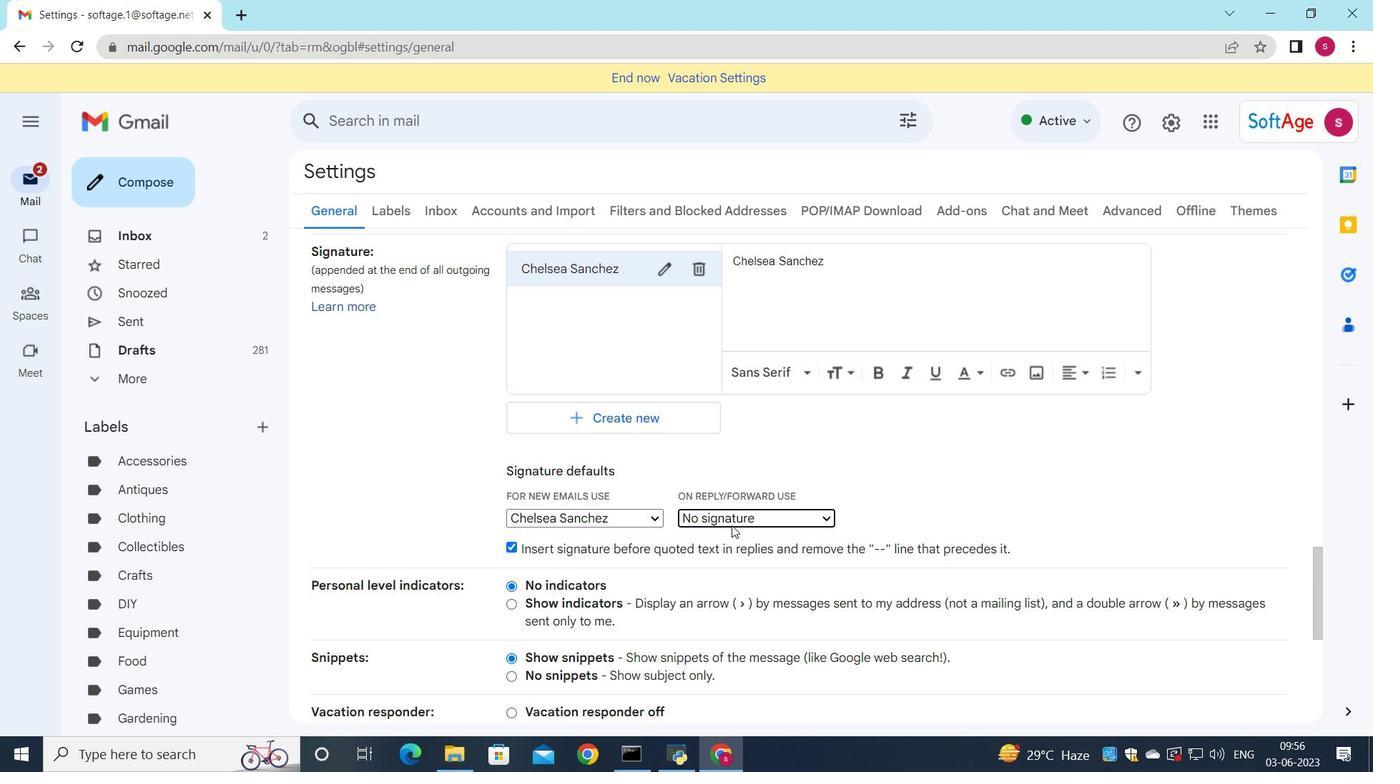 
Action: Mouse pressed left at (732, 525)
Screenshot: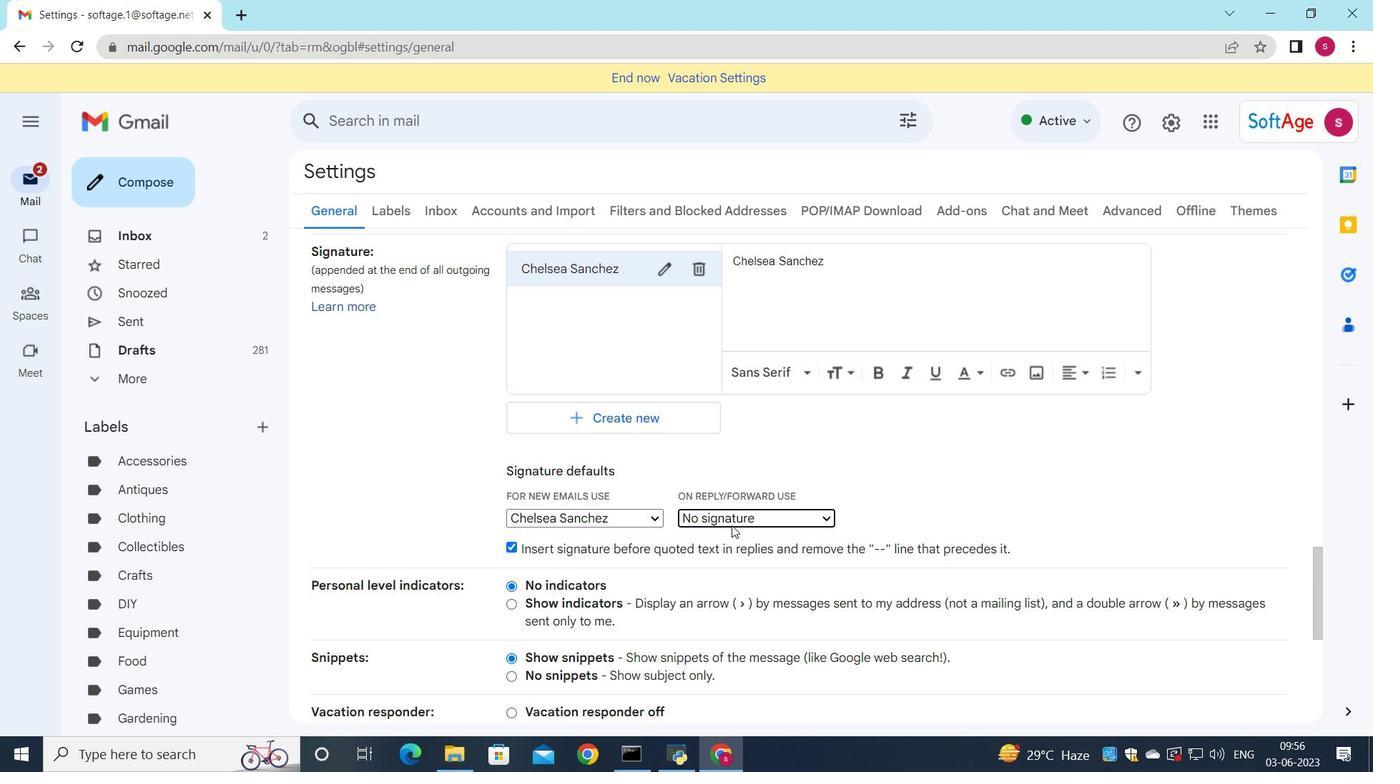 
Action: Mouse moved to (725, 556)
Screenshot: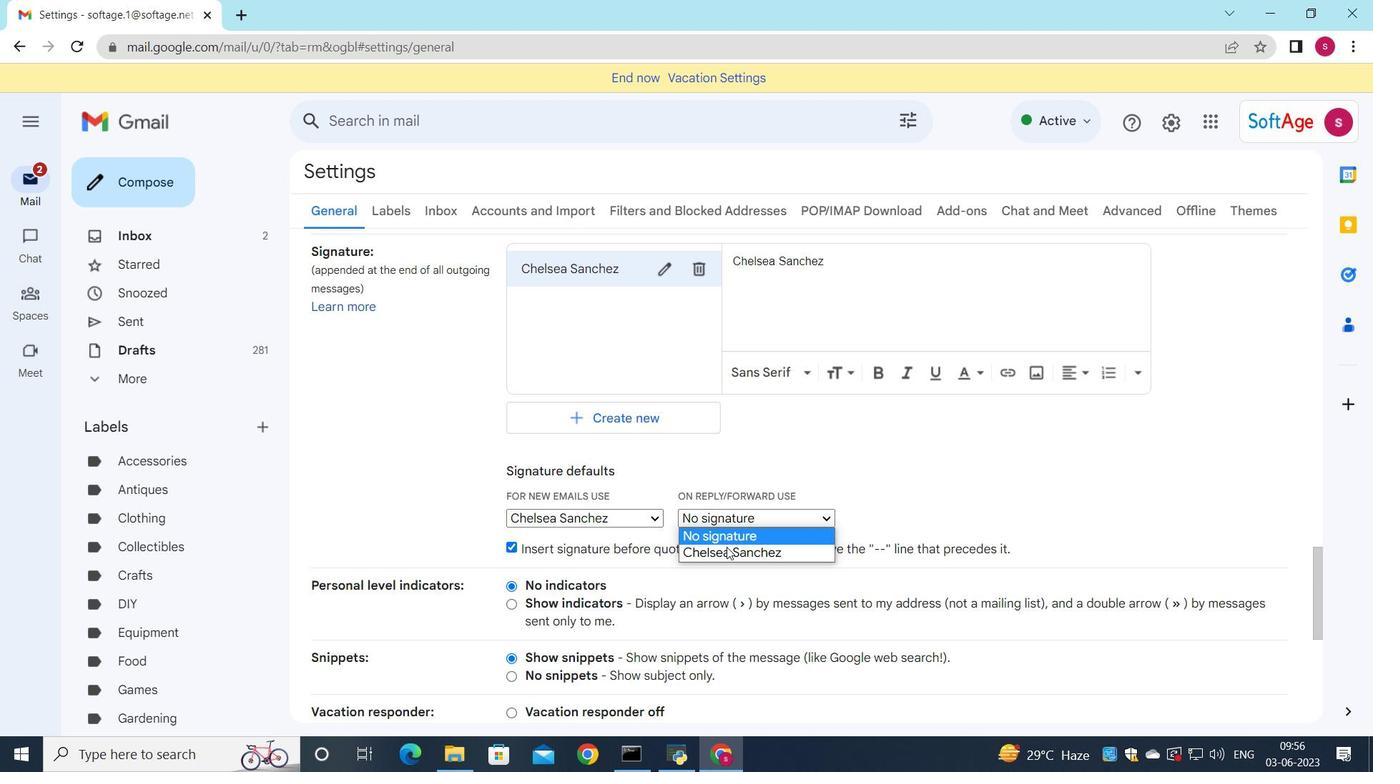 
Action: Mouse pressed left at (725, 556)
Screenshot: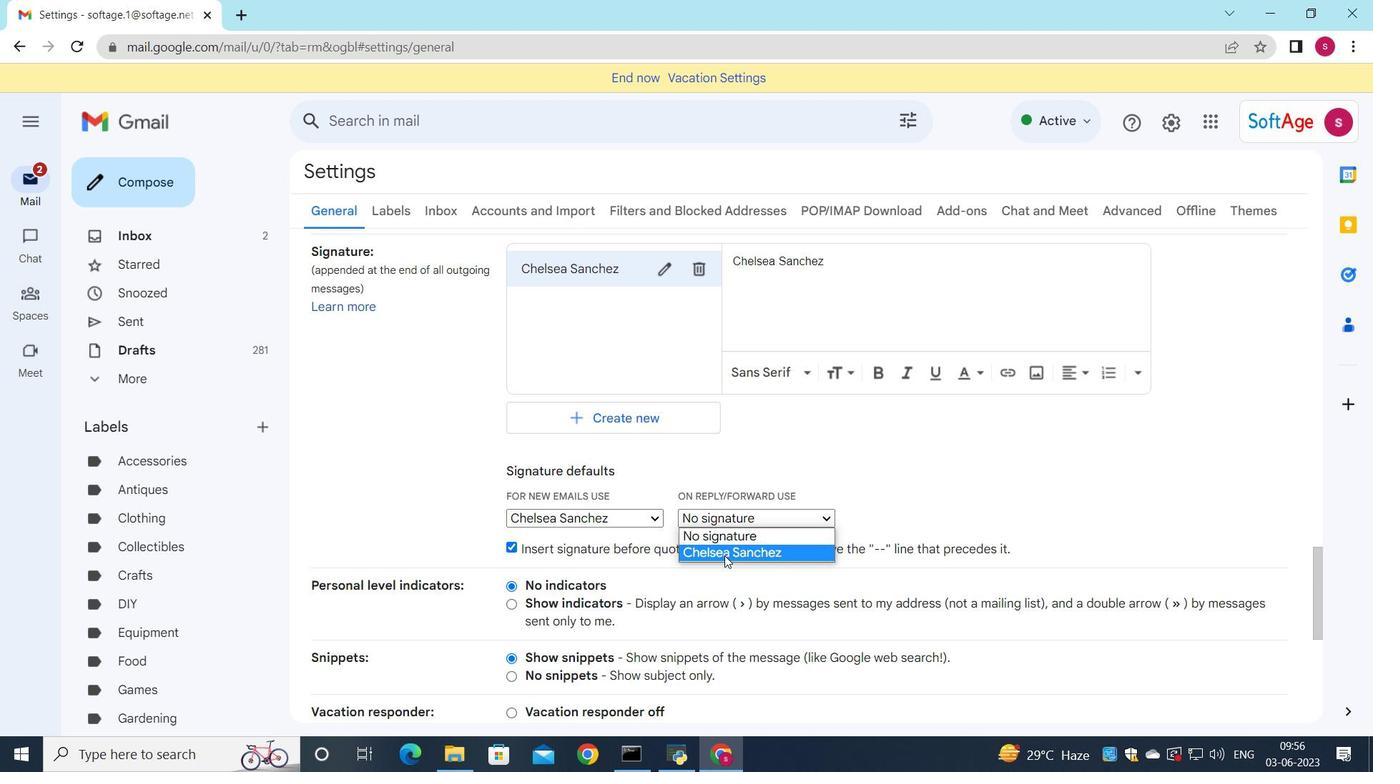 
Action: Mouse scrolled (725, 555) with delta (0, 0)
Screenshot: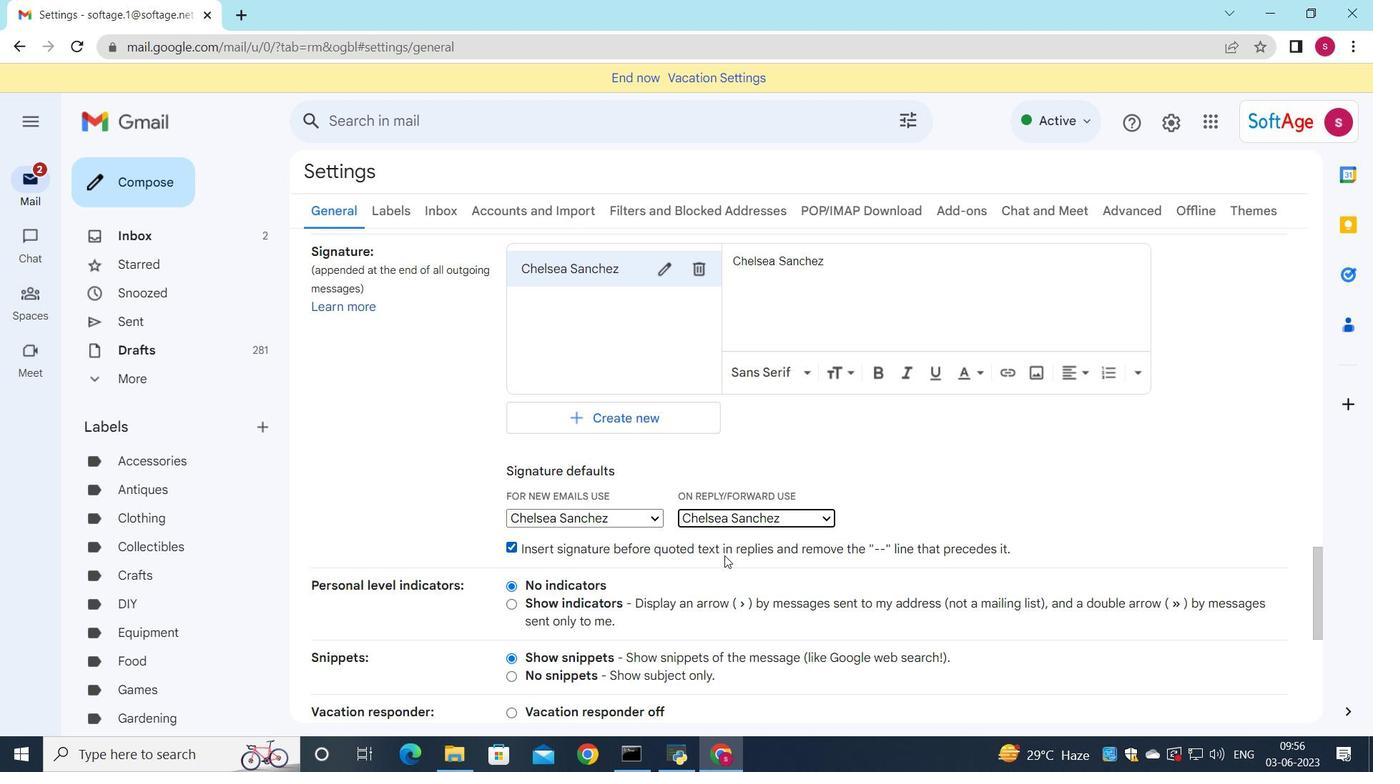 
Action: Mouse scrolled (725, 555) with delta (0, 0)
Screenshot: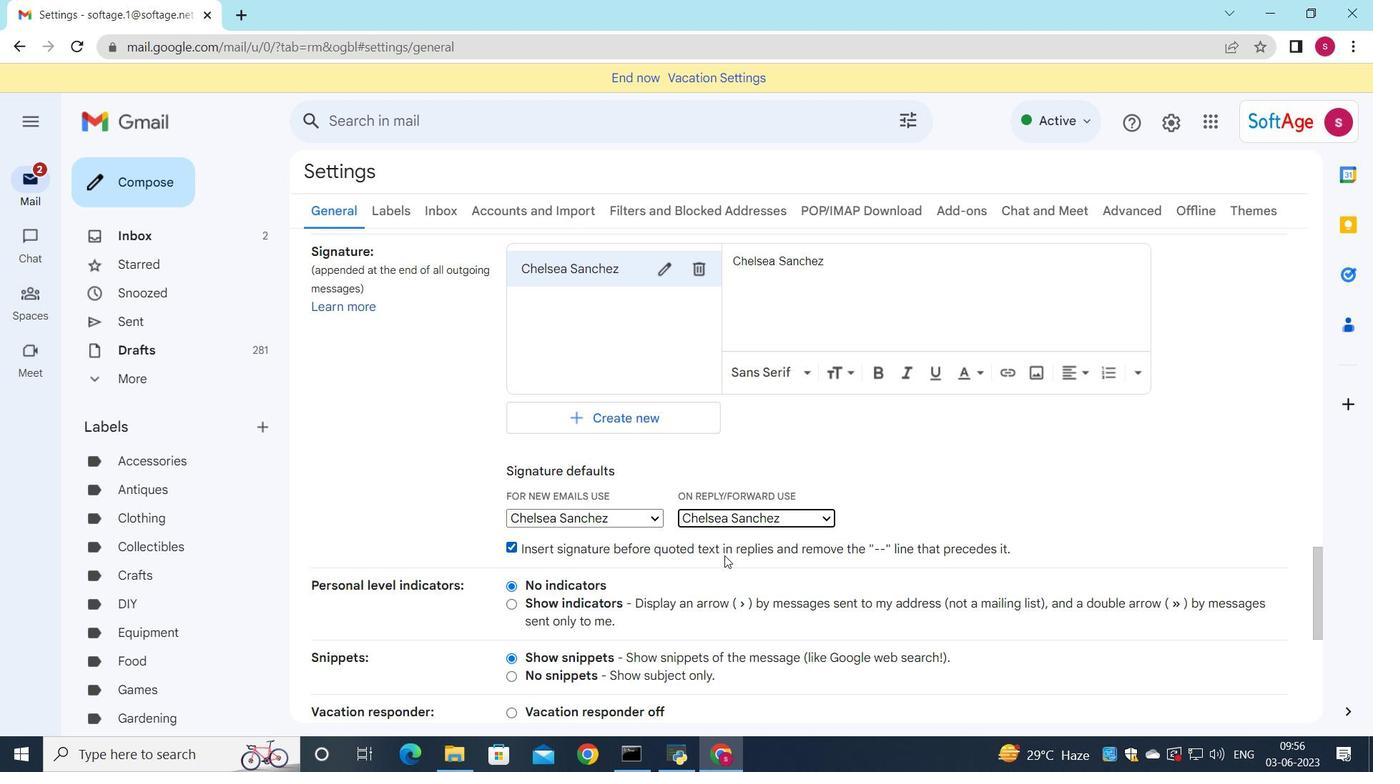 
Action: Mouse scrolled (725, 555) with delta (0, 0)
Screenshot: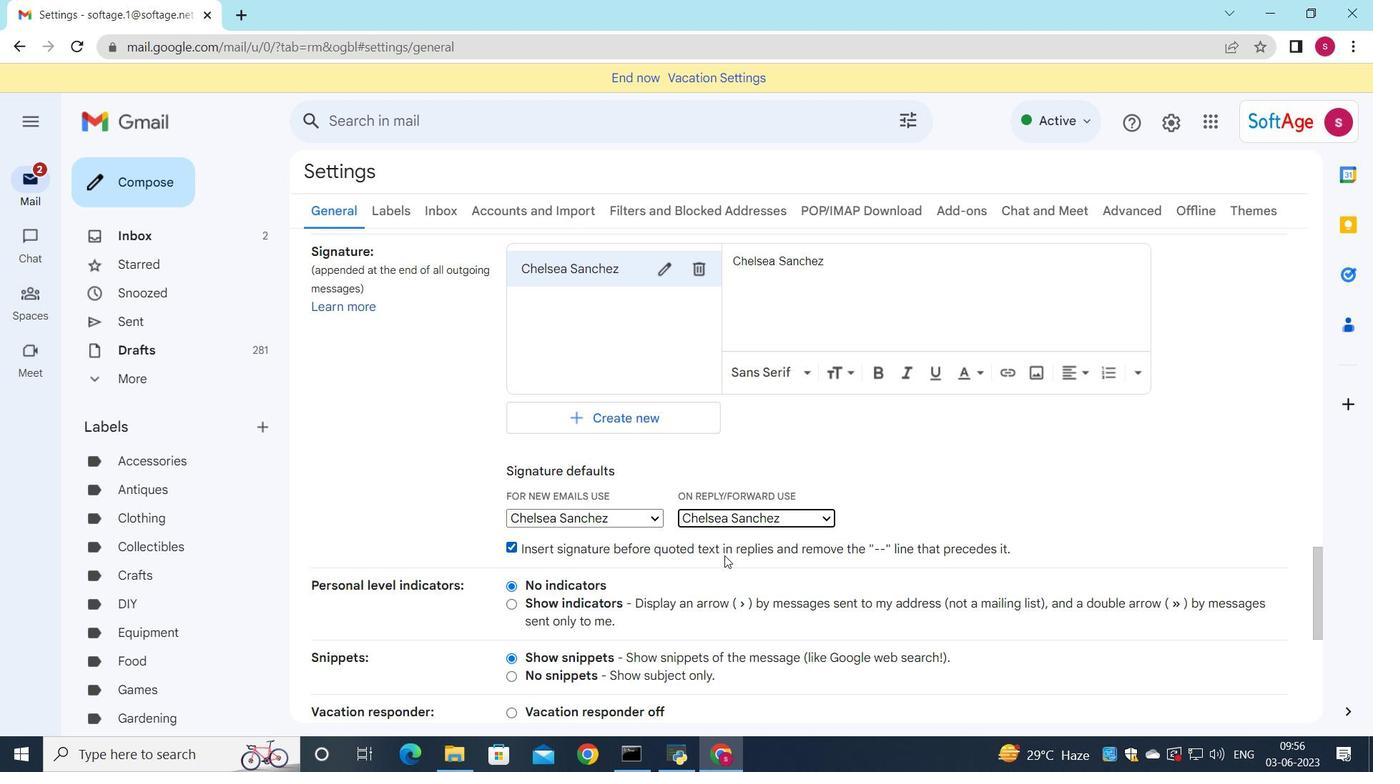 
Action: Mouse scrolled (725, 555) with delta (0, 0)
Screenshot: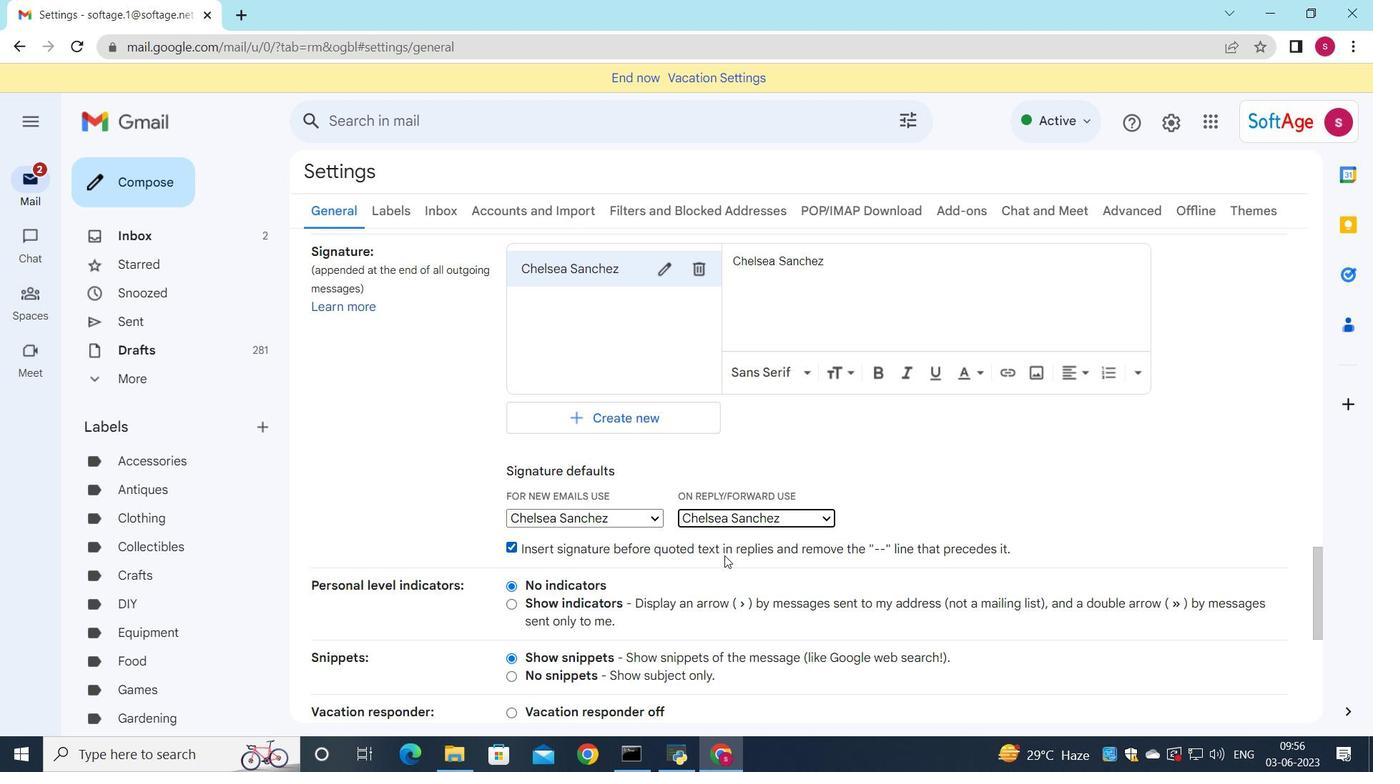 
Action: Mouse scrolled (725, 555) with delta (0, 0)
Screenshot: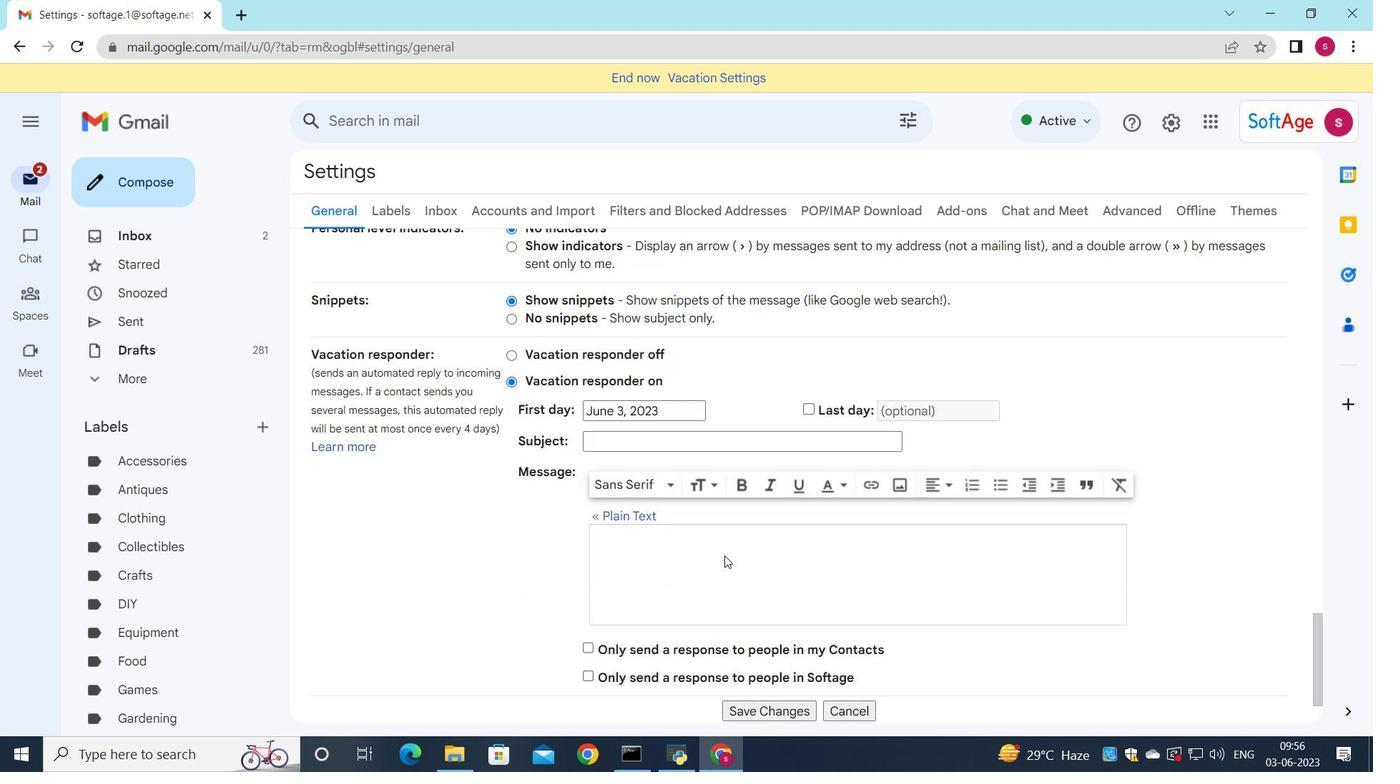 
Action: Mouse scrolled (725, 555) with delta (0, 0)
Screenshot: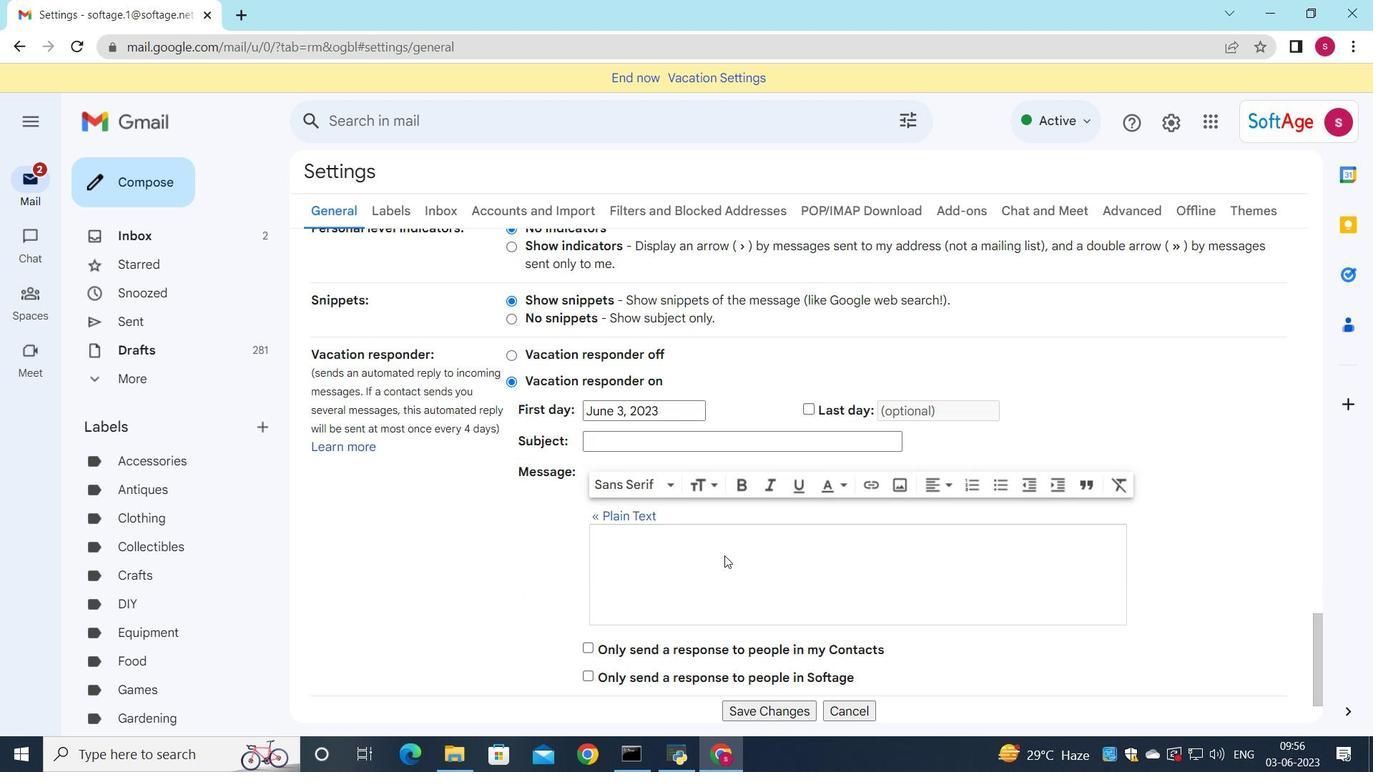 
Action: Mouse scrolled (725, 555) with delta (0, 0)
Screenshot: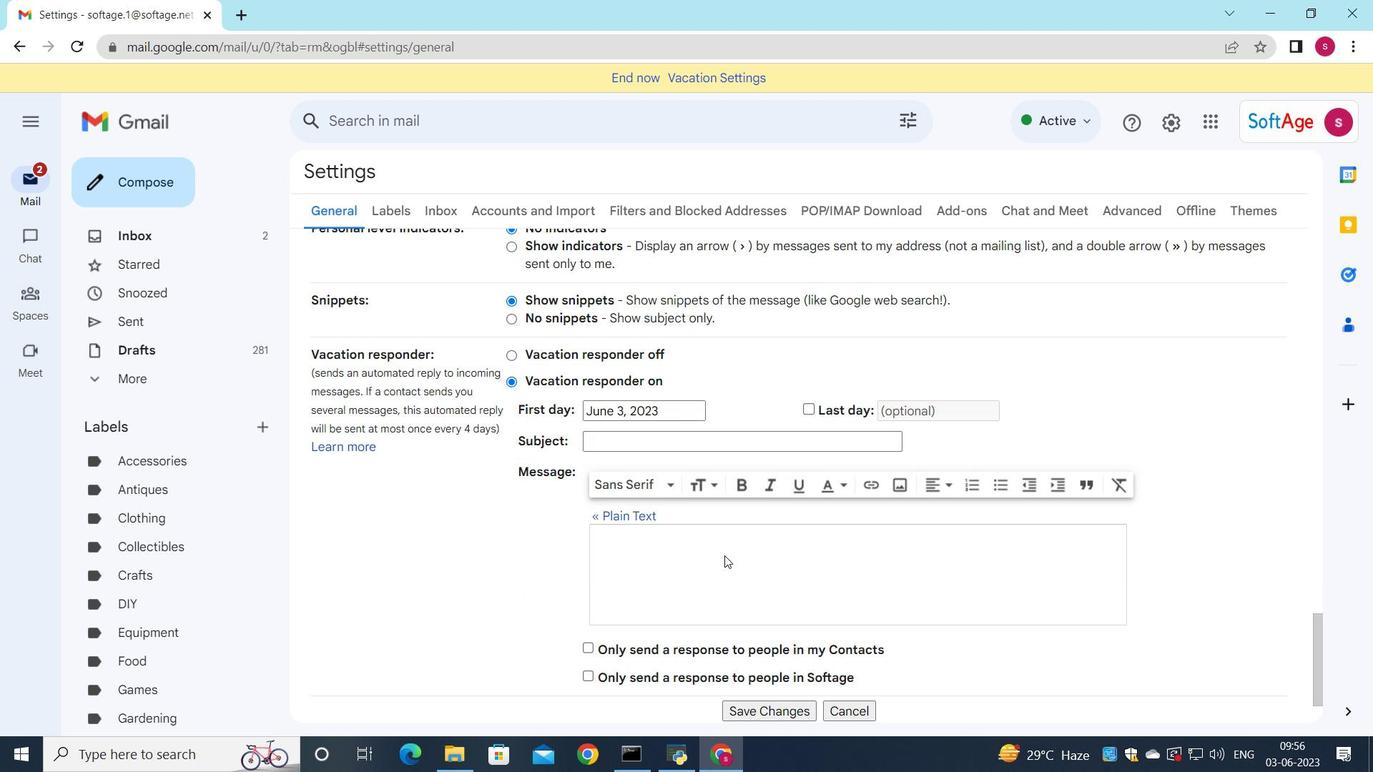 
Action: Mouse moved to (754, 630)
Screenshot: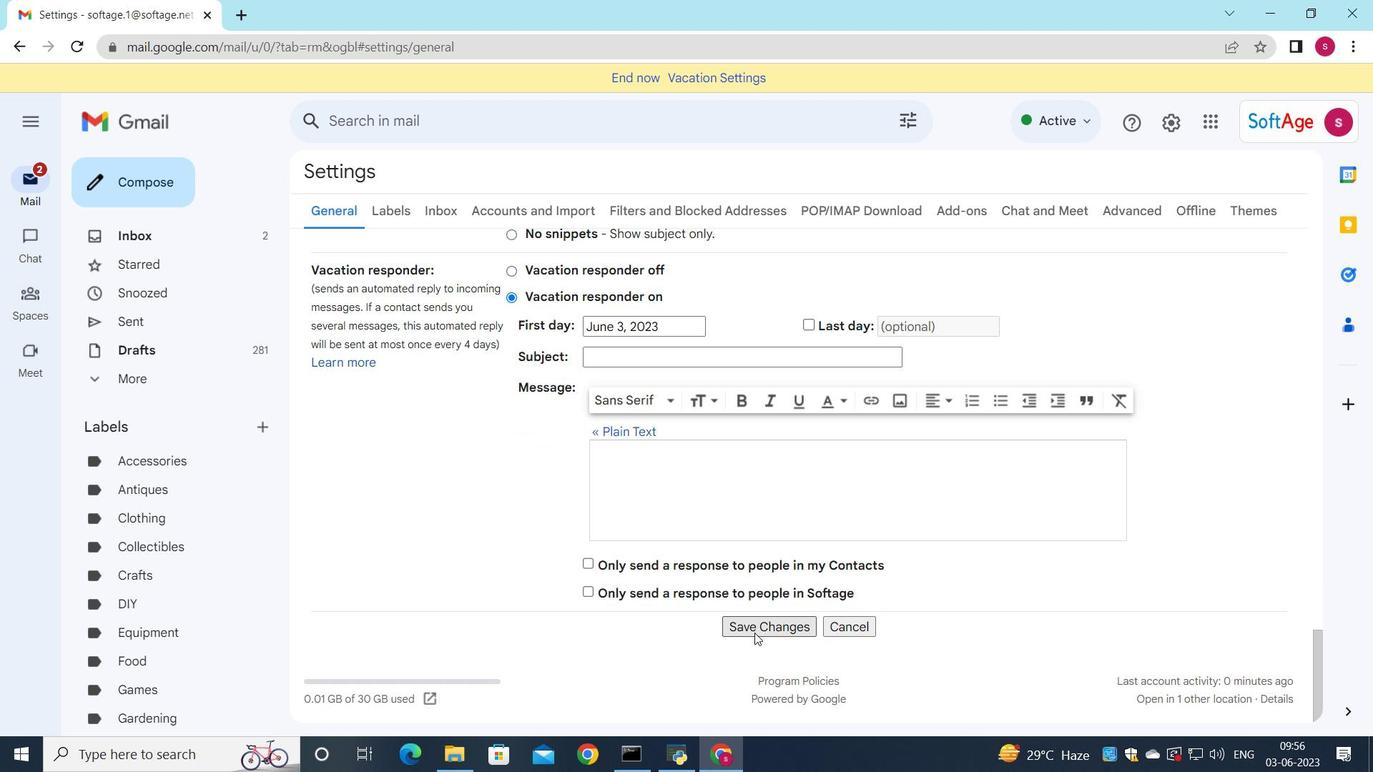 
Action: Mouse pressed left at (754, 630)
Screenshot: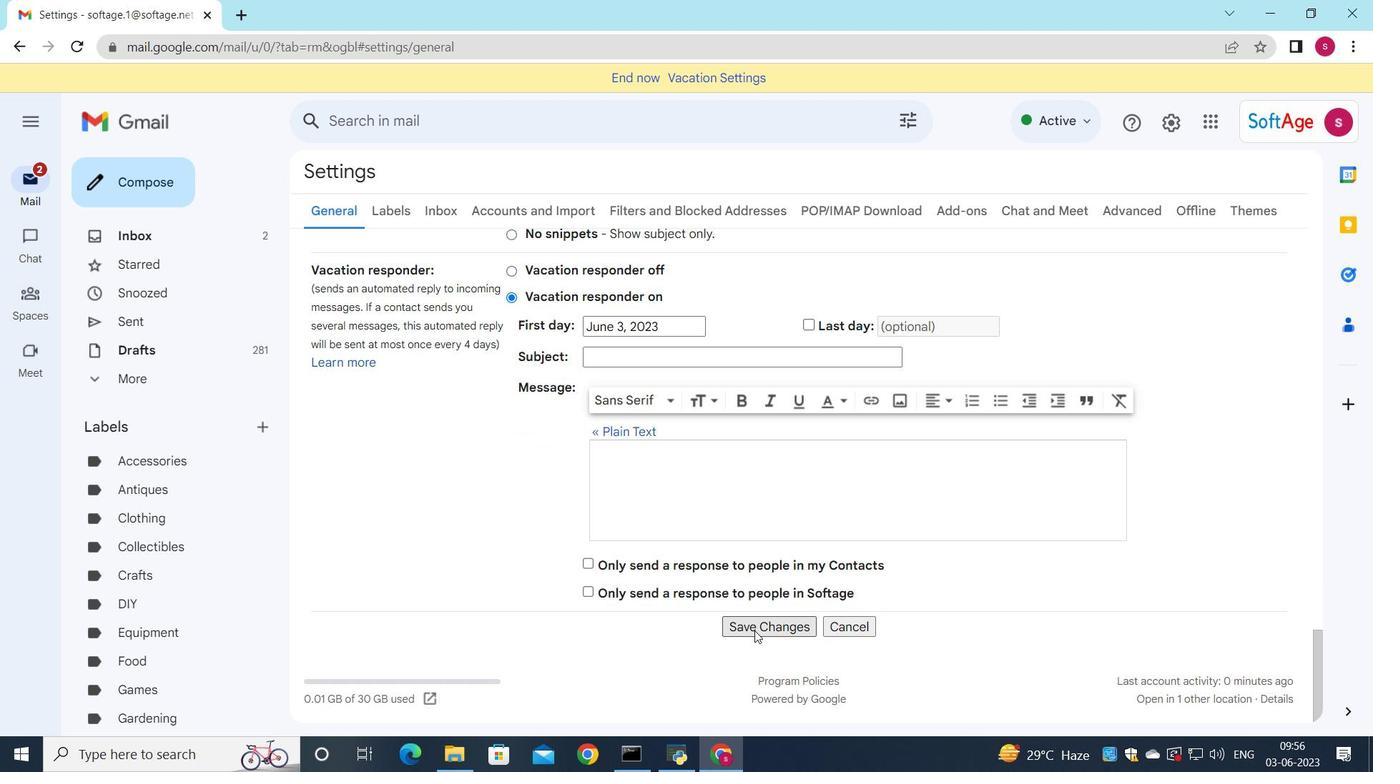 
Action: Mouse moved to (713, 533)
Screenshot: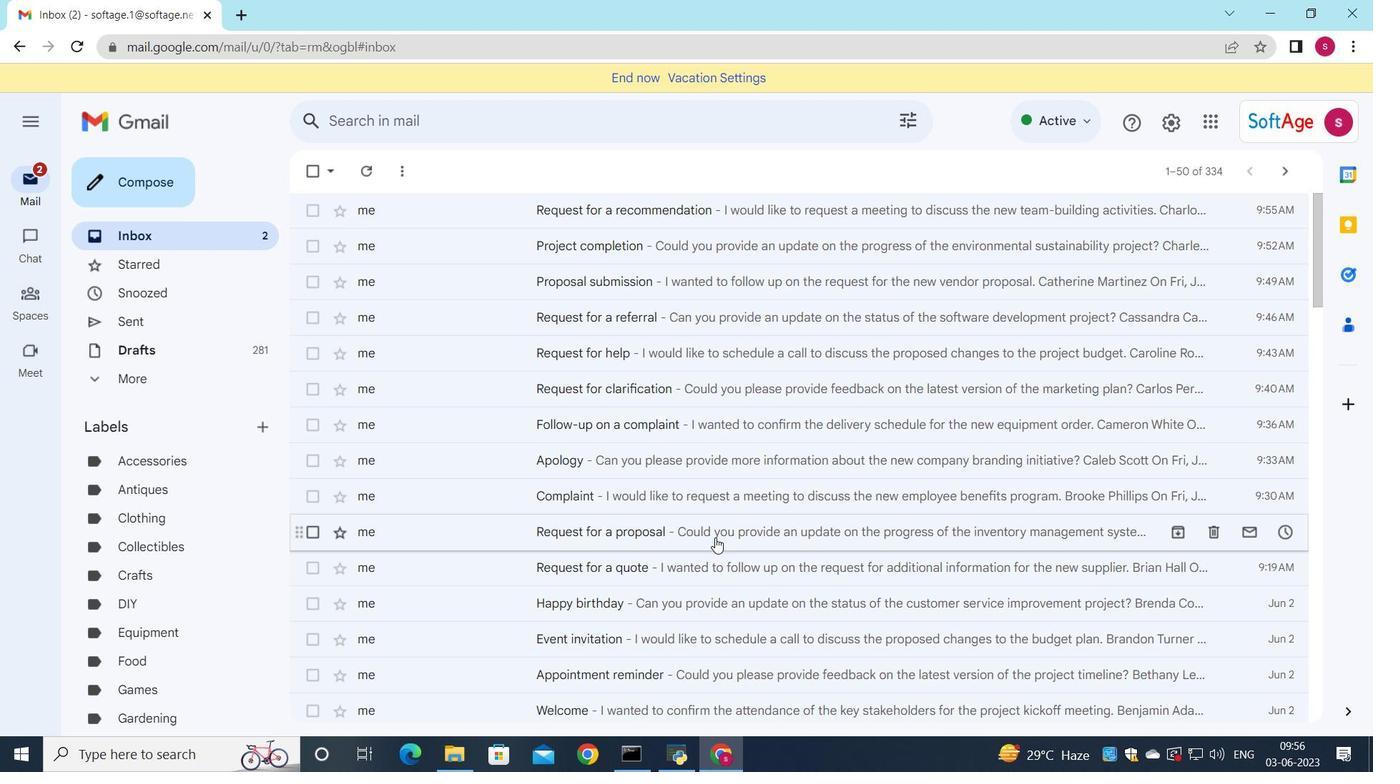 
Action: Mouse pressed left at (713, 533)
Screenshot: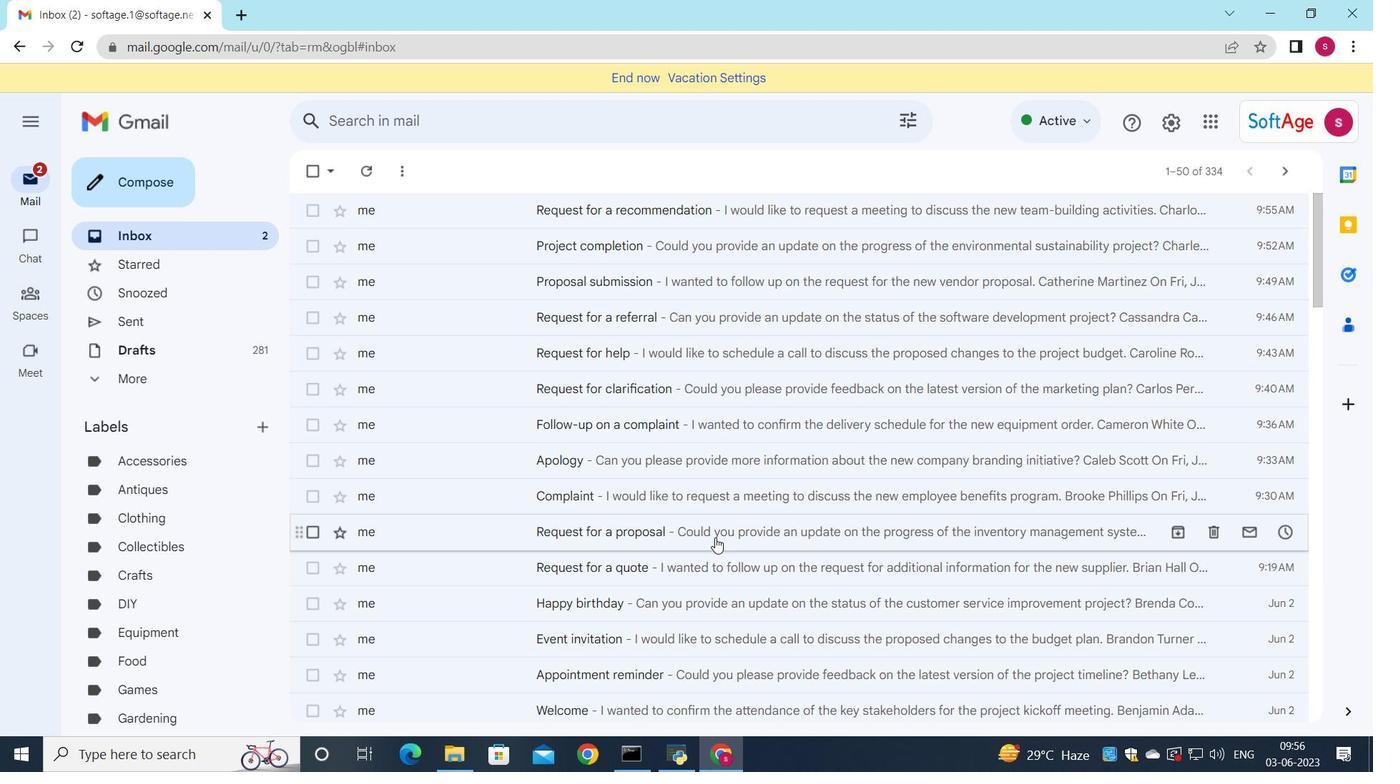 
Action: Mouse moved to (488, 602)
Screenshot: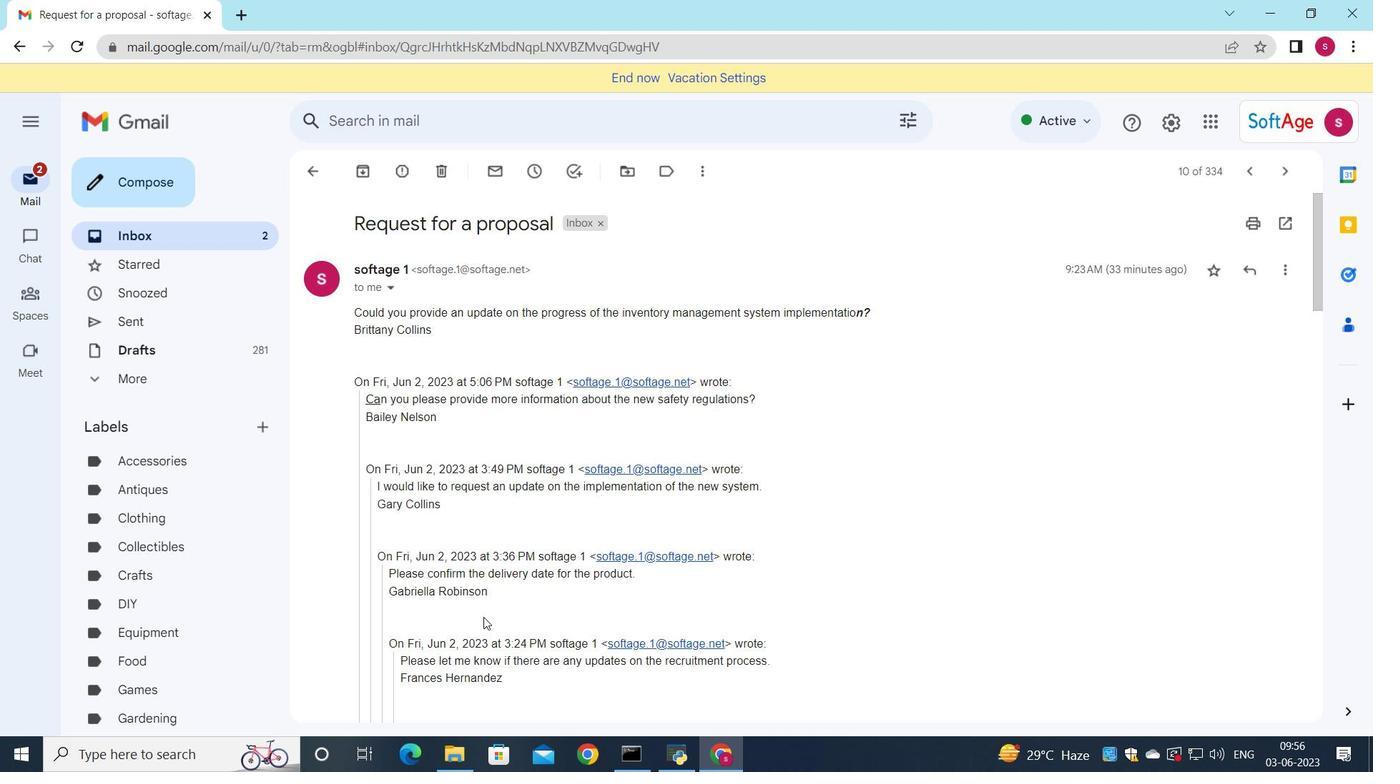 
Action: Mouse scrolled (488, 602) with delta (0, 0)
Screenshot: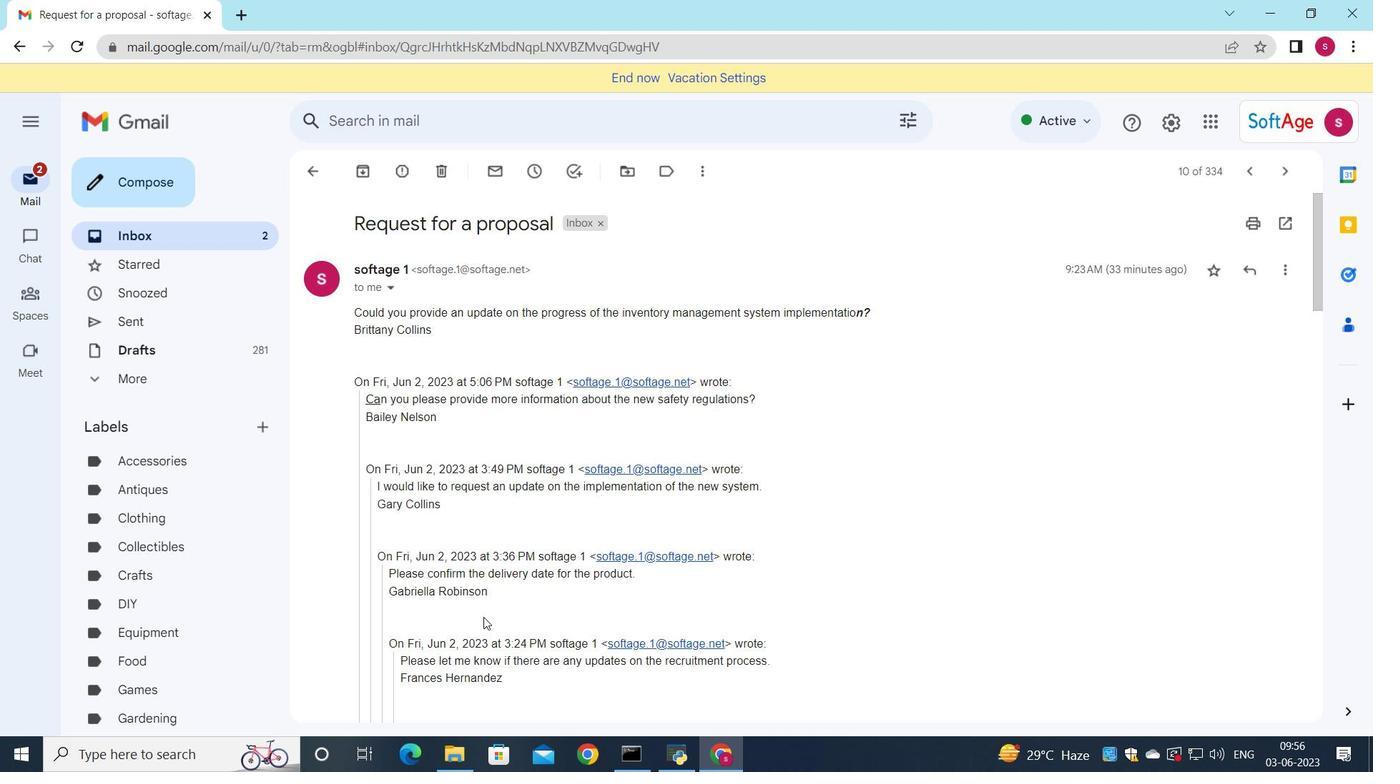 
Action: Mouse scrolled (488, 602) with delta (0, 0)
Screenshot: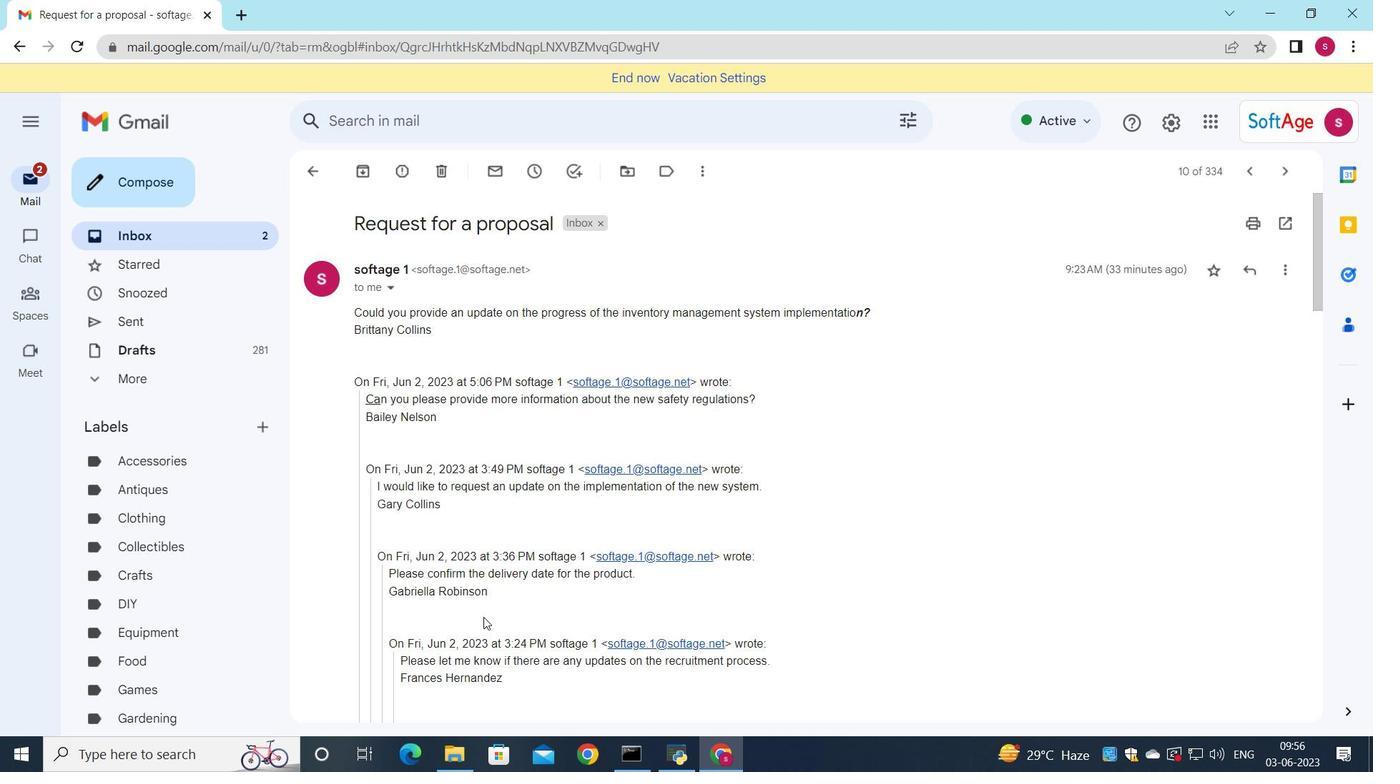 
Action: Mouse moved to (484, 604)
Screenshot: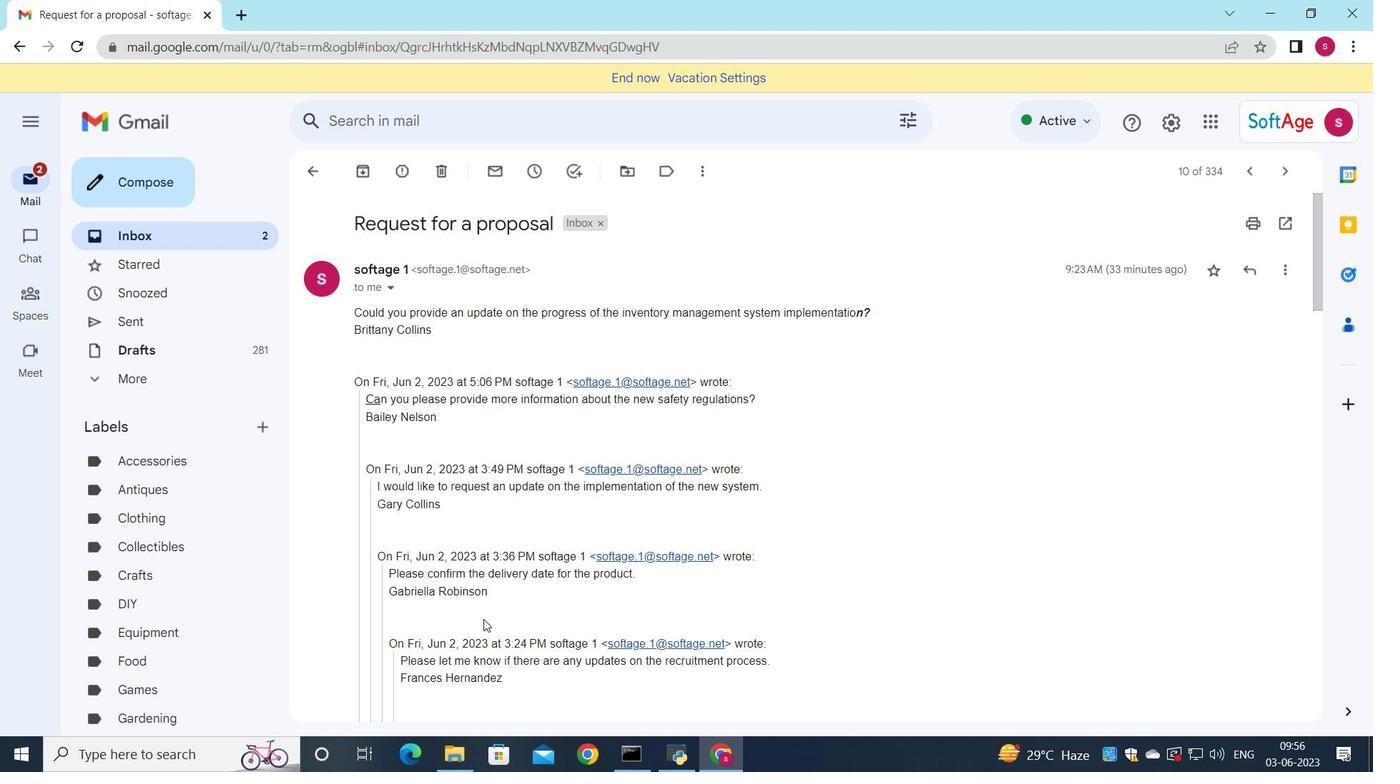 
Action: Mouse scrolled (484, 603) with delta (0, 0)
Screenshot: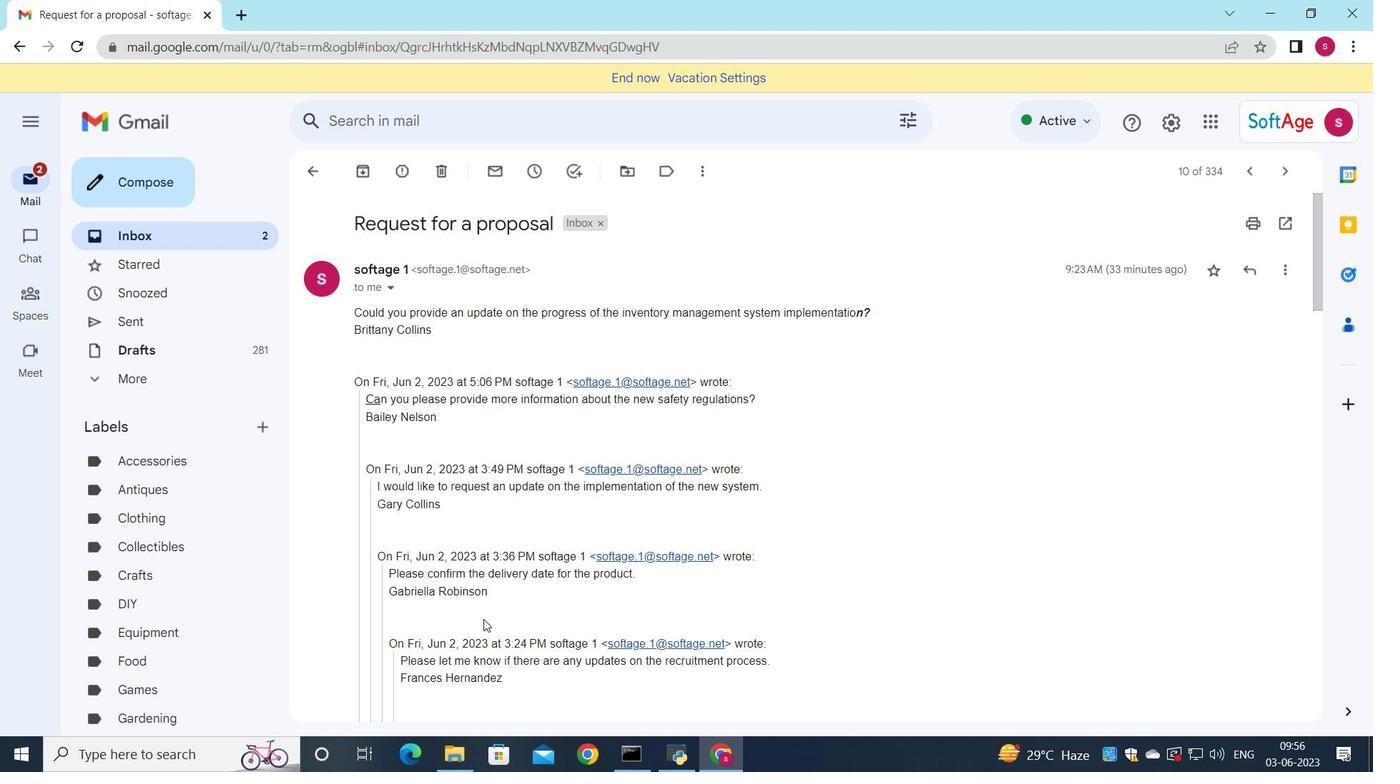 
Action: Mouse moved to (484, 604)
Screenshot: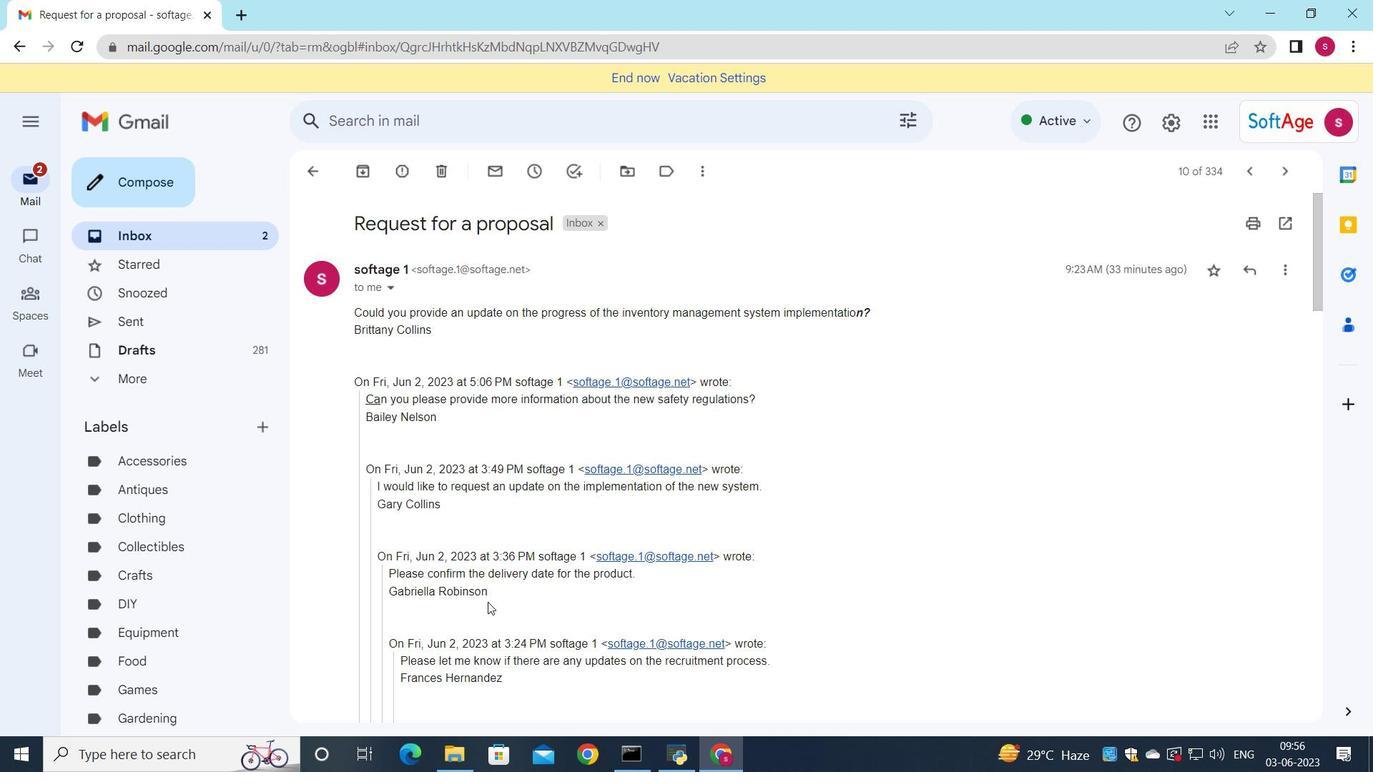 
Action: Mouse scrolled (484, 603) with delta (0, 0)
Screenshot: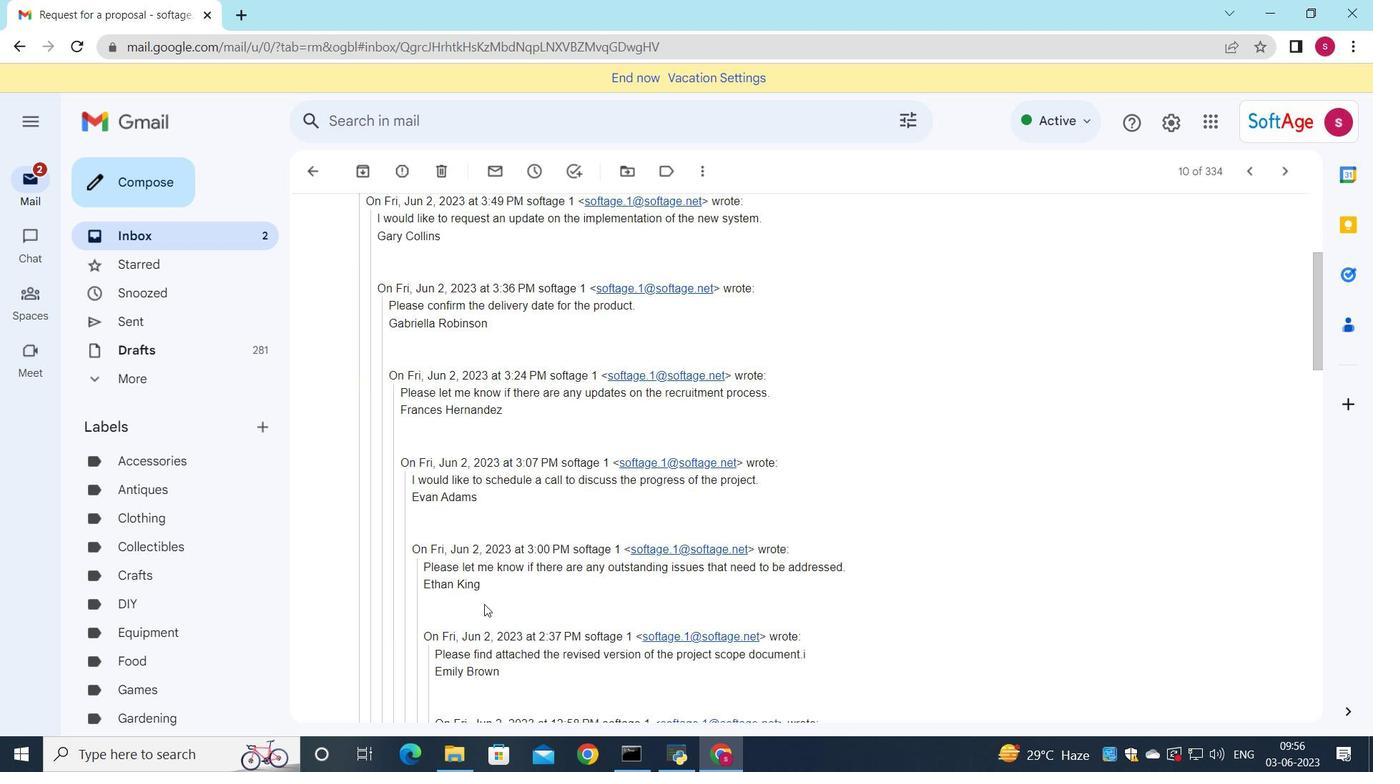 
Action: Mouse scrolled (484, 603) with delta (0, 0)
Screenshot: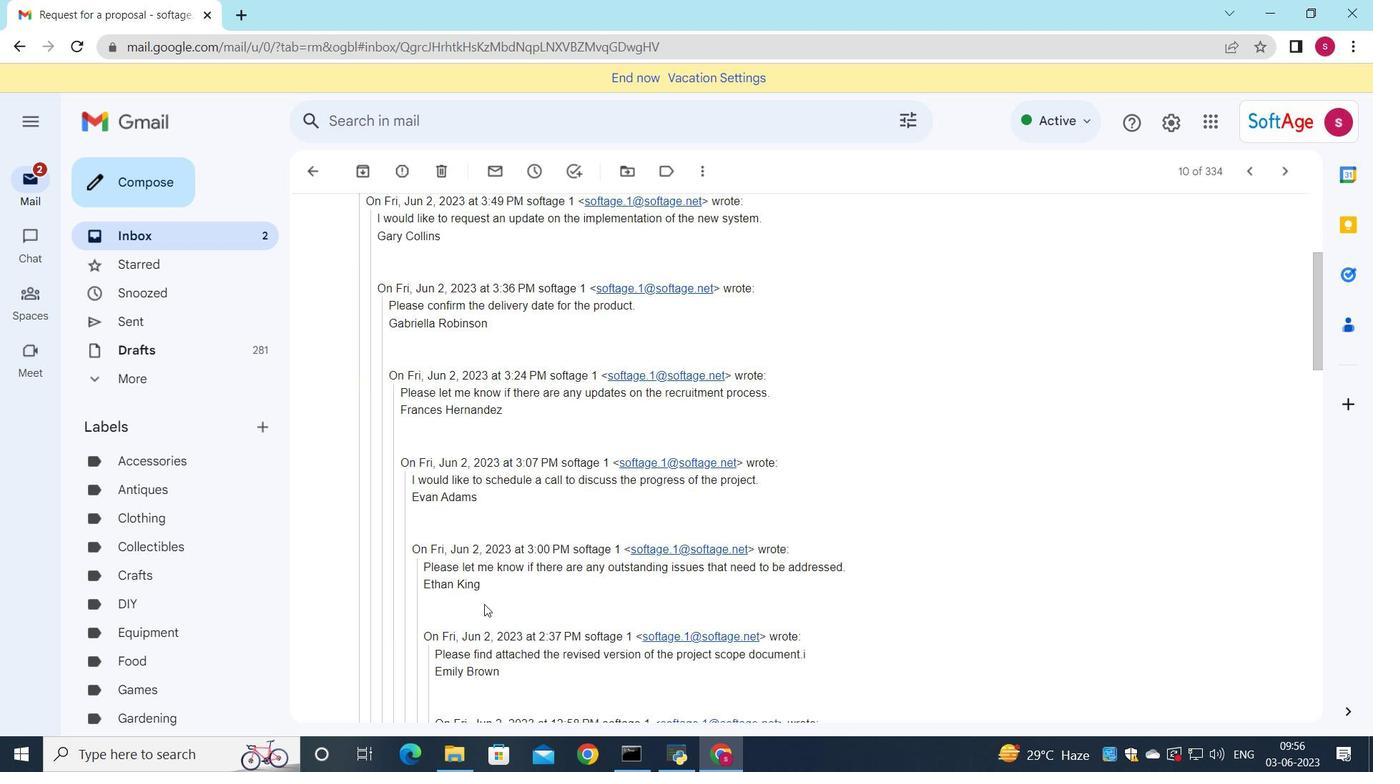 
Action: Mouse scrolled (484, 603) with delta (0, 0)
Screenshot: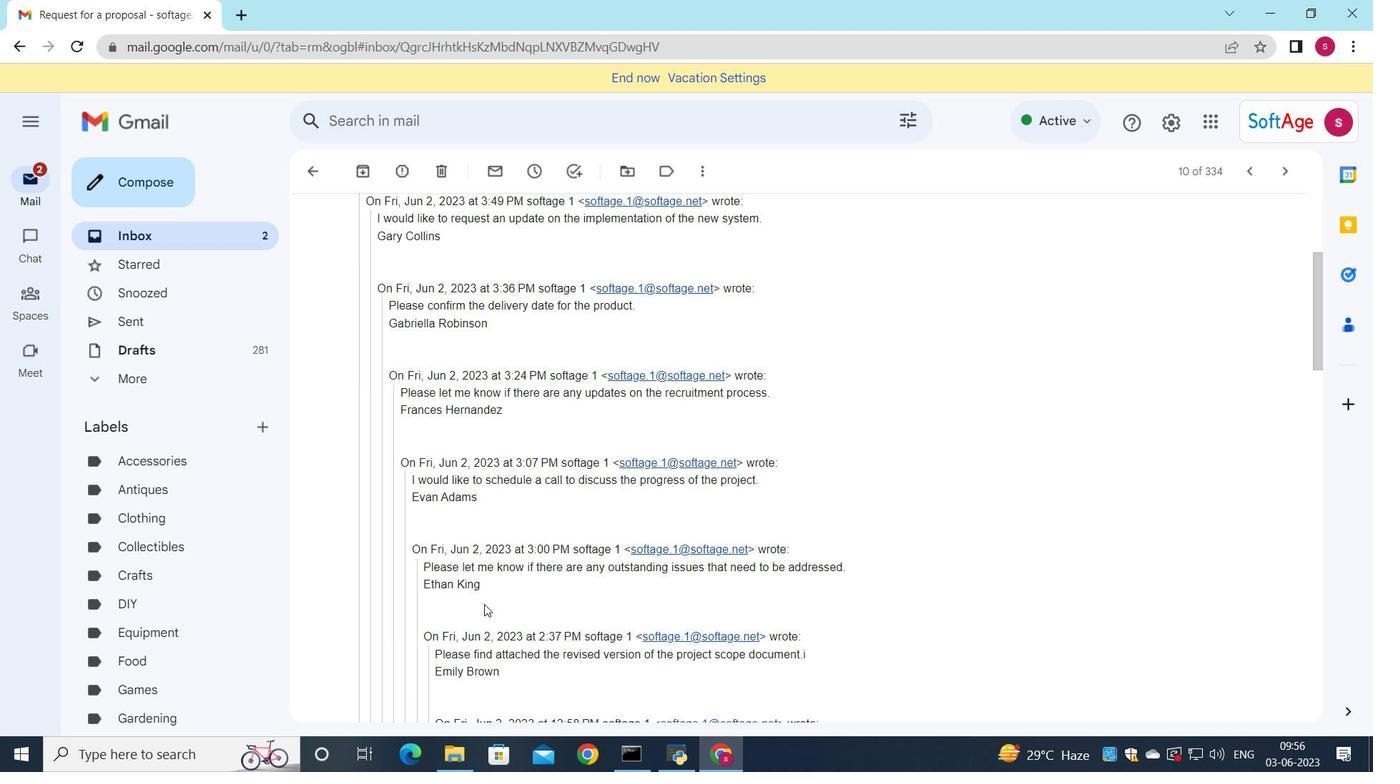 
Action: Mouse scrolled (484, 603) with delta (0, 0)
Screenshot: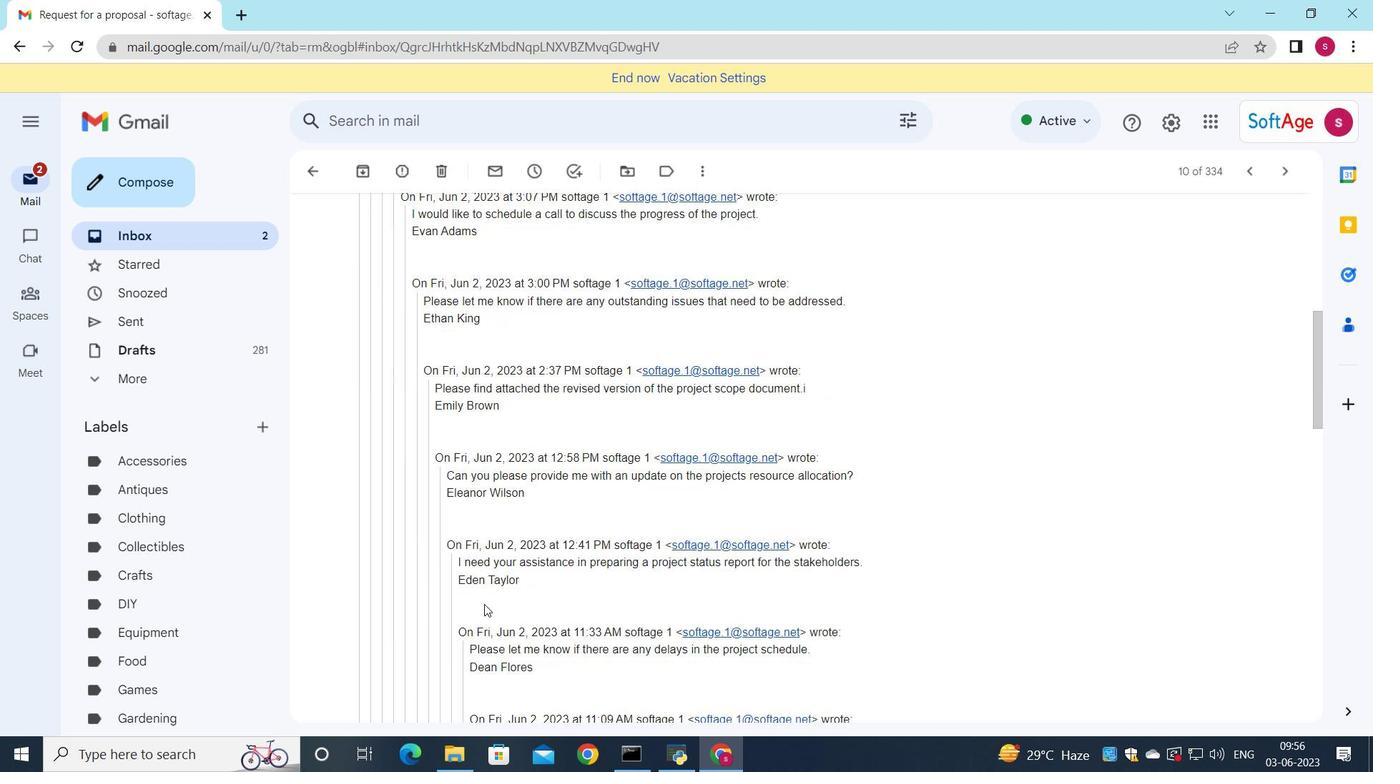 
Action: Mouse scrolled (484, 603) with delta (0, 0)
Screenshot: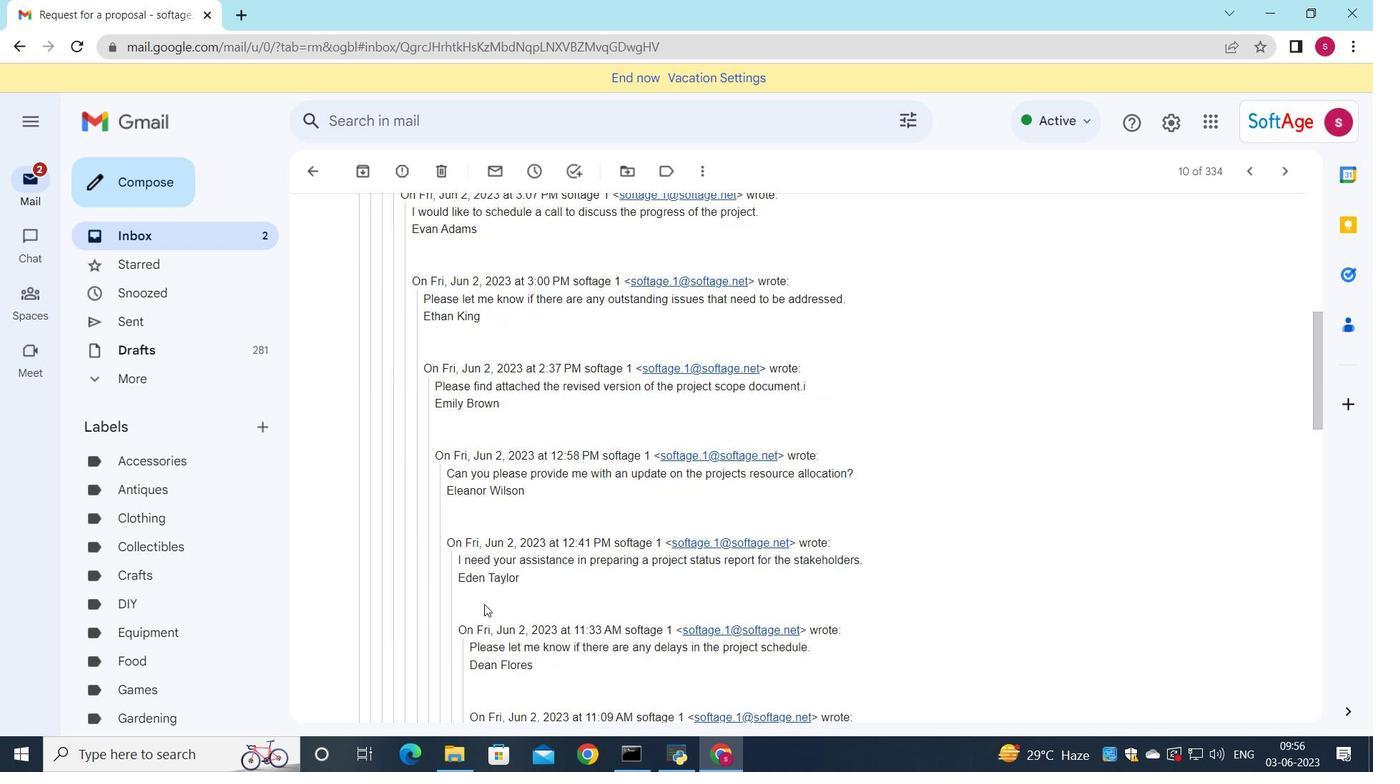 
Action: Mouse scrolled (484, 603) with delta (0, 0)
Screenshot: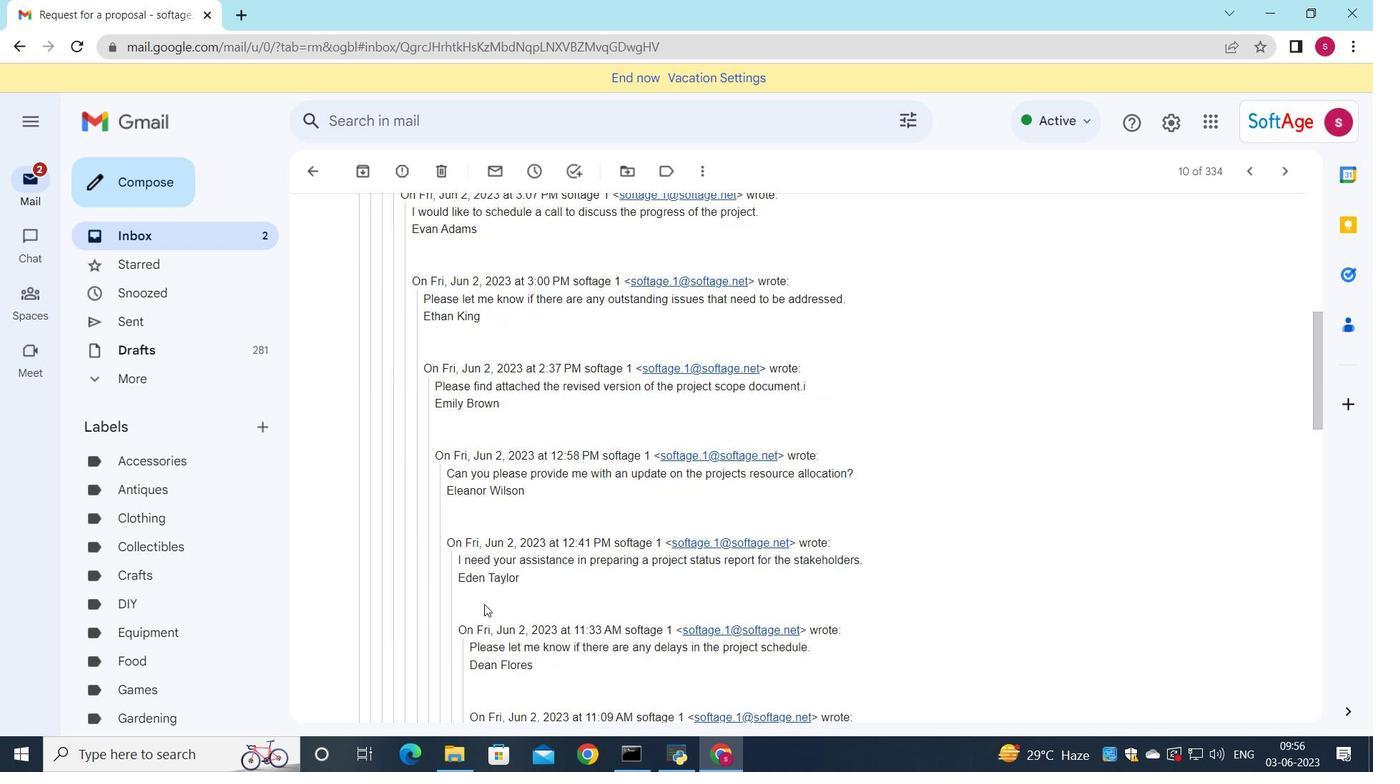
Action: Mouse scrolled (484, 603) with delta (0, 0)
Screenshot: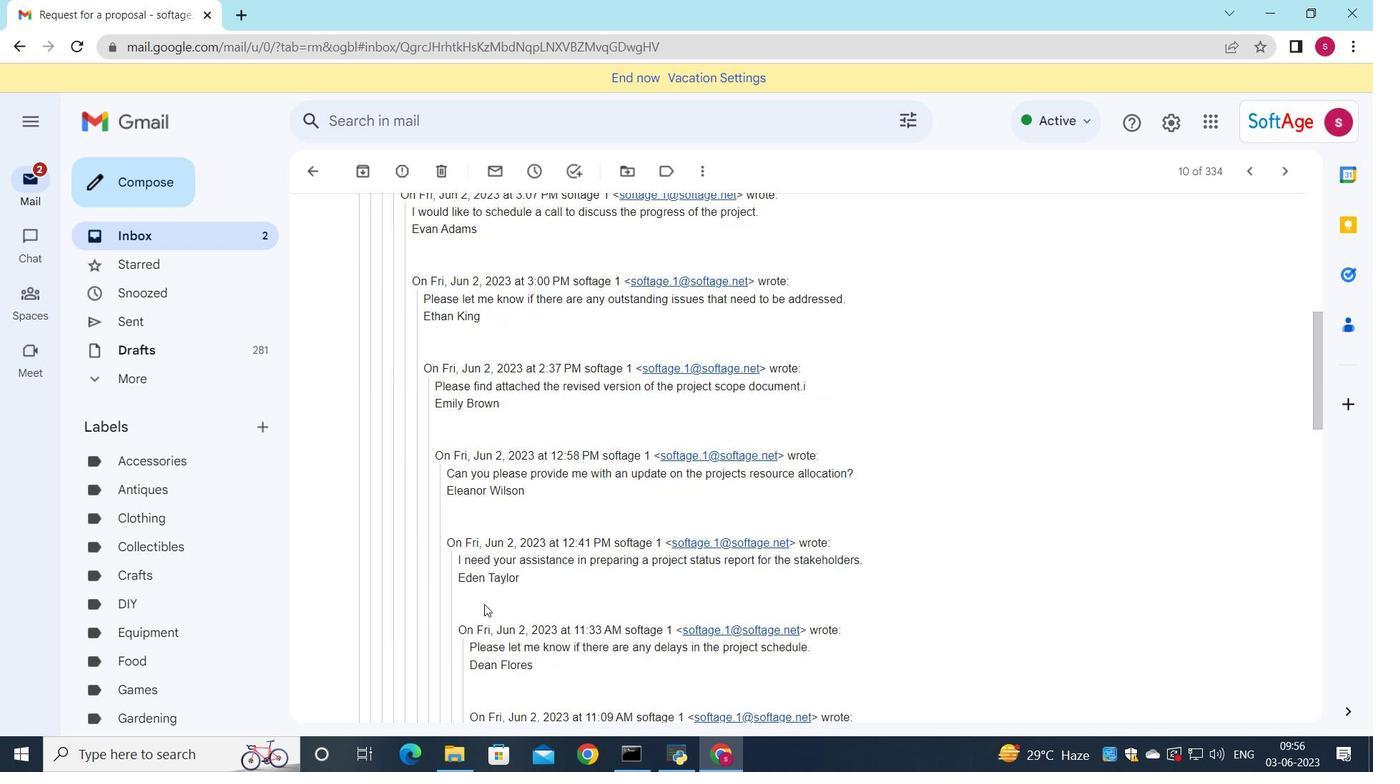 
Action: Mouse scrolled (484, 603) with delta (0, 0)
Screenshot: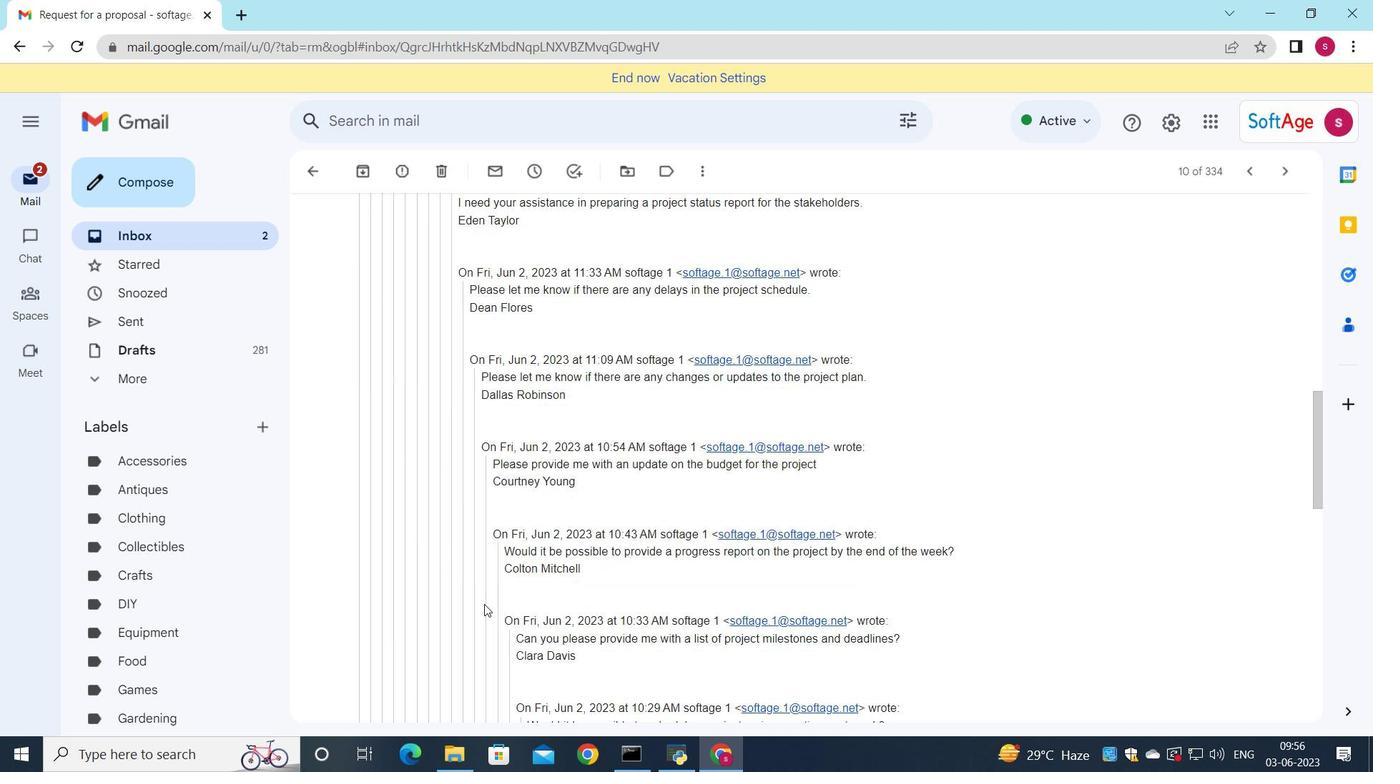 
Action: Mouse scrolled (484, 603) with delta (0, 0)
Screenshot: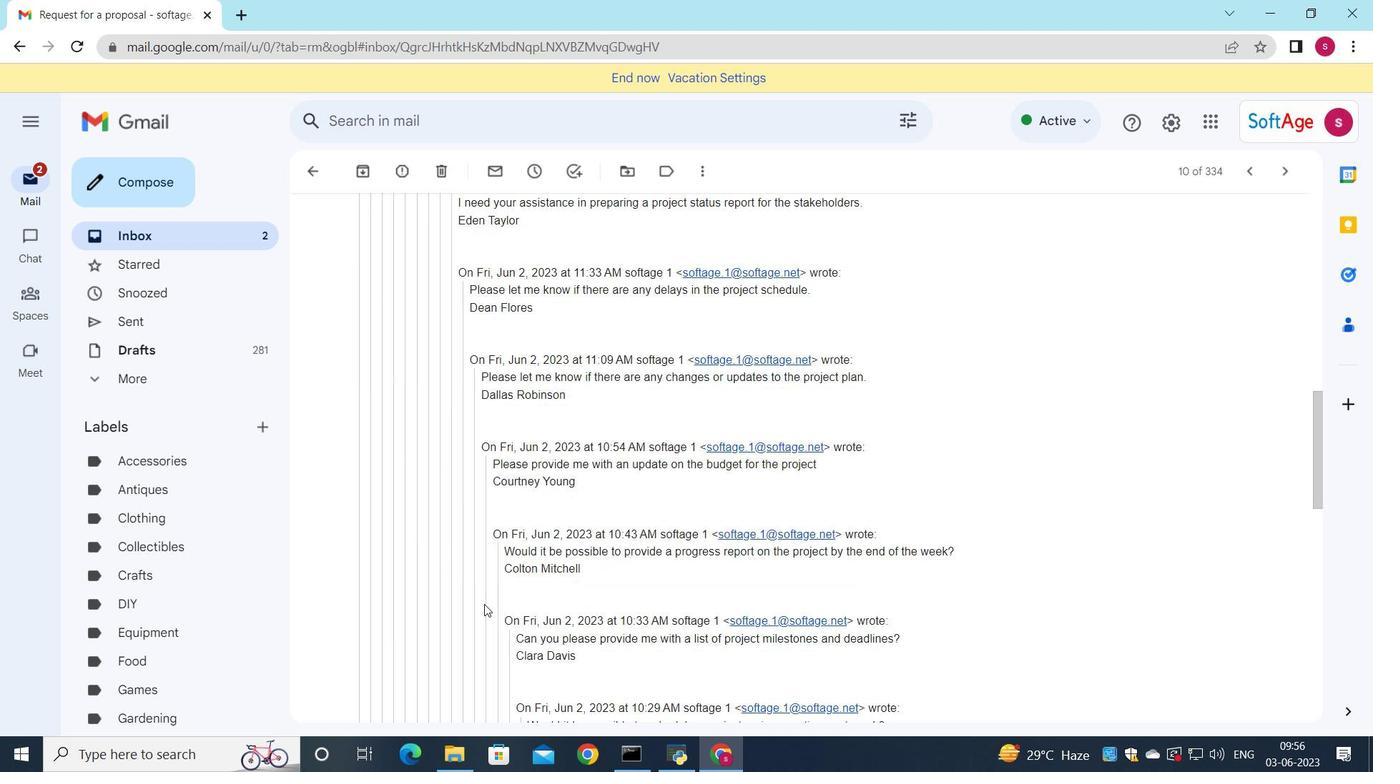 
Action: Mouse scrolled (484, 603) with delta (0, 0)
Screenshot: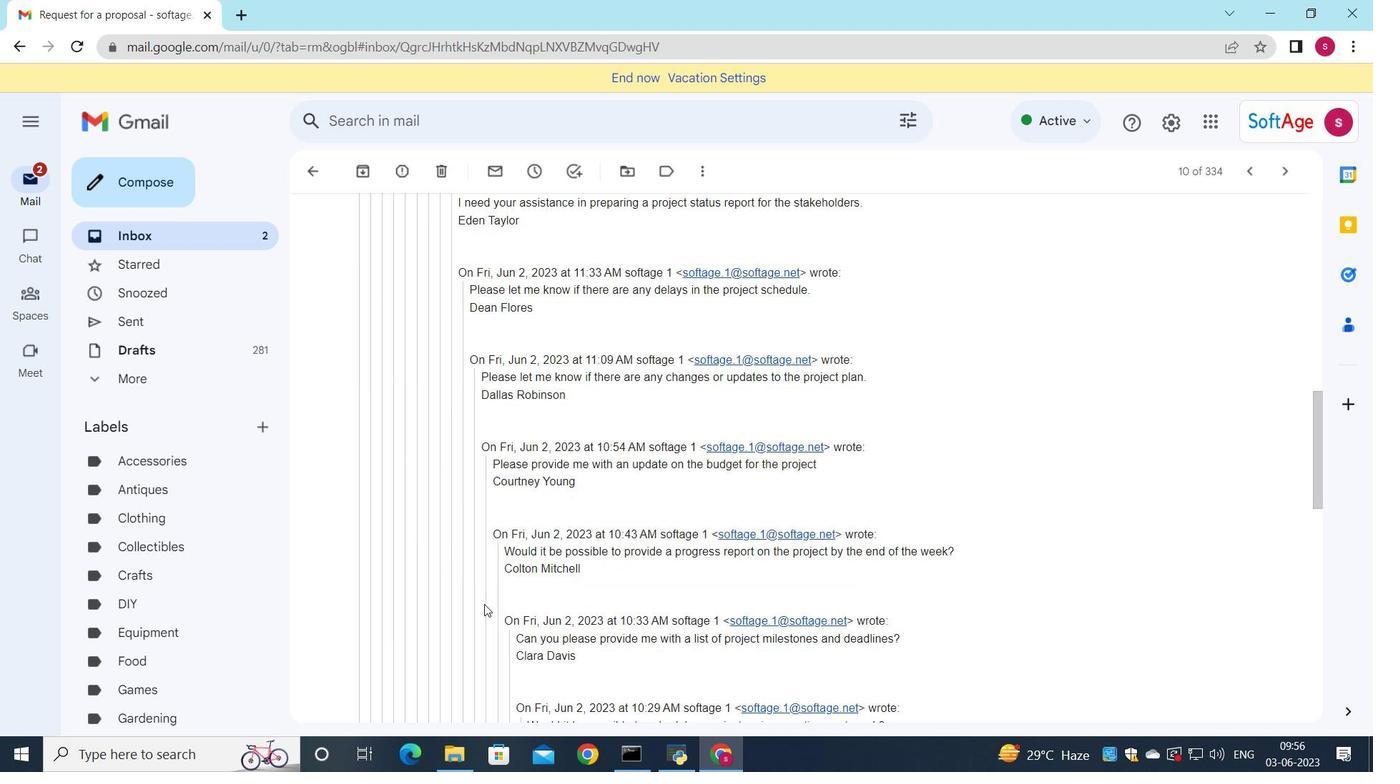 
Action: Mouse scrolled (484, 603) with delta (0, 0)
Screenshot: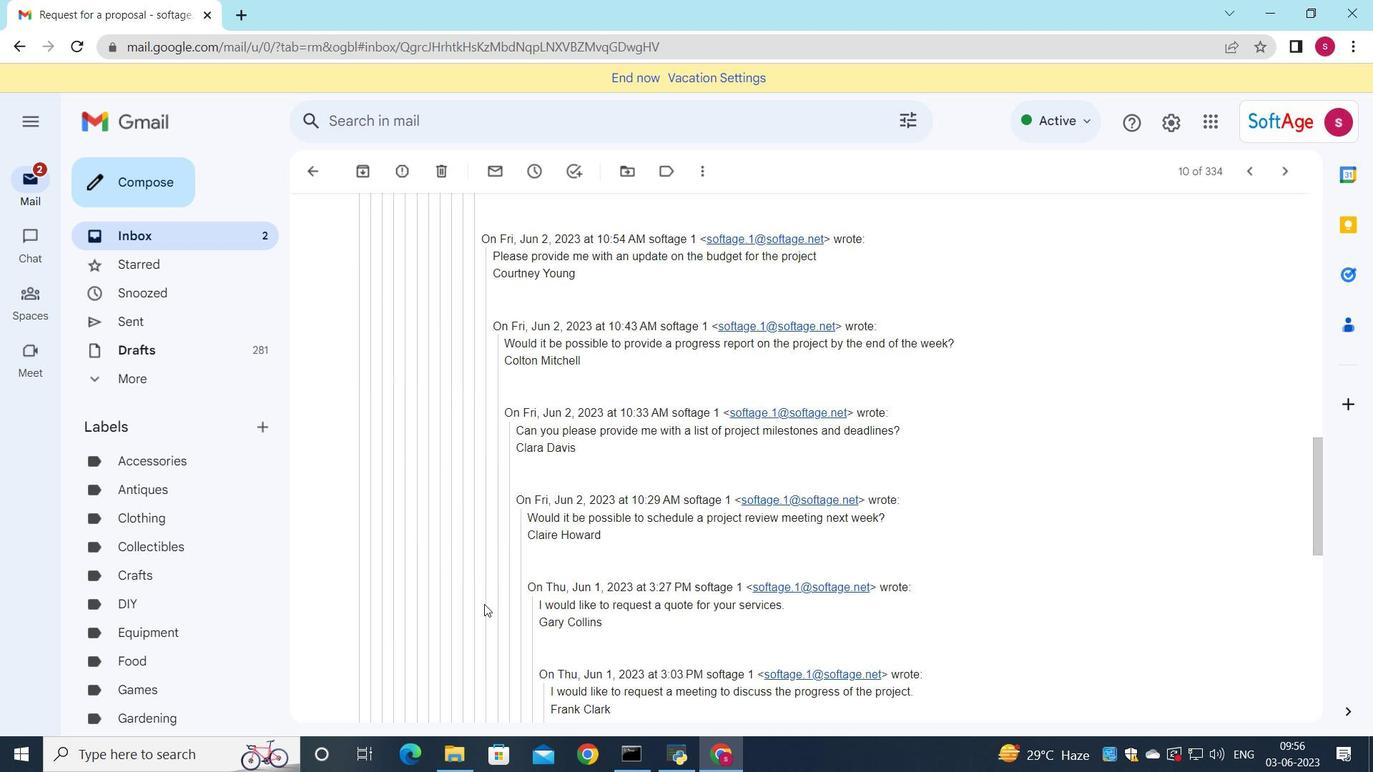 
Action: Mouse scrolled (484, 603) with delta (0, 0)
Screenshot: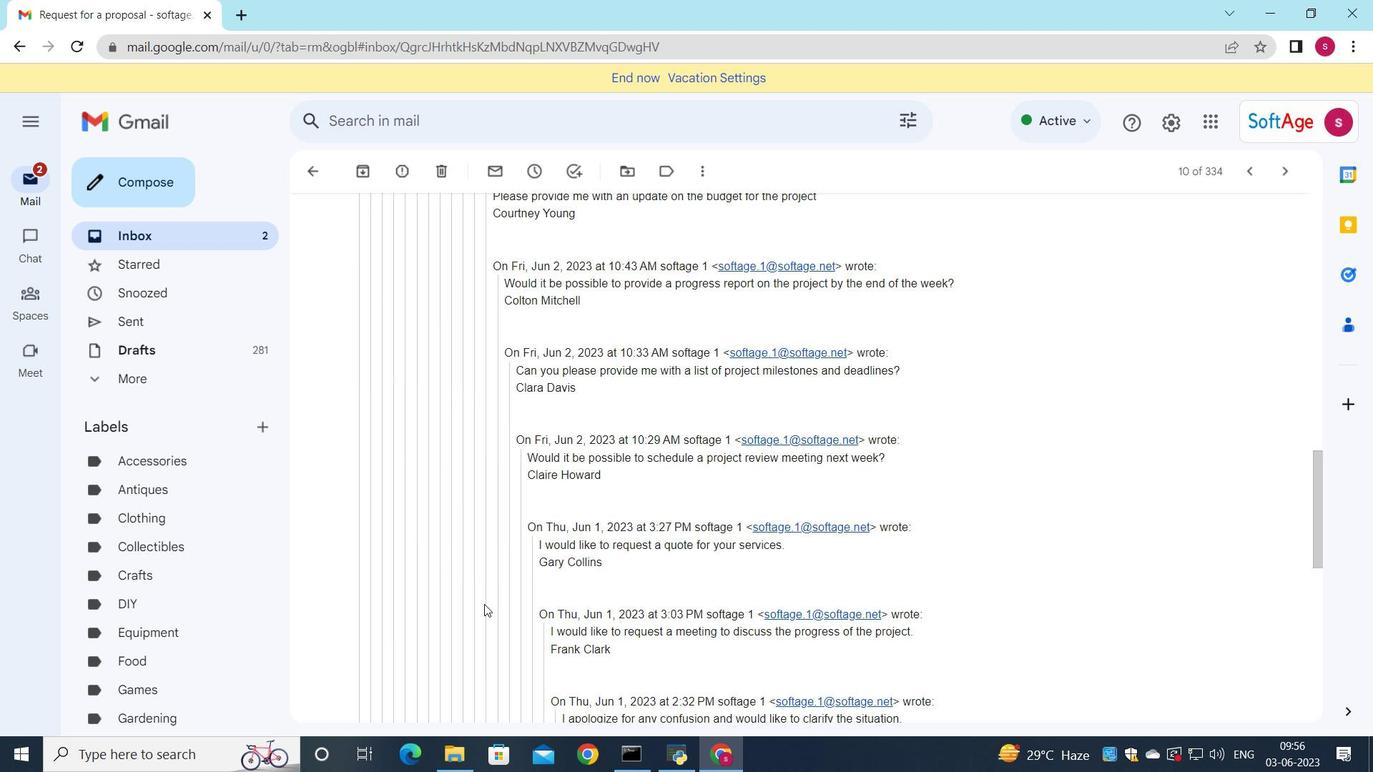 
Action: Mouse scrolled (484, 603) with delta (0, 0)
Screenshot: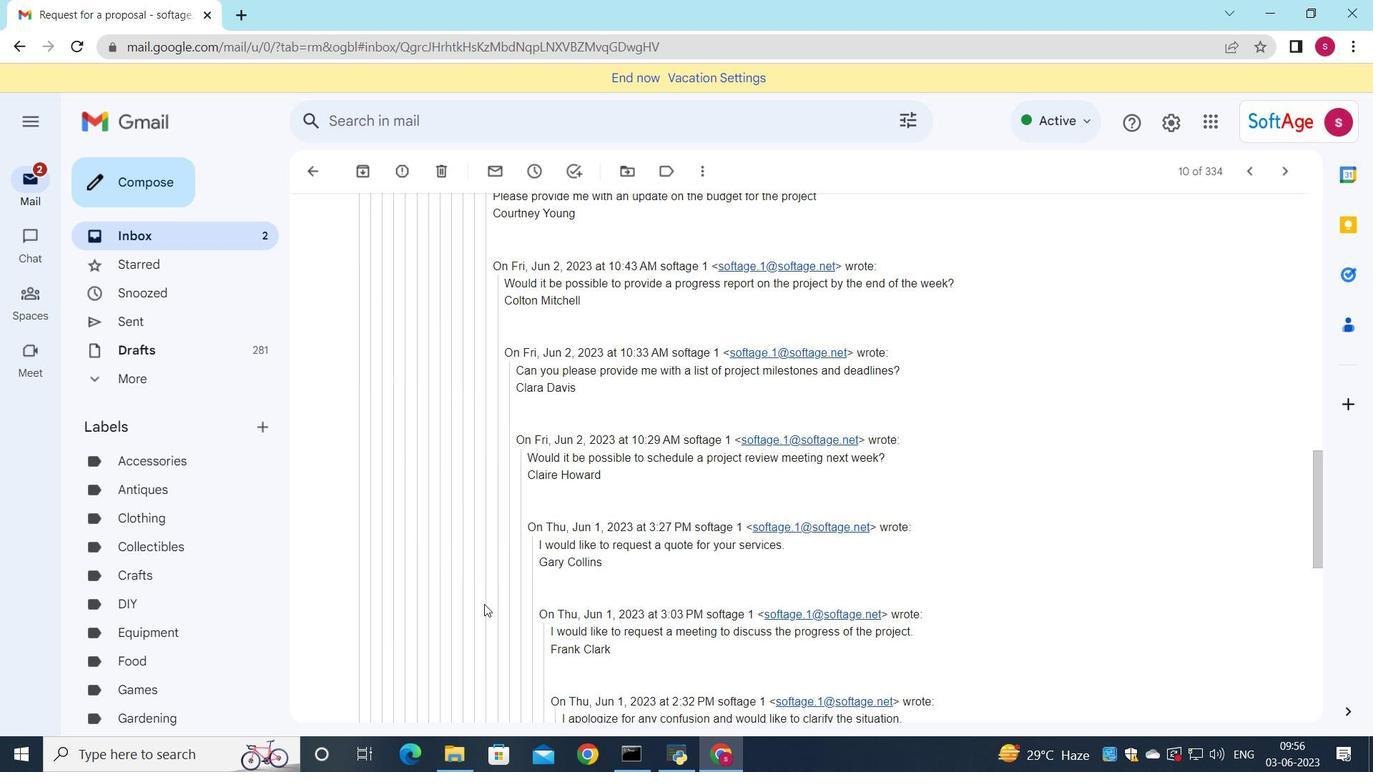 
Action: Mouse scrolled (484, 603) with delta (0, 0)
Screenshot: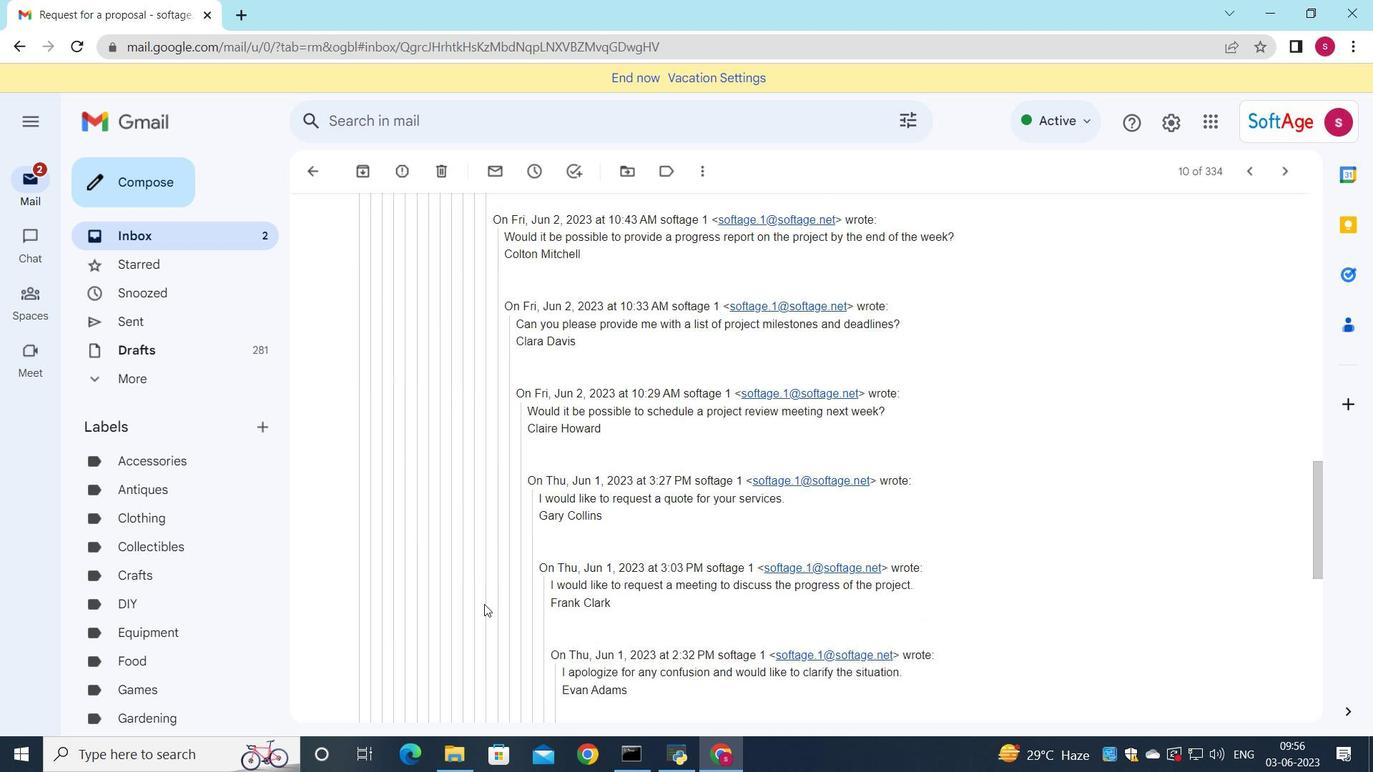 
Action: Mouse scrolled (484, 603) with delta (0, 0)
Screenshot: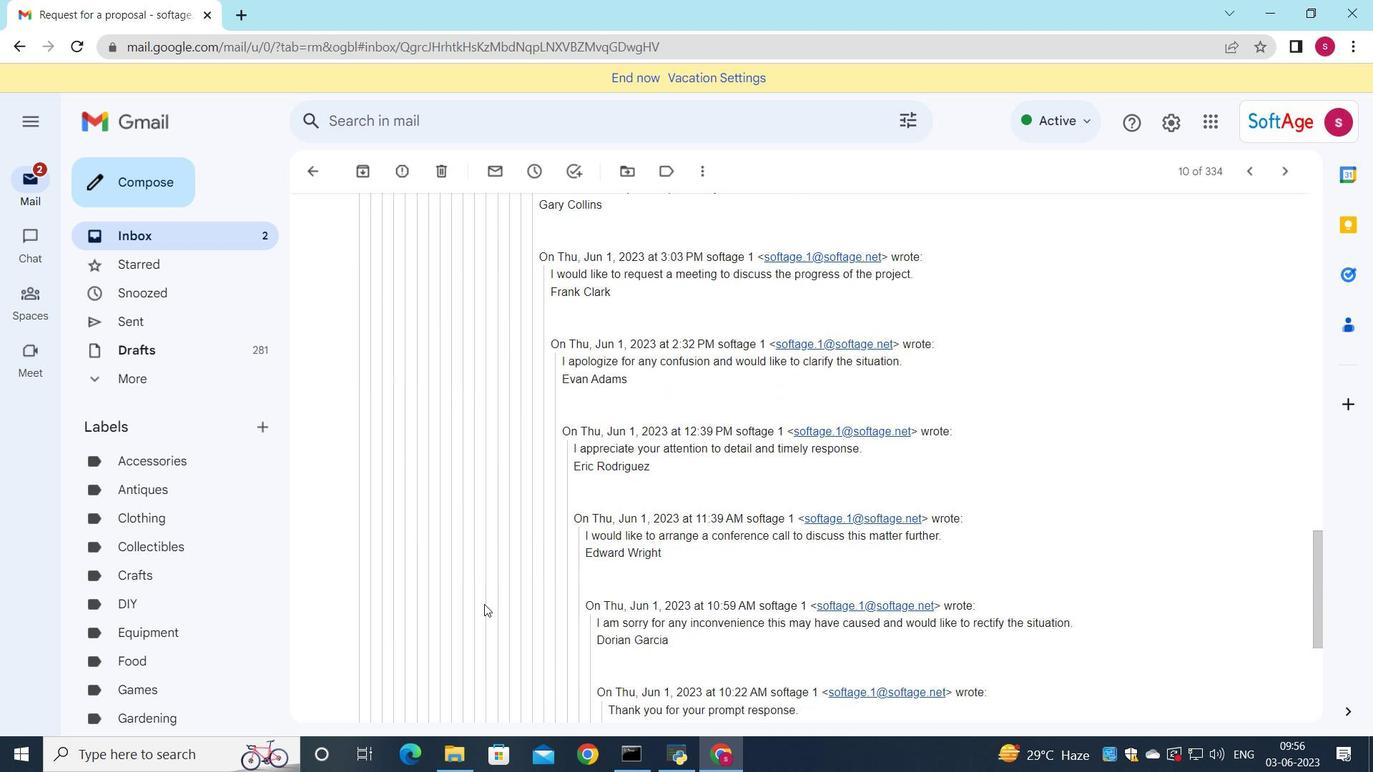 
Action: Mouse scrolled (484, 603) with delta (0, 0)
Screenshot: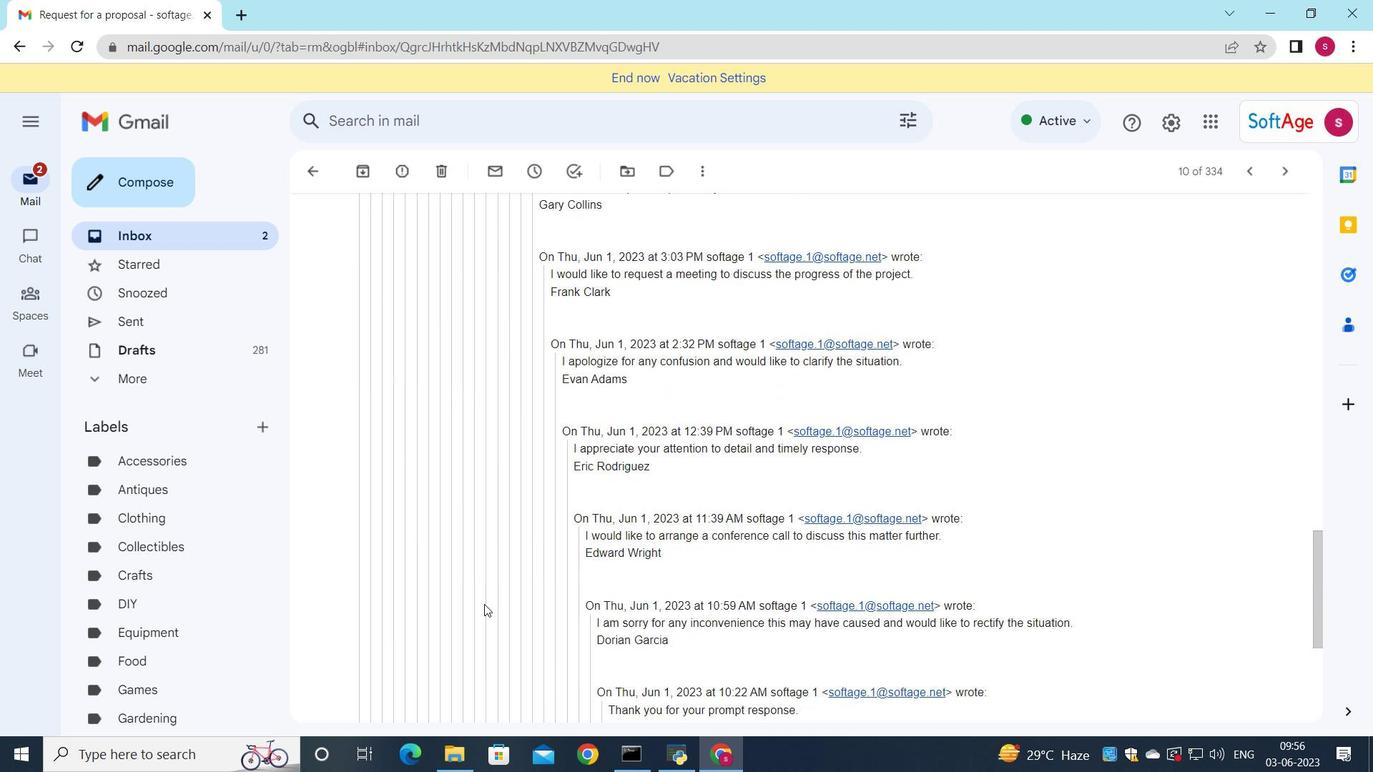 
Action: Mouse scrolled (484, 603) with delta (0, 0)
Screenshot: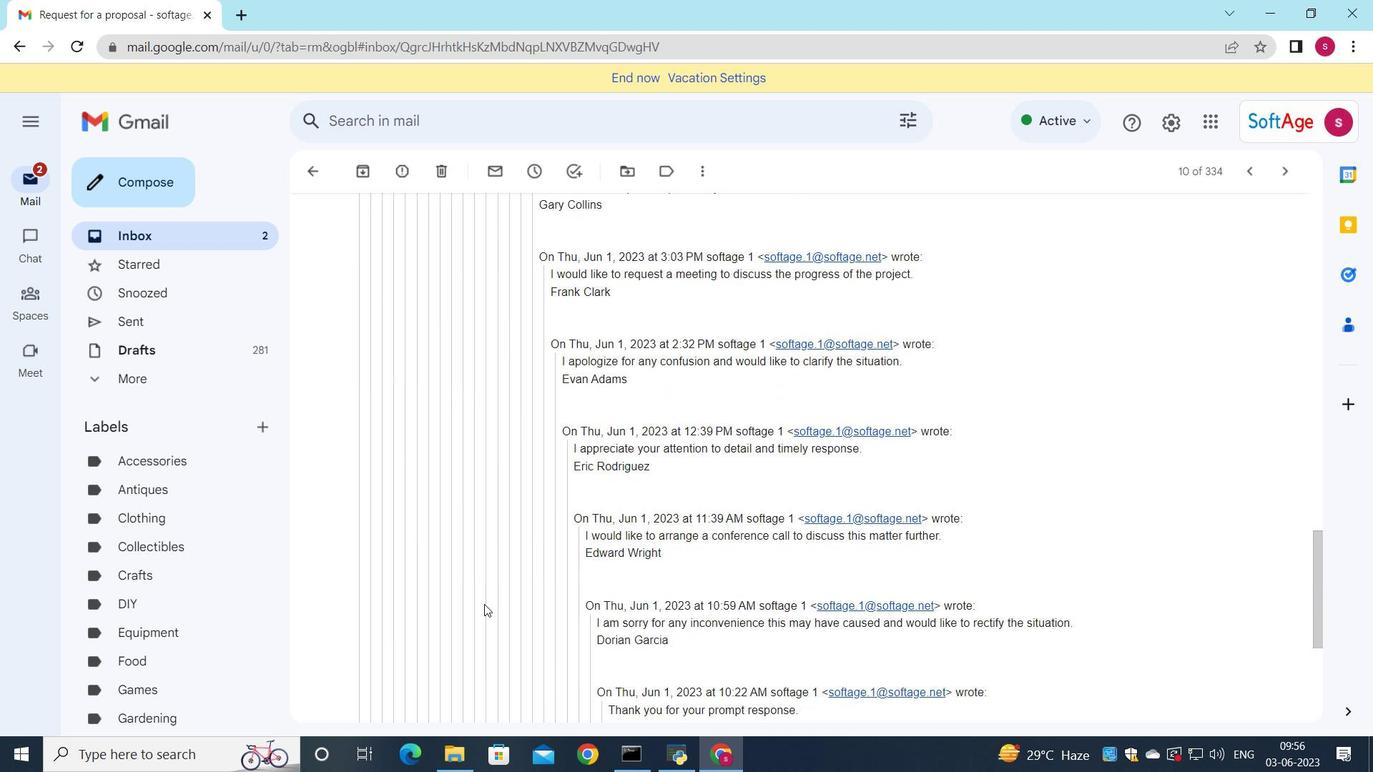 
Action: Mouse scrolled (484, 603) with delta (0, 0)
Screenshot: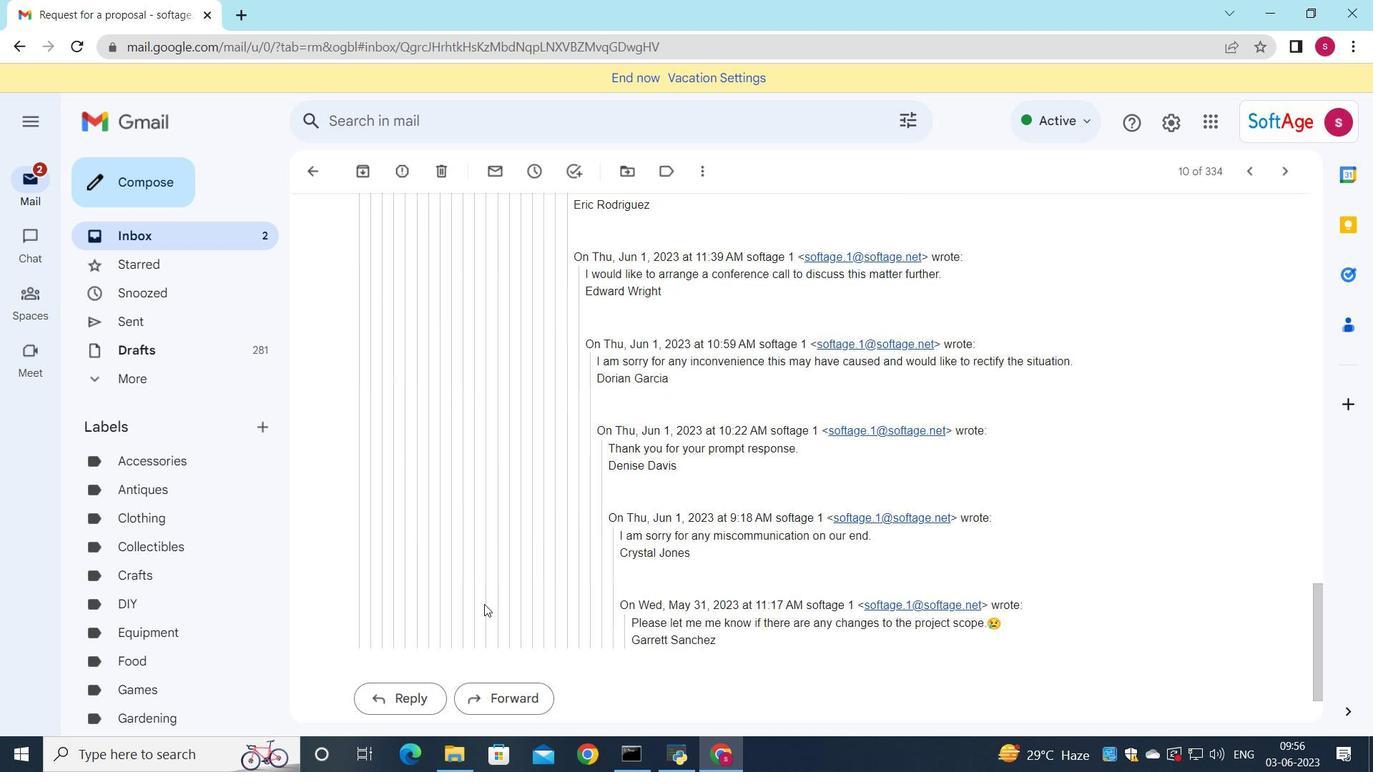 
Action: Mouse scrolled (484, 603) with delta (0, 0)
Screenshot: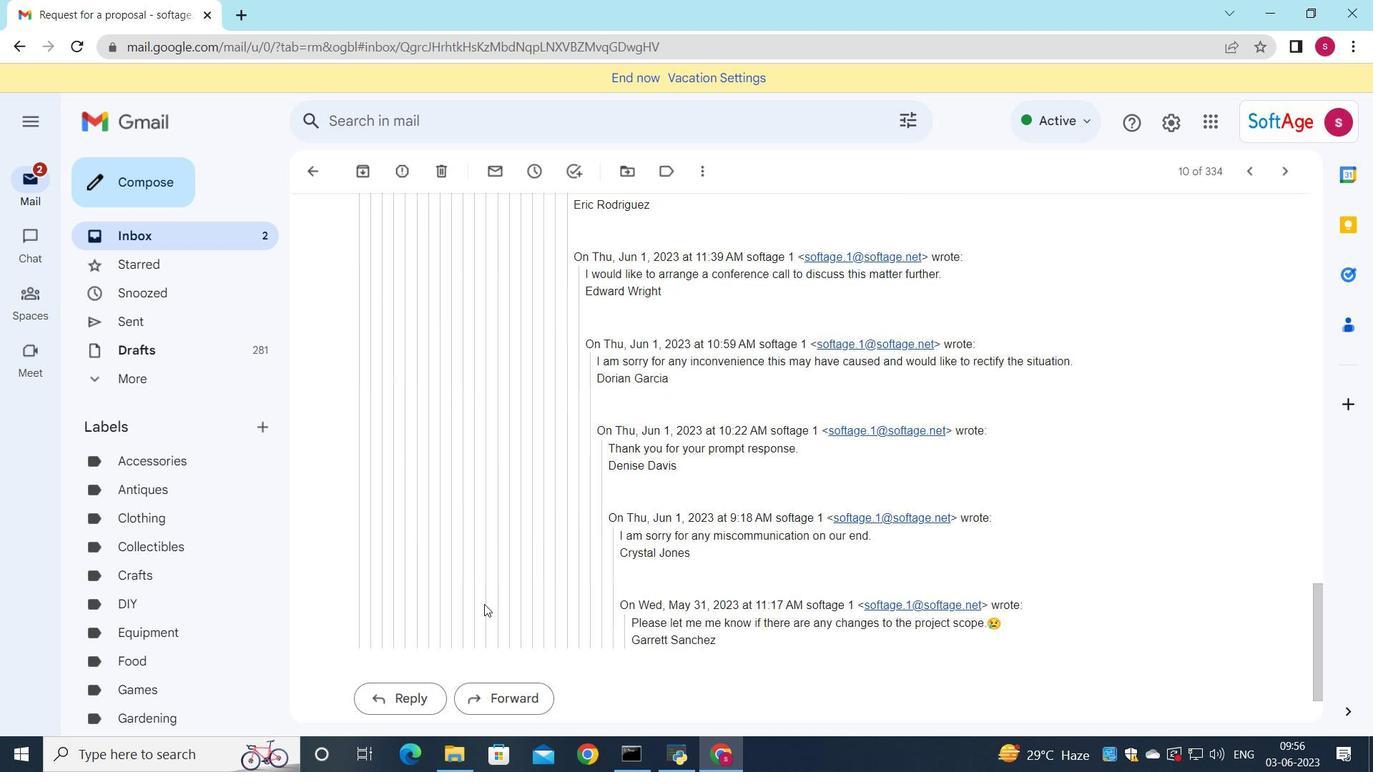 
Action: Mouse scrolled (484, 603) with delta (0, 0)
Screenshot: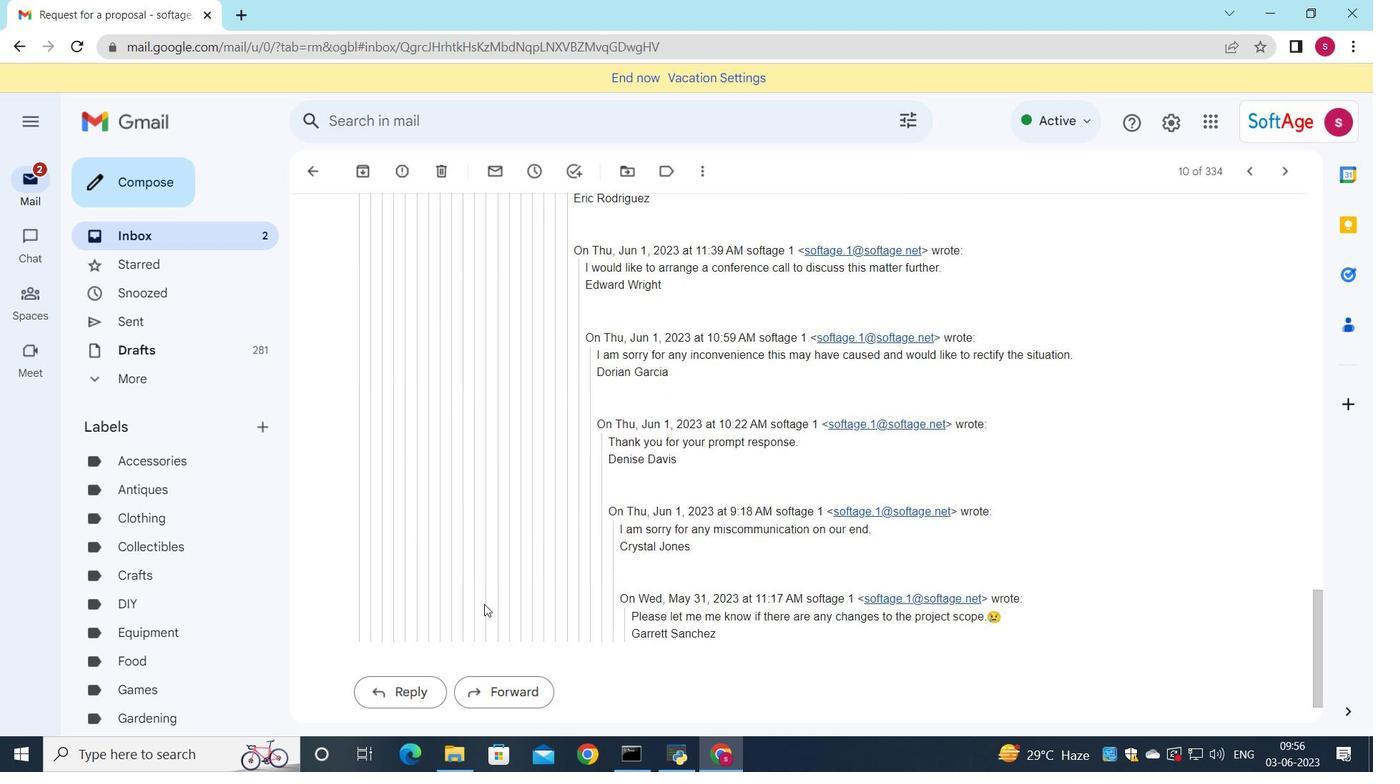 
Action: Mouse moved to (413, 615)
Screenshot: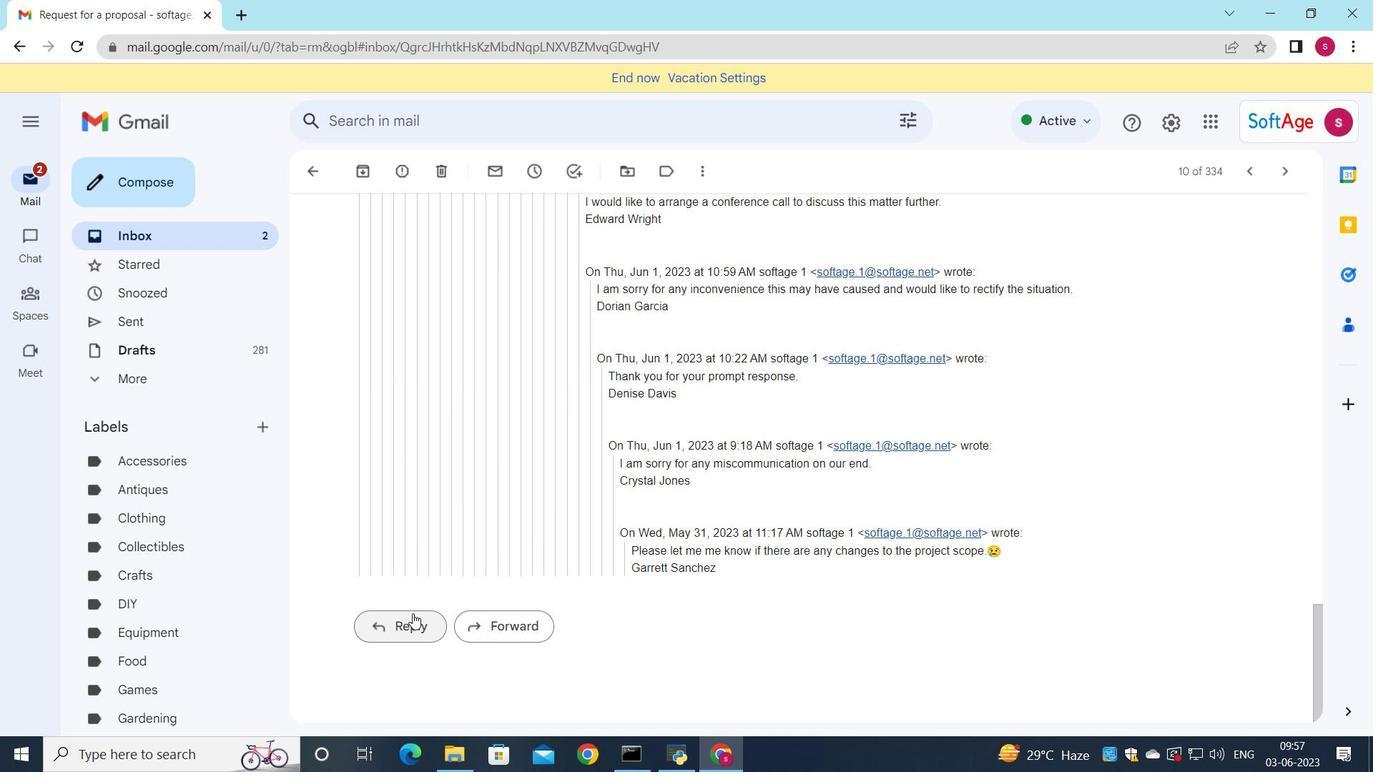
Action: Mouse pressed left at (413, 615)
Screenshot: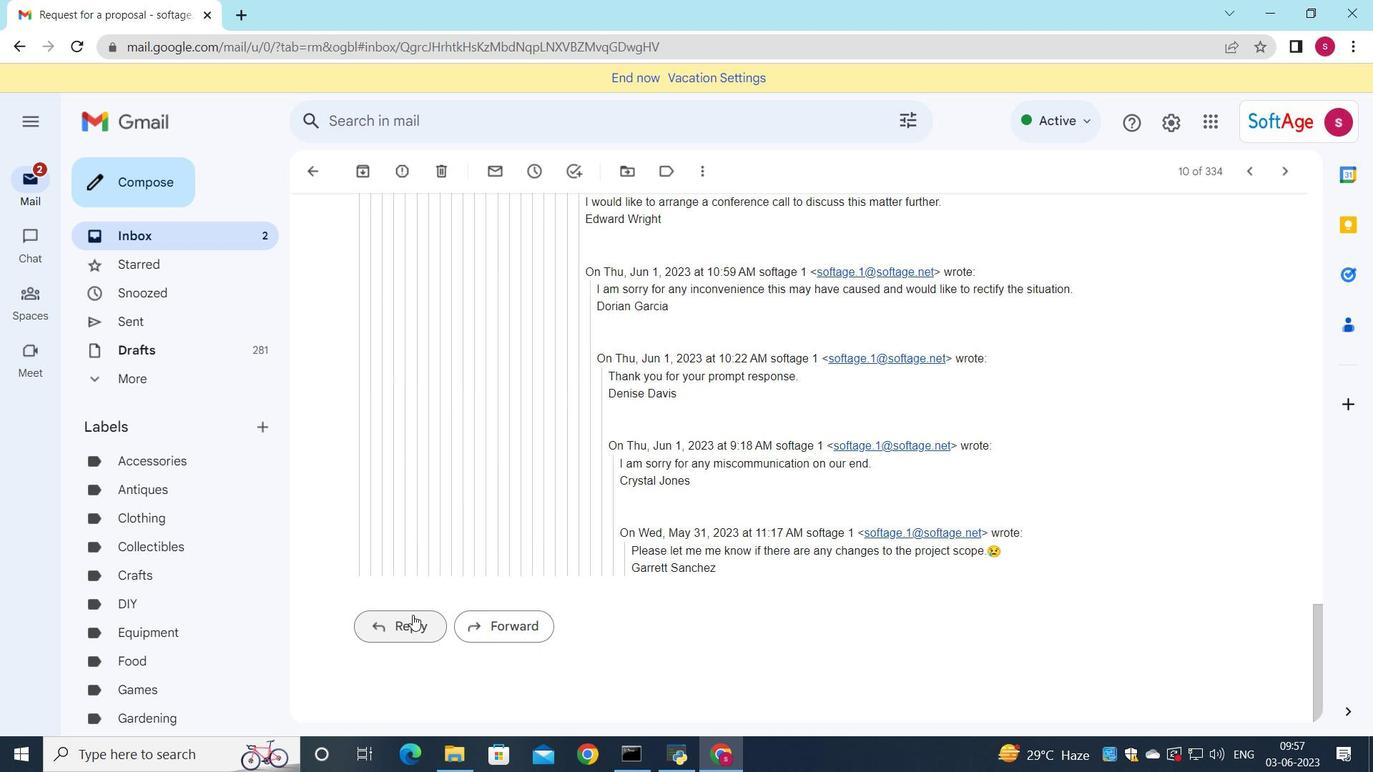 
Action: Mouse moved to (400, 525)
Screenshot: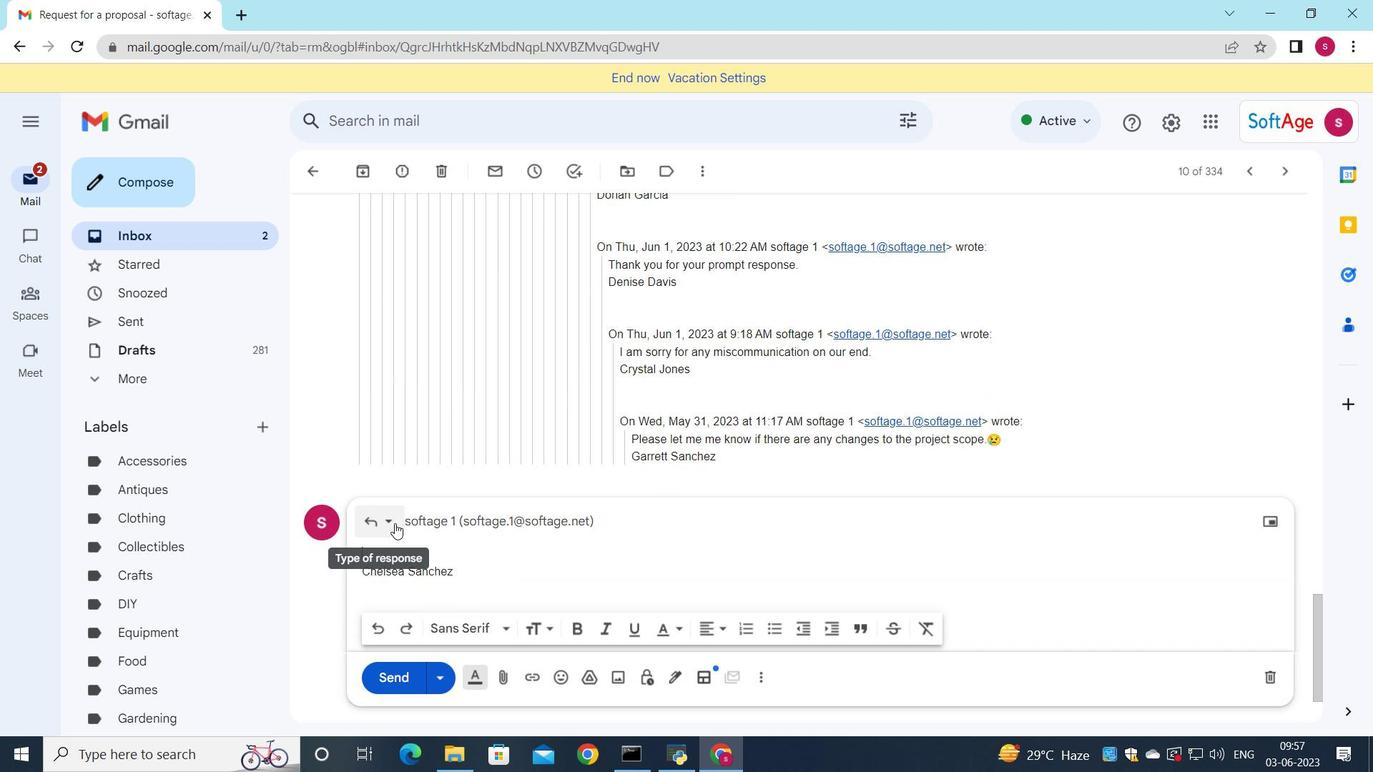 
Action: Mouse pressed left at (396, 523)
Screenshot: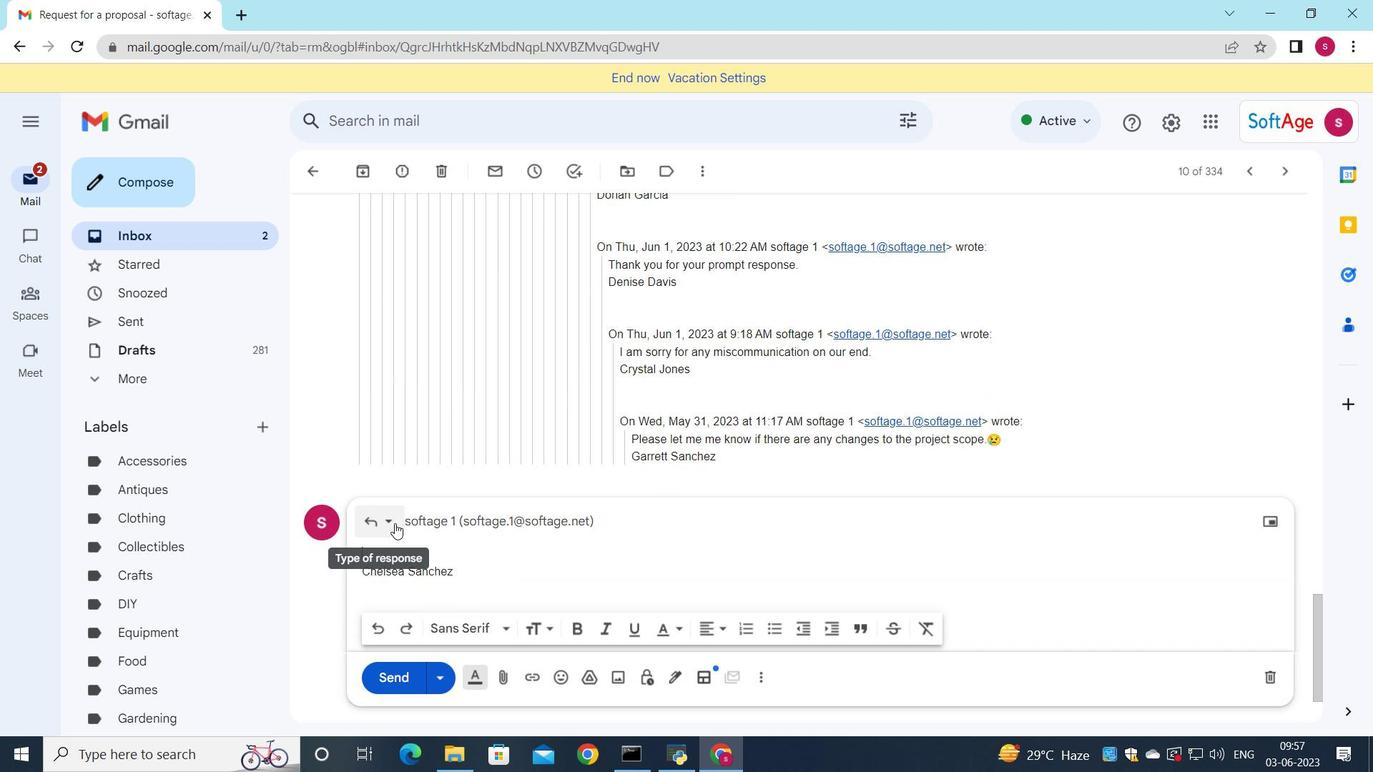 
Action: Mouse moved to (427, 615)
Screenshot: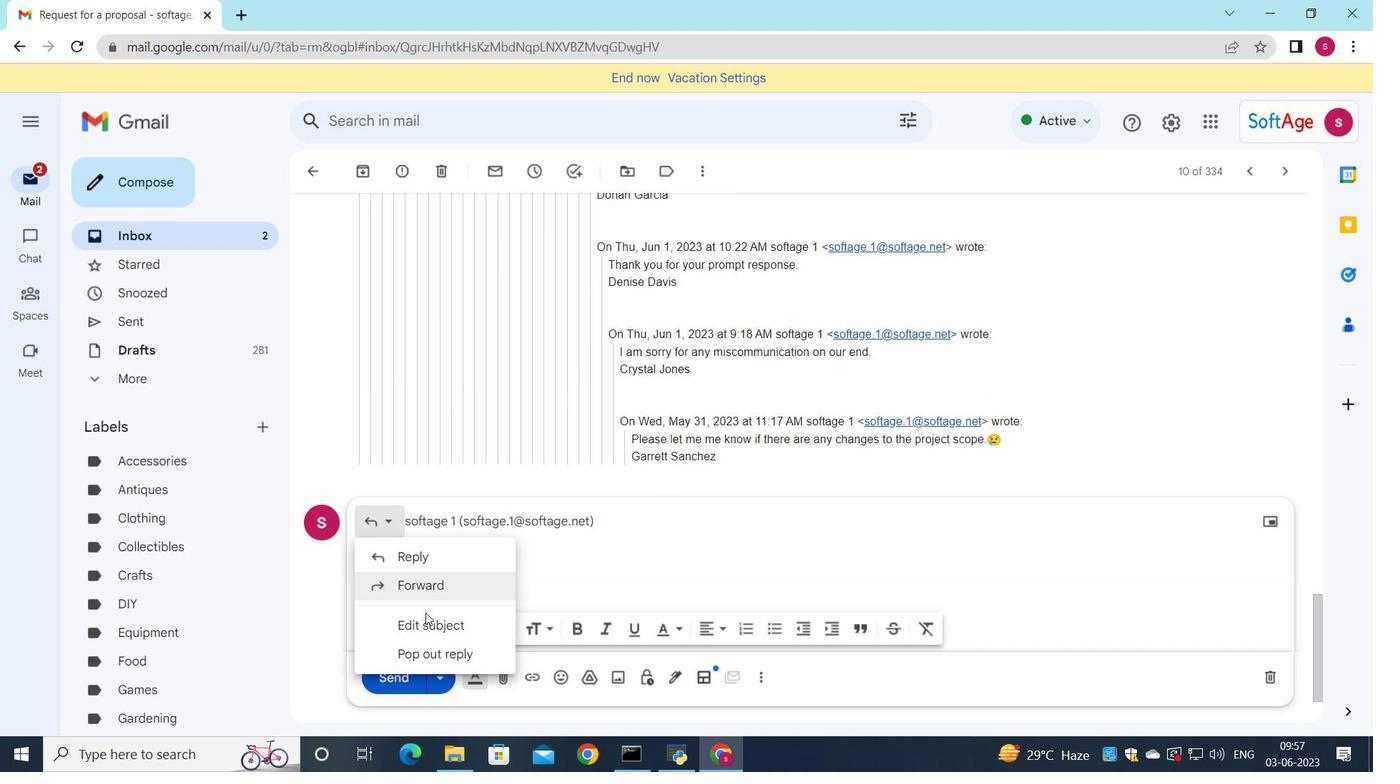 
Action: Mouse pressed left at (427, 615)
Screenshot: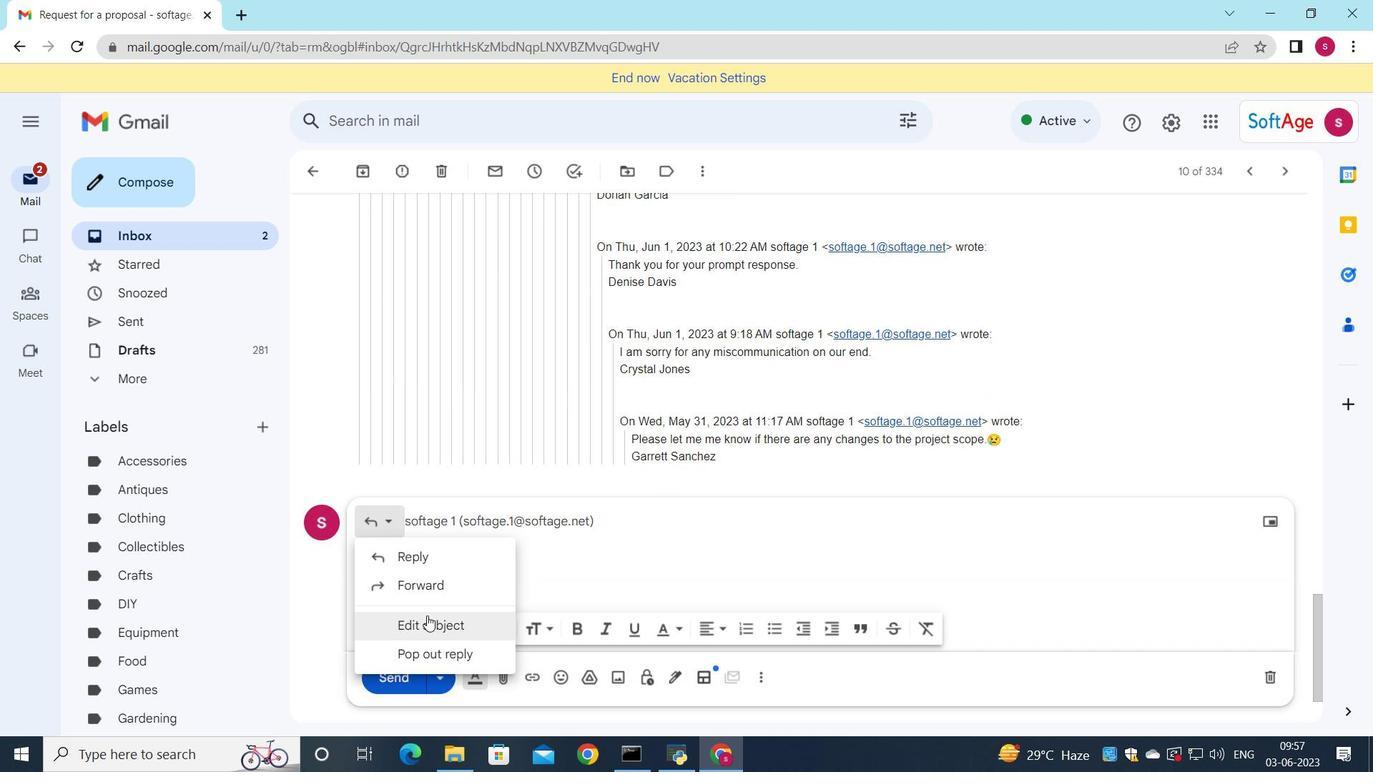 
Action: Mouse moved to (910, 439)
Screenshot: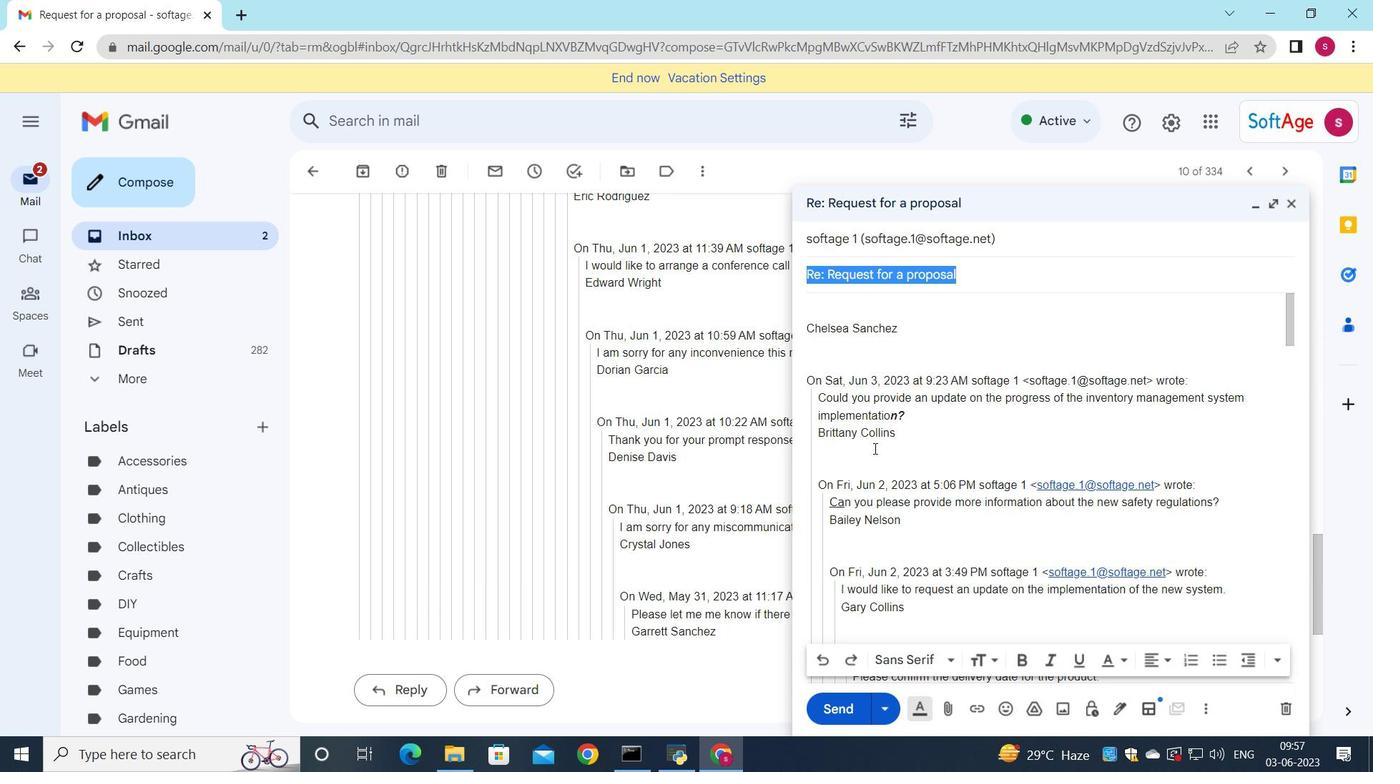 
Action: Key pressed <Key.shift>Request<Key.space>for<Key.space>a<Key.space>testimonial
Screenshot: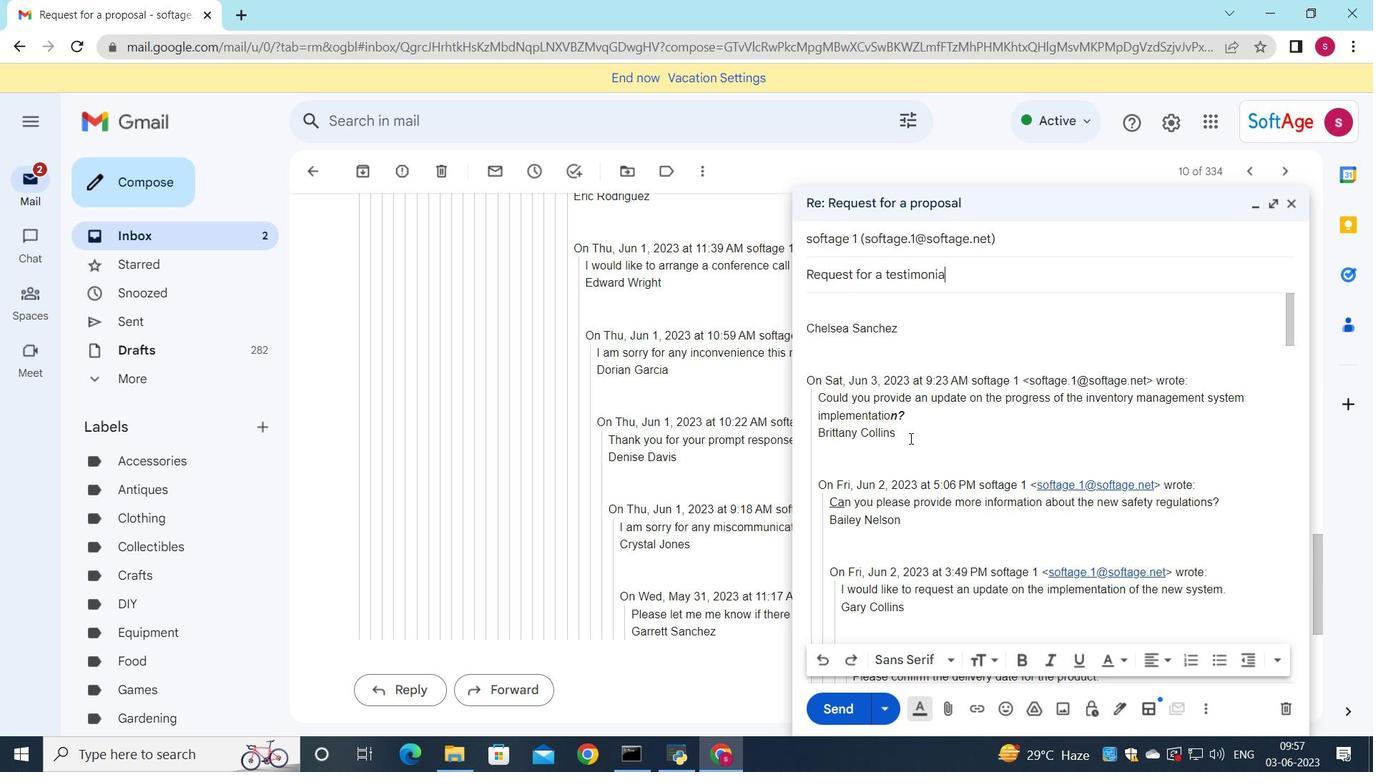 
Action: Mouse moved to (836, 308)
Screenshot: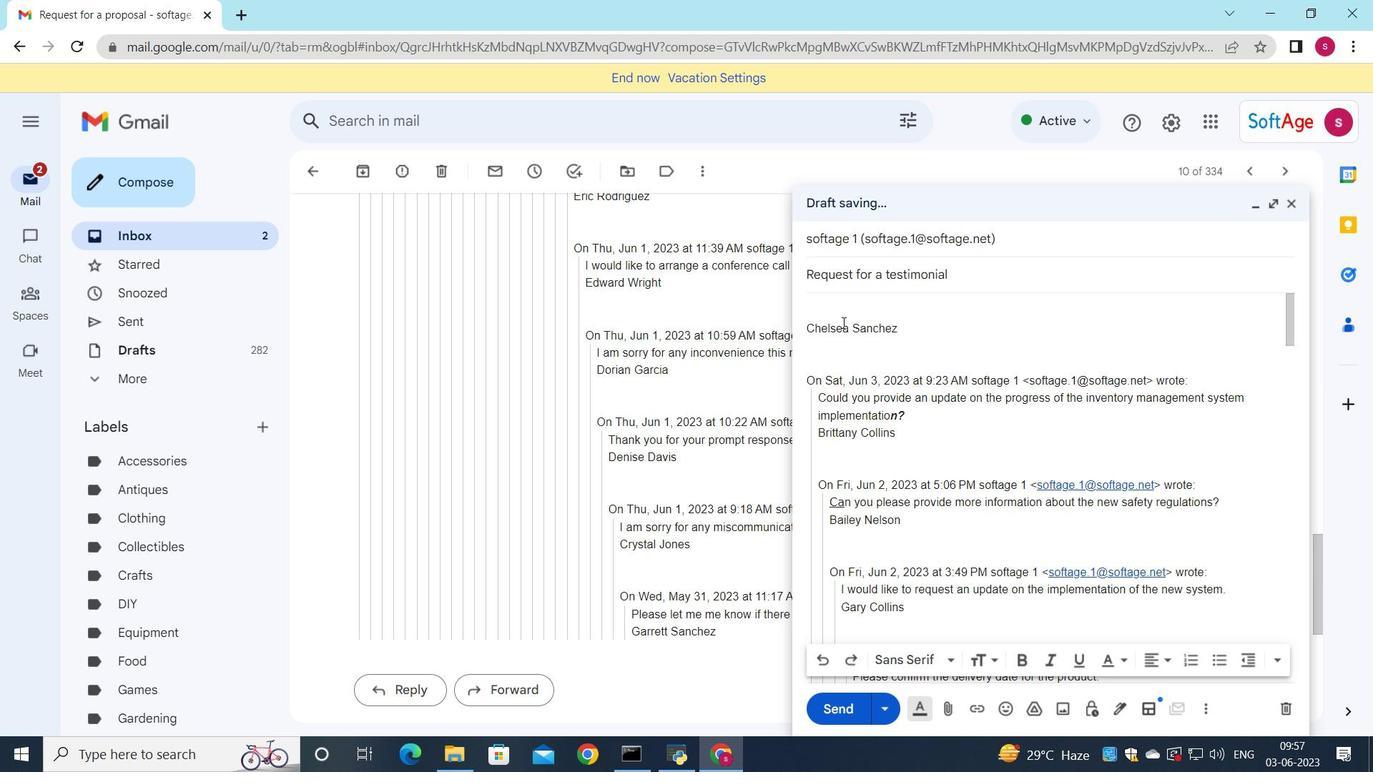 
Action: Mouse pressed left at (836, 308)
Screenshot: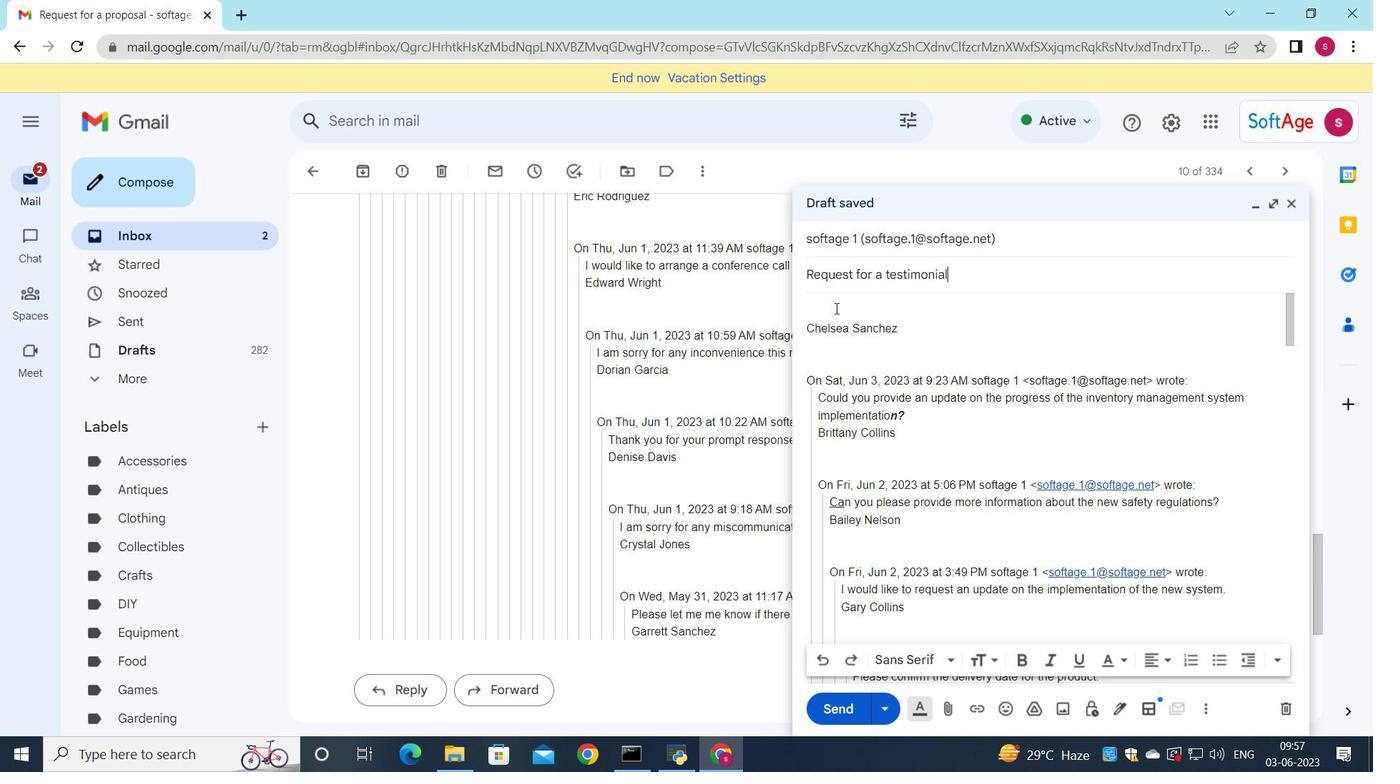 
Action: Key pressed <Key.shift>Could<Key.space>you<Key.space>please<Key.space>provide<Key.space>me<Key.space>with<Key.space>an<Key.space>update<Key.space><Key.space>on<Key.space>the<Key.space>status<Key.space>of<Key.space>the<Key.space>project<Key.shift_r><Key.shift_r><Key.shift_r><Key.shift_r><Key.shift_r><Key.shift_r><Key.shift_r><Key.shift_r><Key.shift_r><Key.shift_r>?
Screenshot: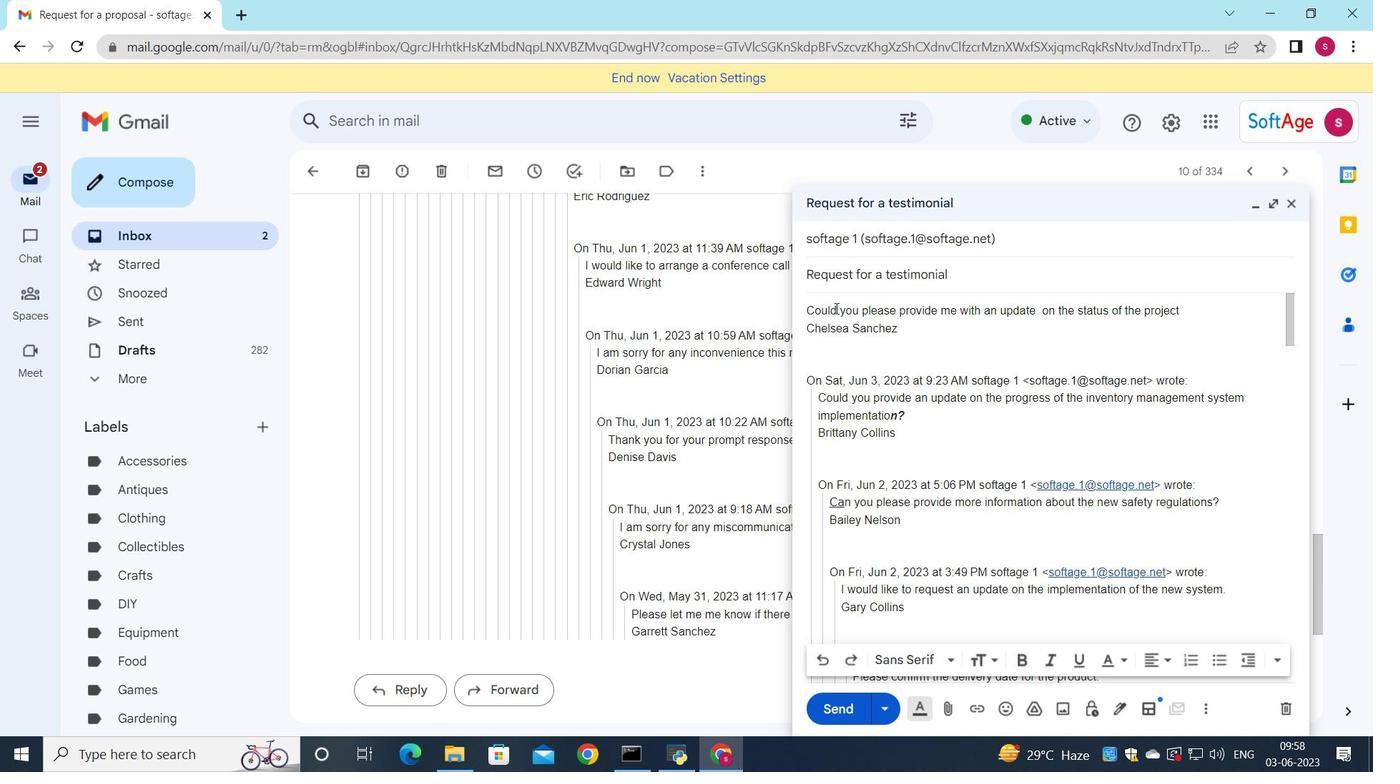 
Action: Mouse moved to (1188, 315)
Screenshot: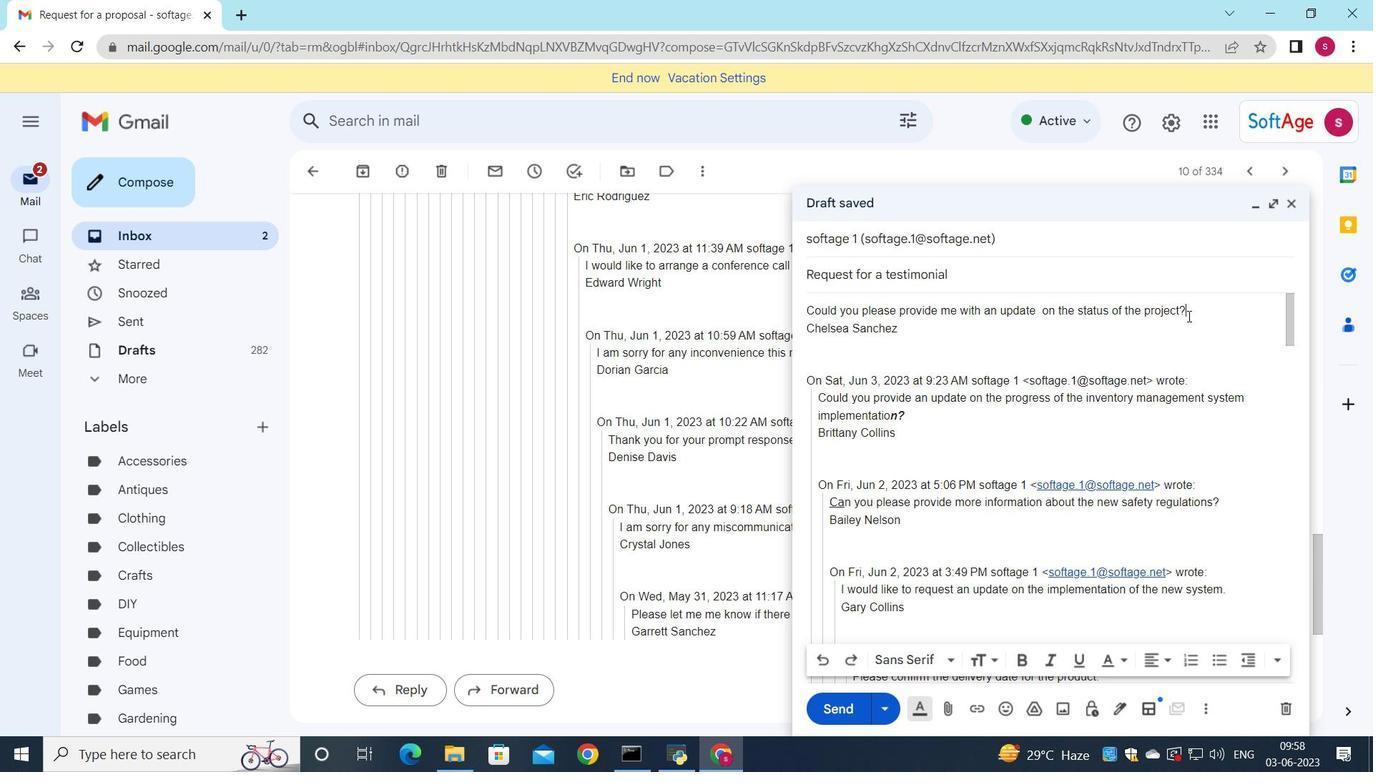 
Action: Mouse pressed left at (1188, 315)
Screenshot: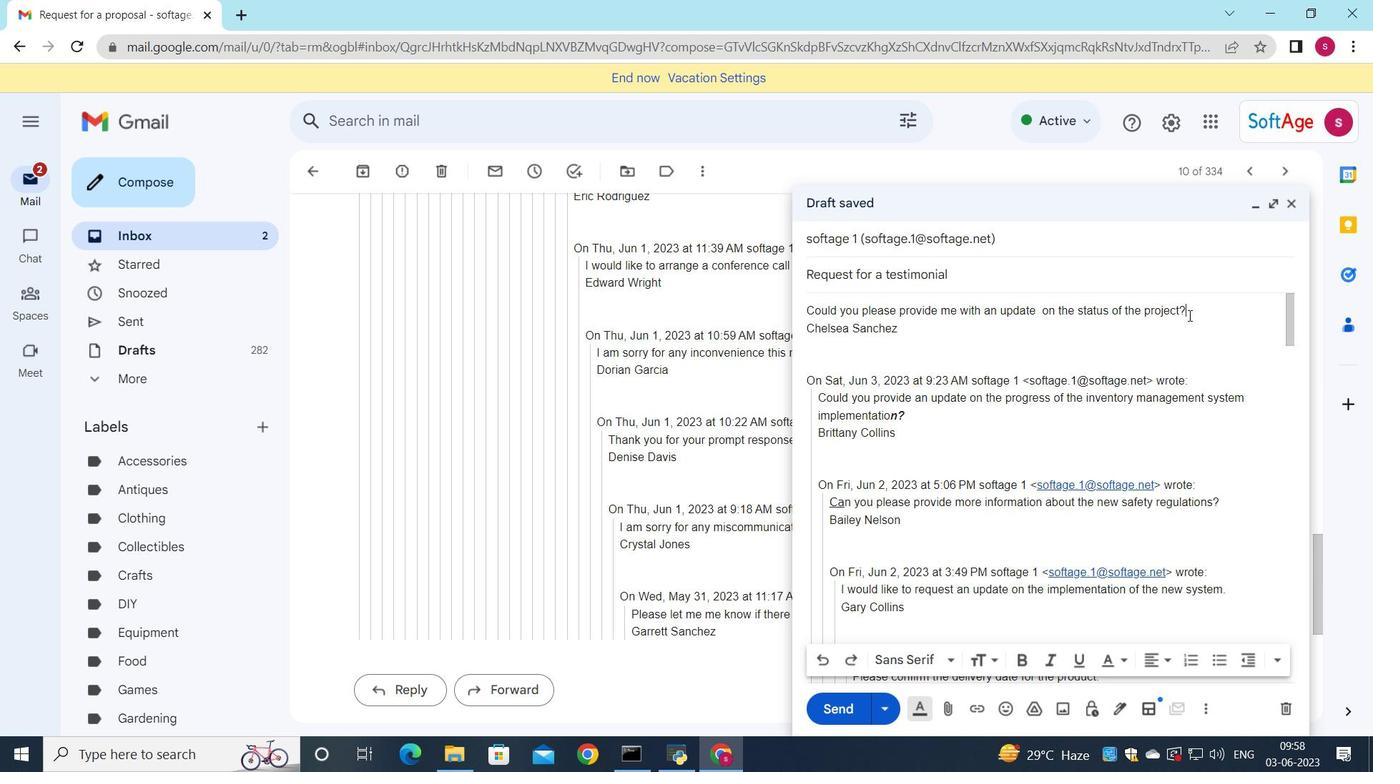 
Action: Mouse moved to (952, 658)
Screenshot: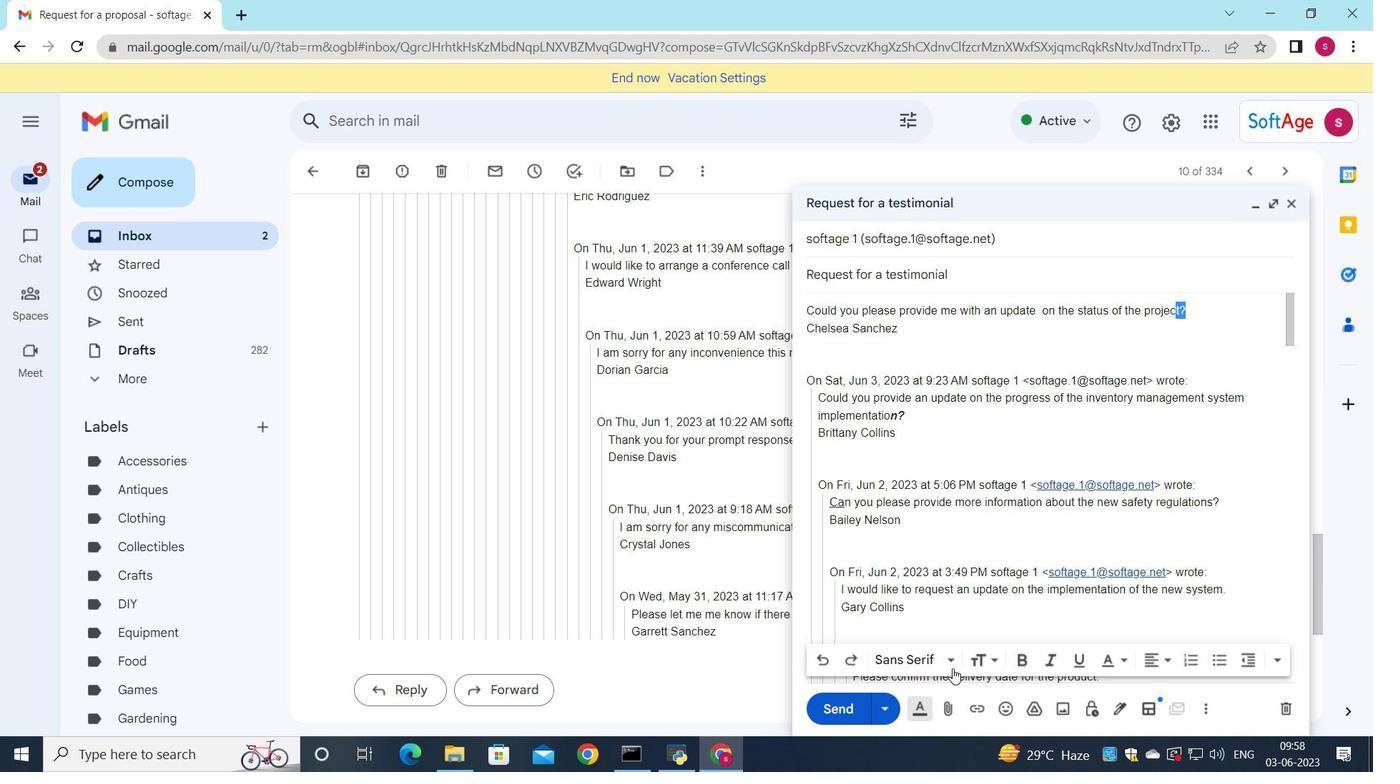 
Action: Mouse pressed left at (952, 658)
Screenshot: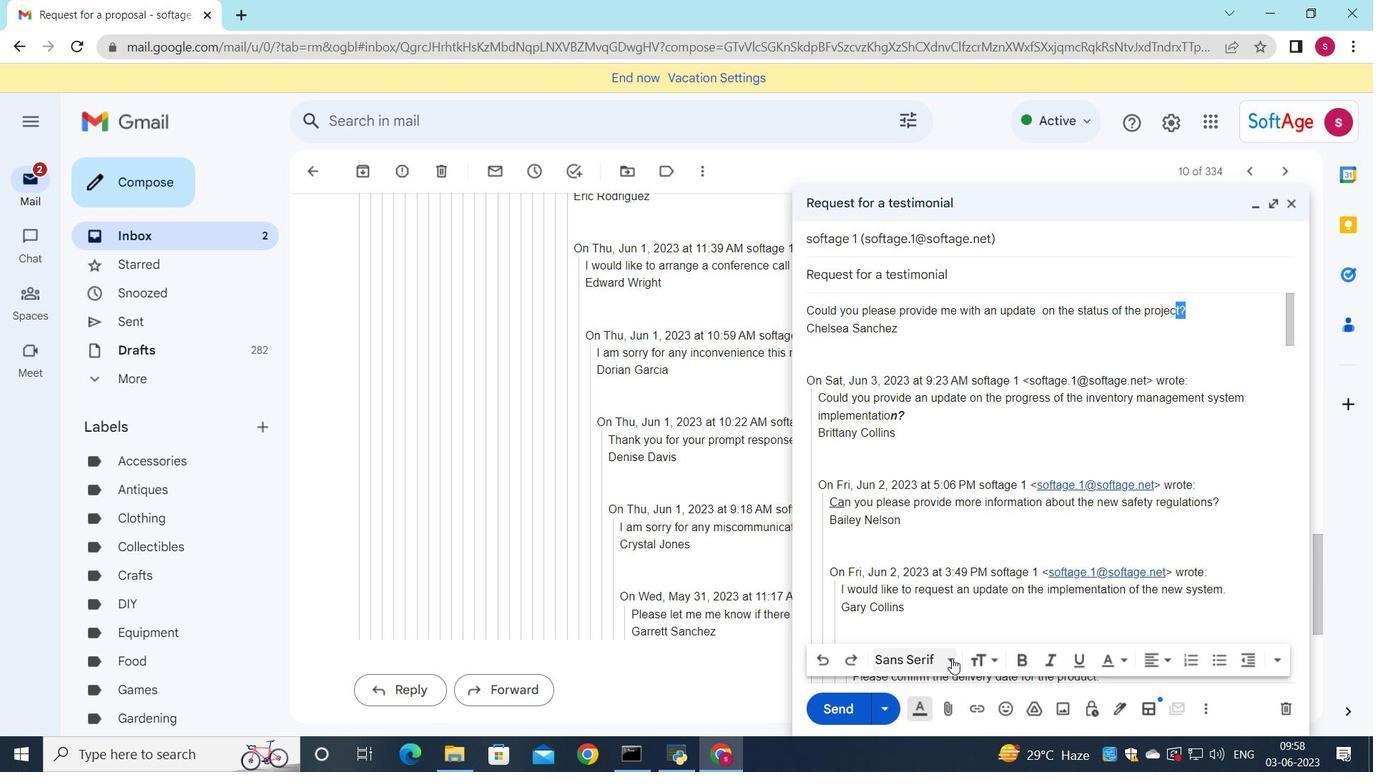 
Action: Mouse moved to (953, 522)
Screenshot: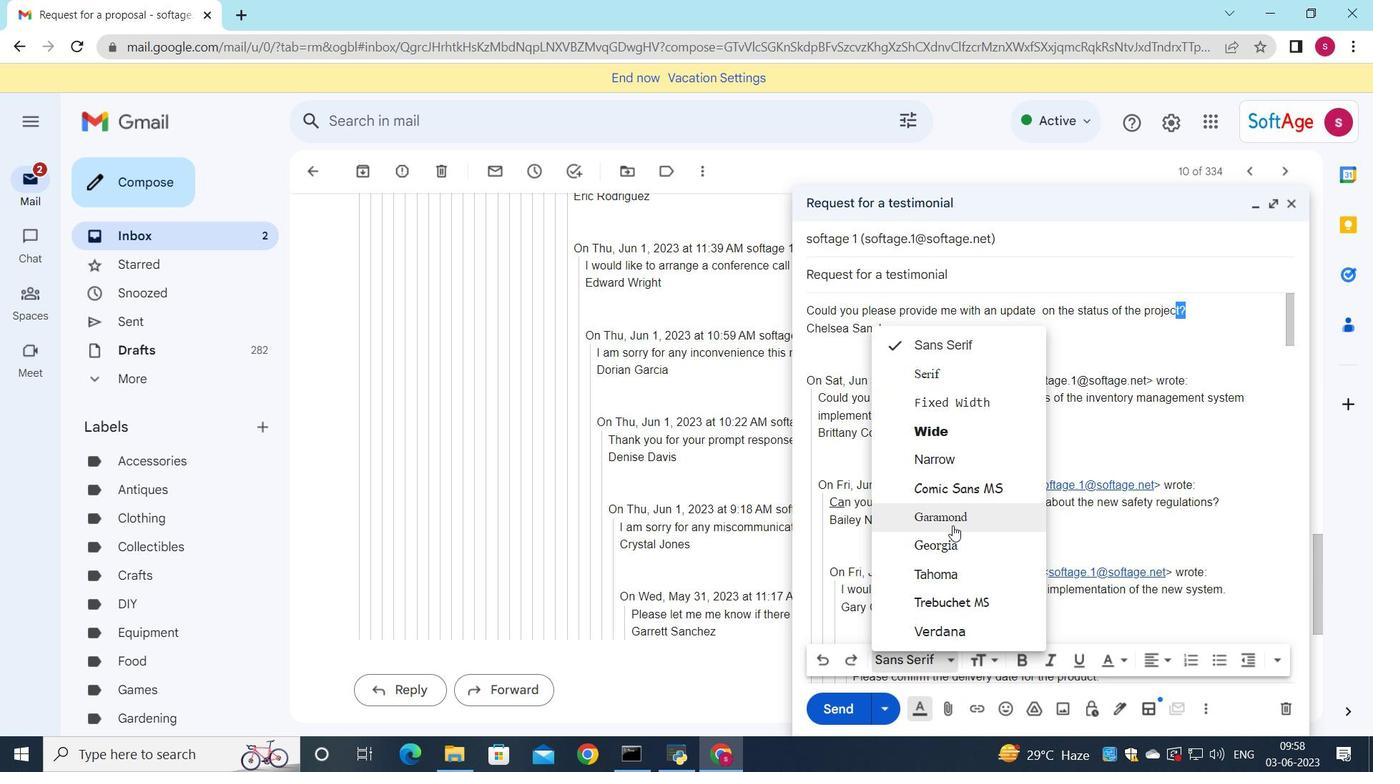 
Action: Mouse pressed left at (953, 522)
Screenshot: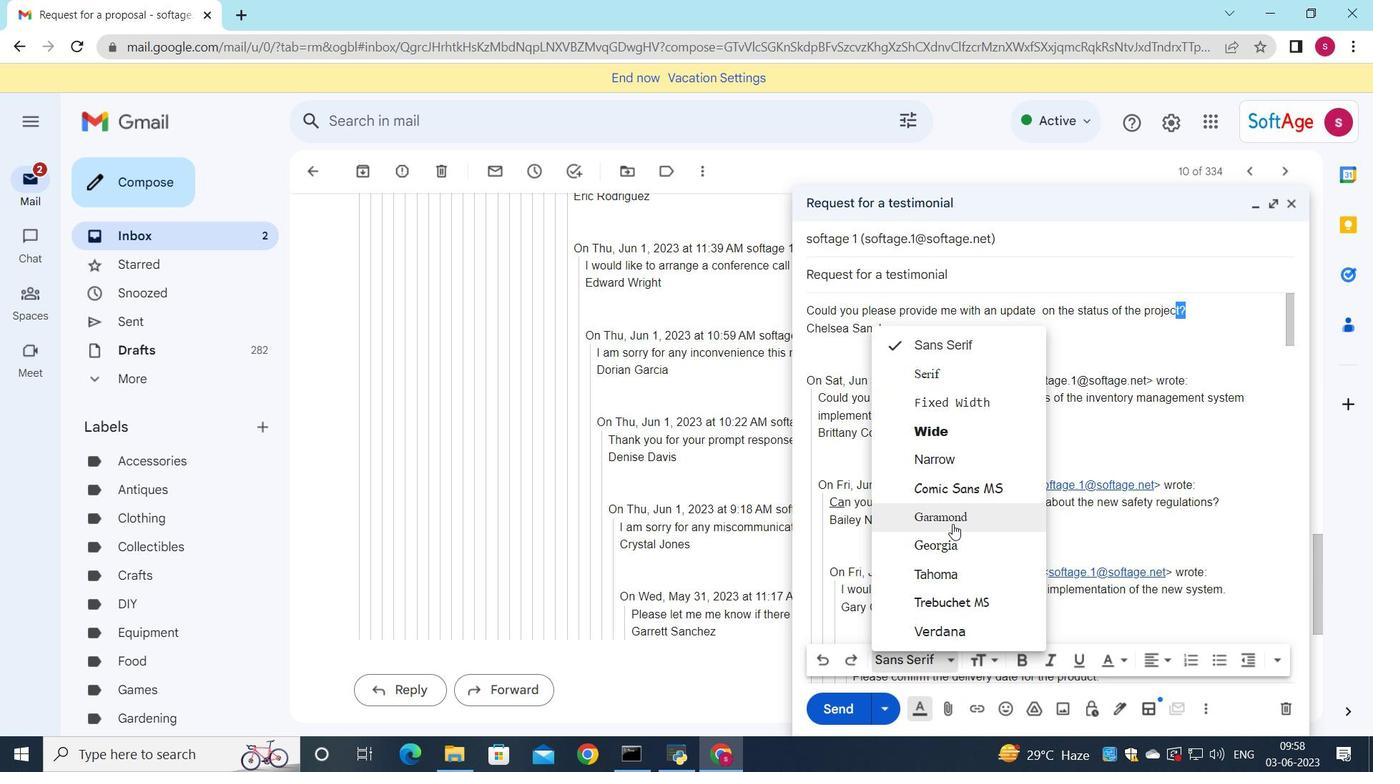 
Action: Mouse moved to (1017, 660)
Screenshot: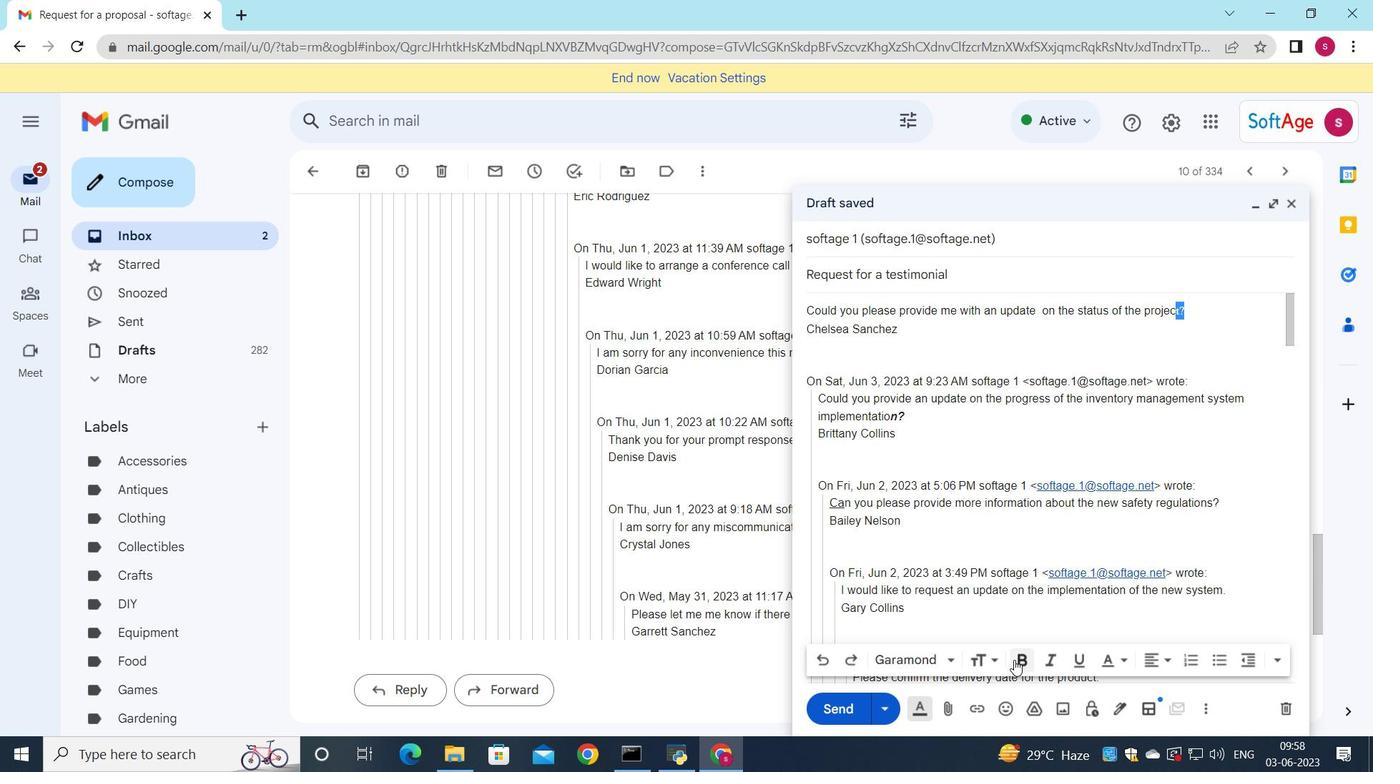 
Action: Mouse pressed left at (1017, 660)
Screenshot: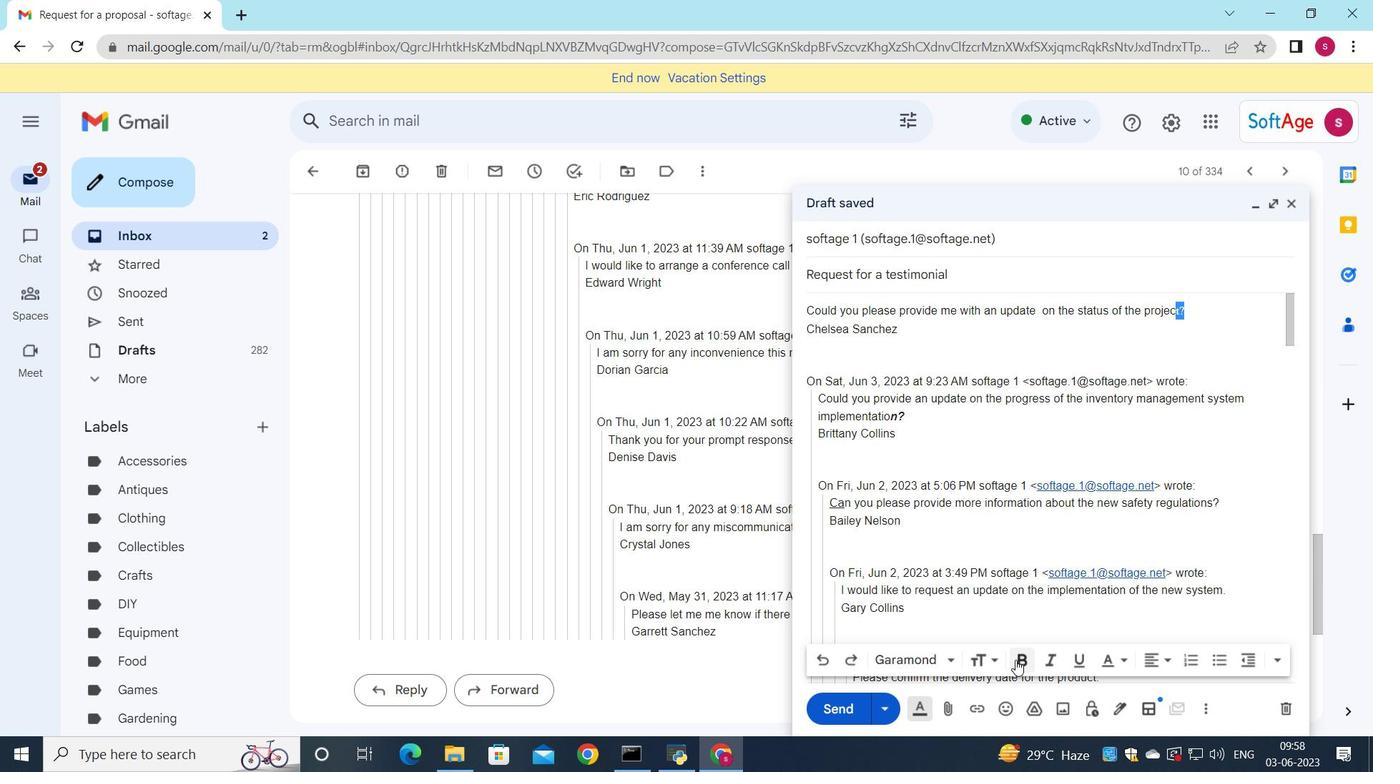 
Action: Mouse moved to (1052, 662)
Screenshot: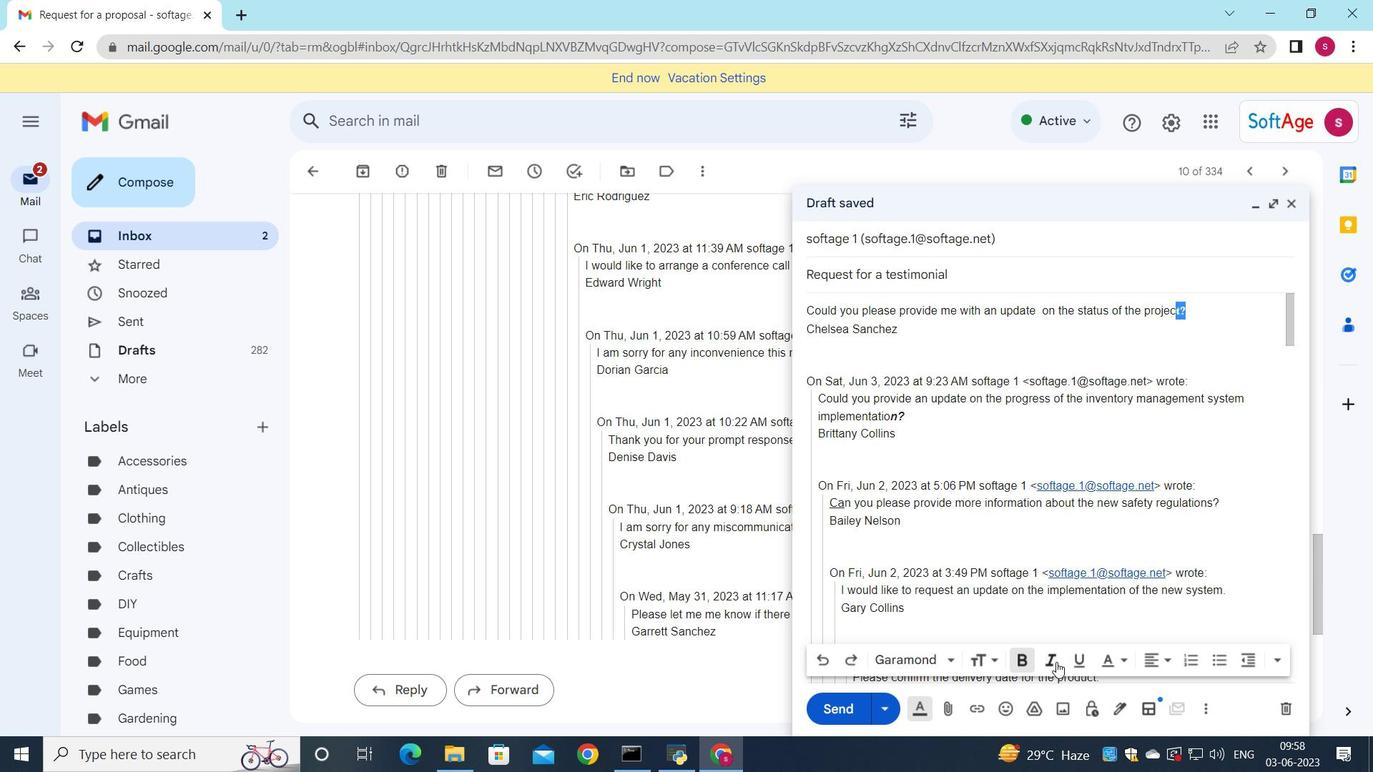 
Action: Mouse pressed left at (1052, 662)
Screenshot: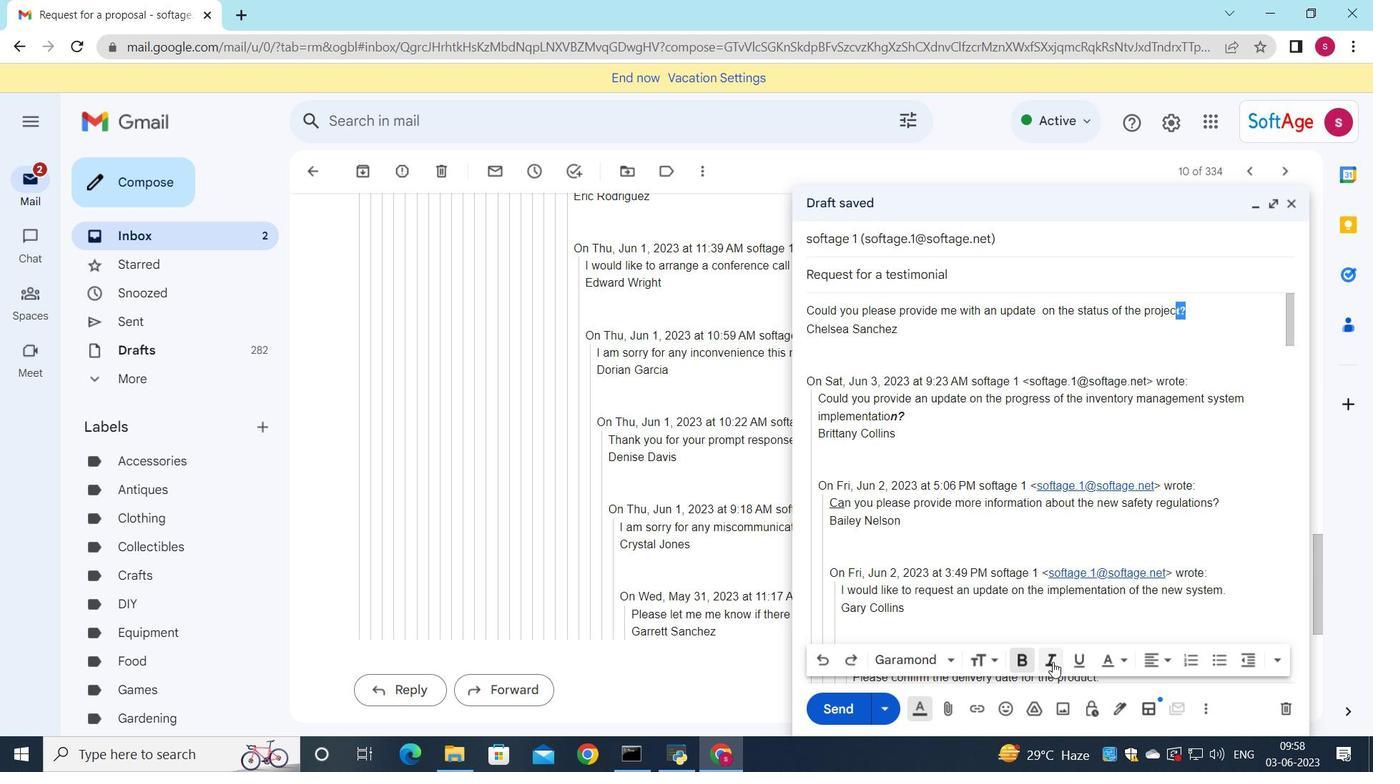 
Action: Mouse moved to (835, 706)
Screenshot: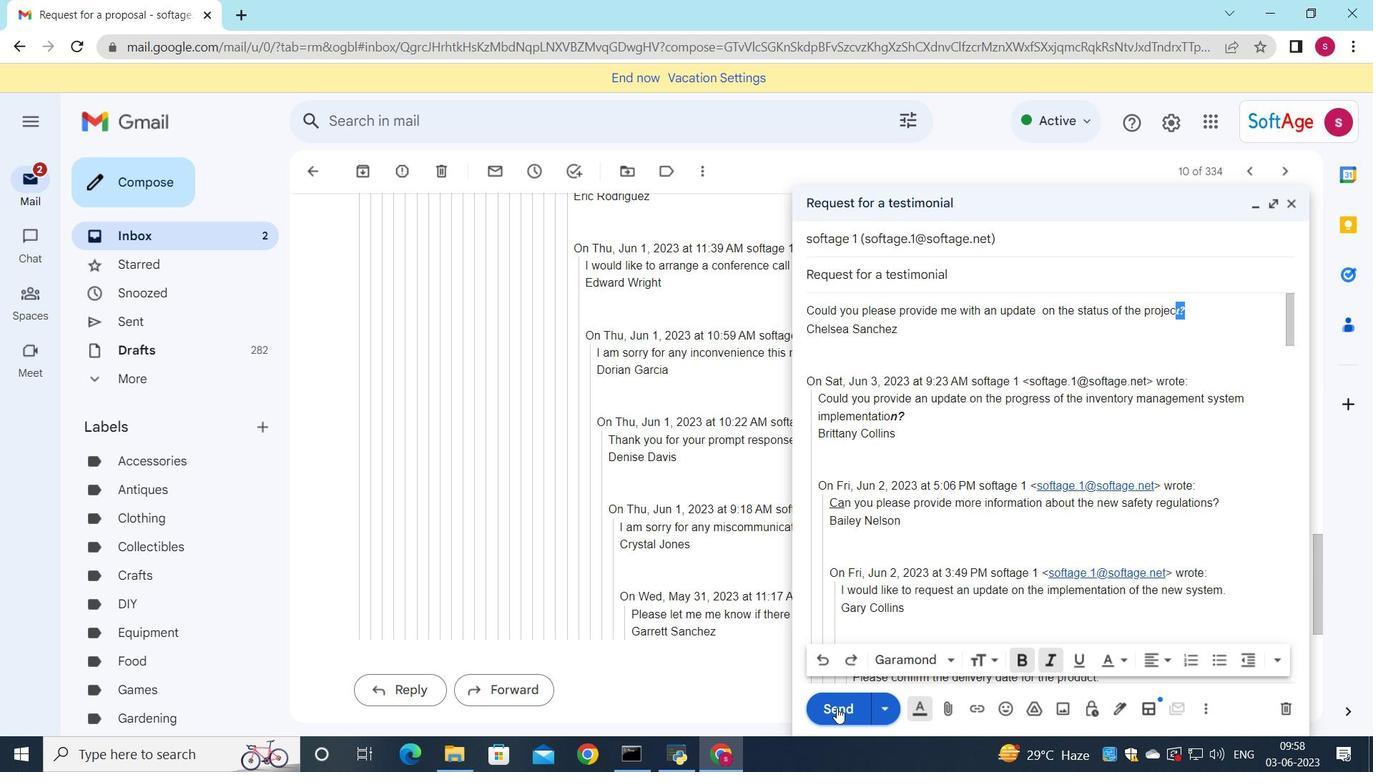 
Action: Mouse pressed left at (835, 706)
Screenshot: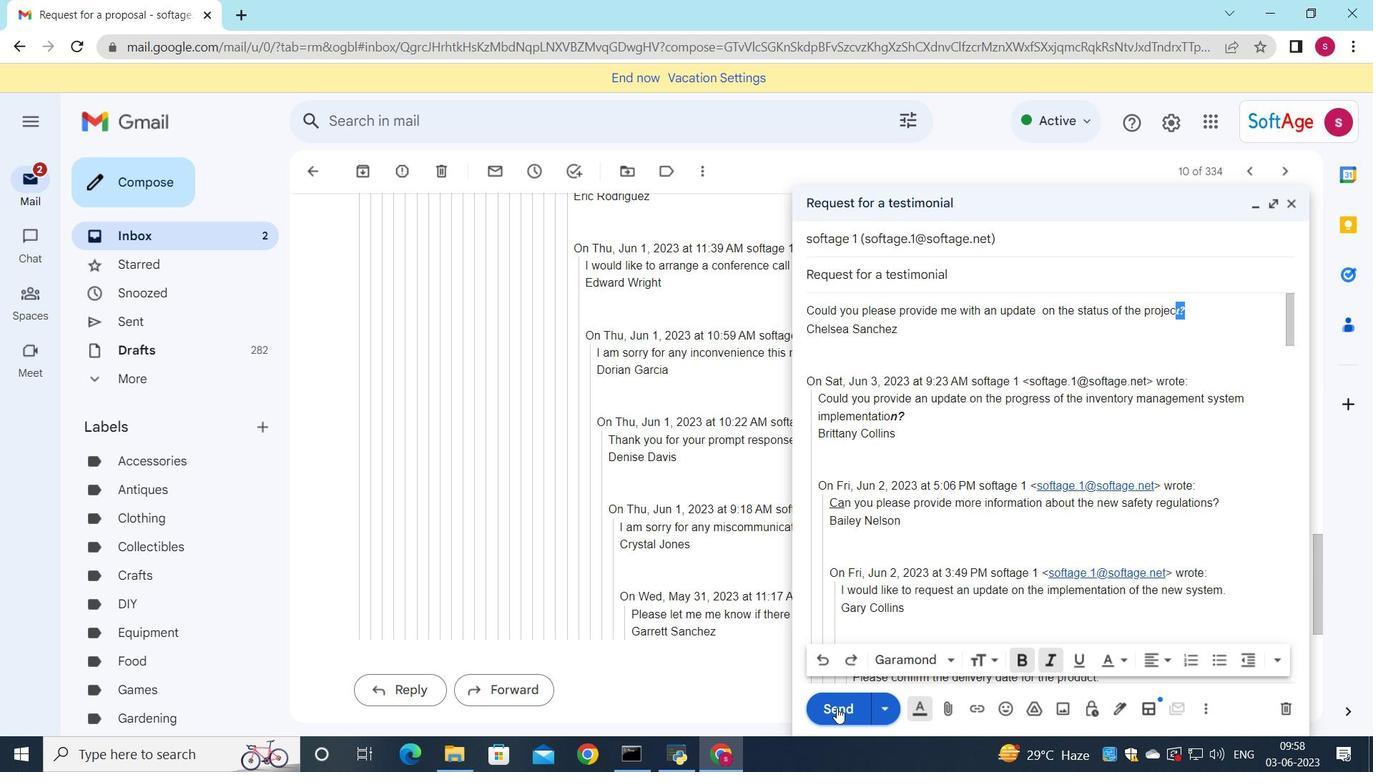 
Action: Mouse moved to (223, 236)
Screenshot: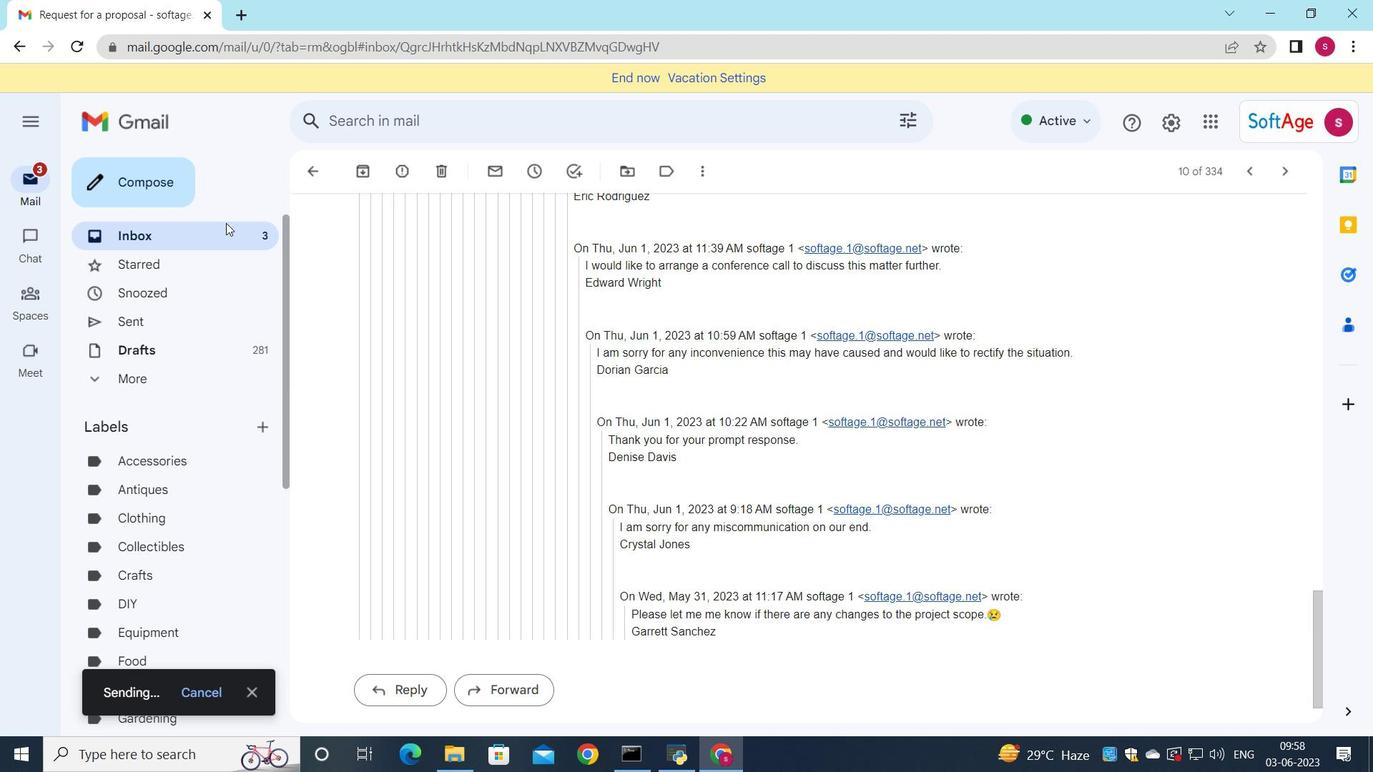 
Action: Mouse pressed left at (223, 236)
Screenshot: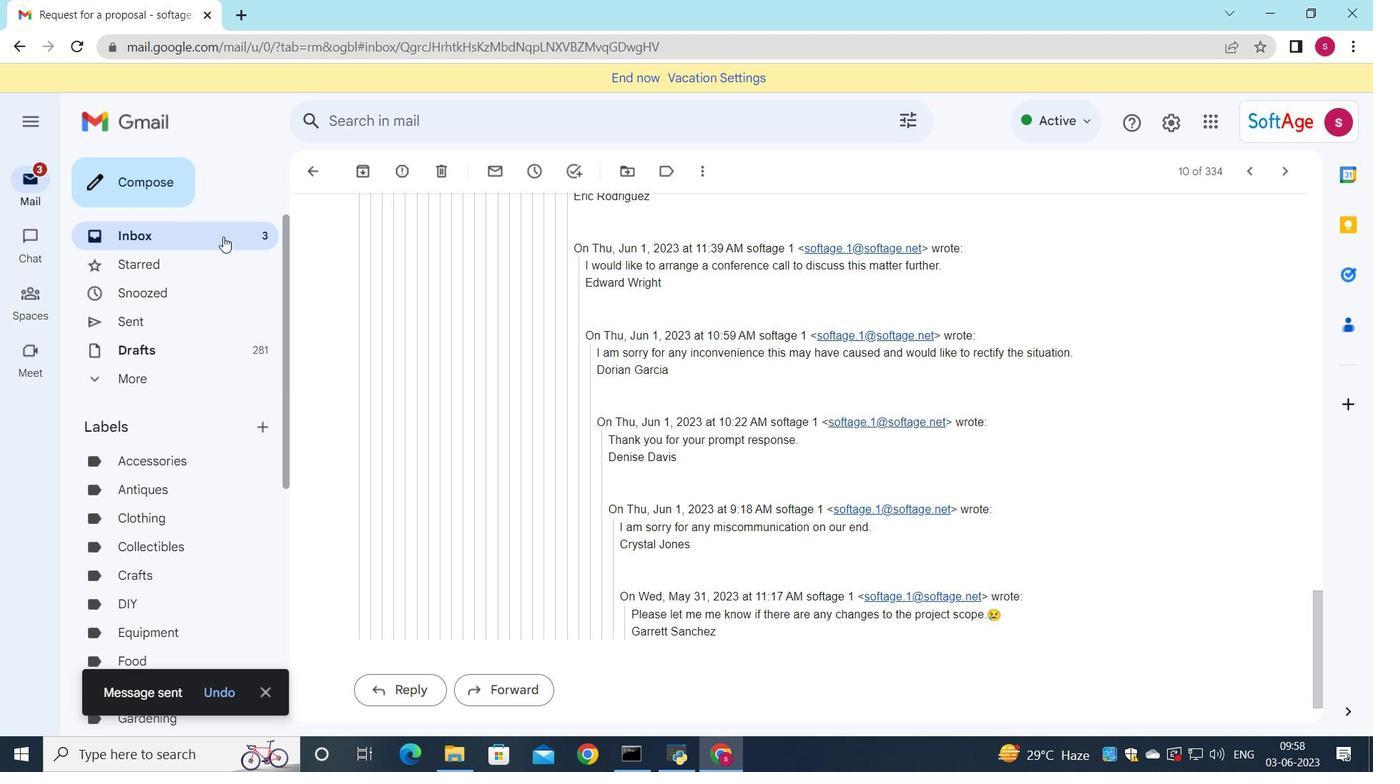 
Action: Mouse moved to (457, 226)
Screenshot: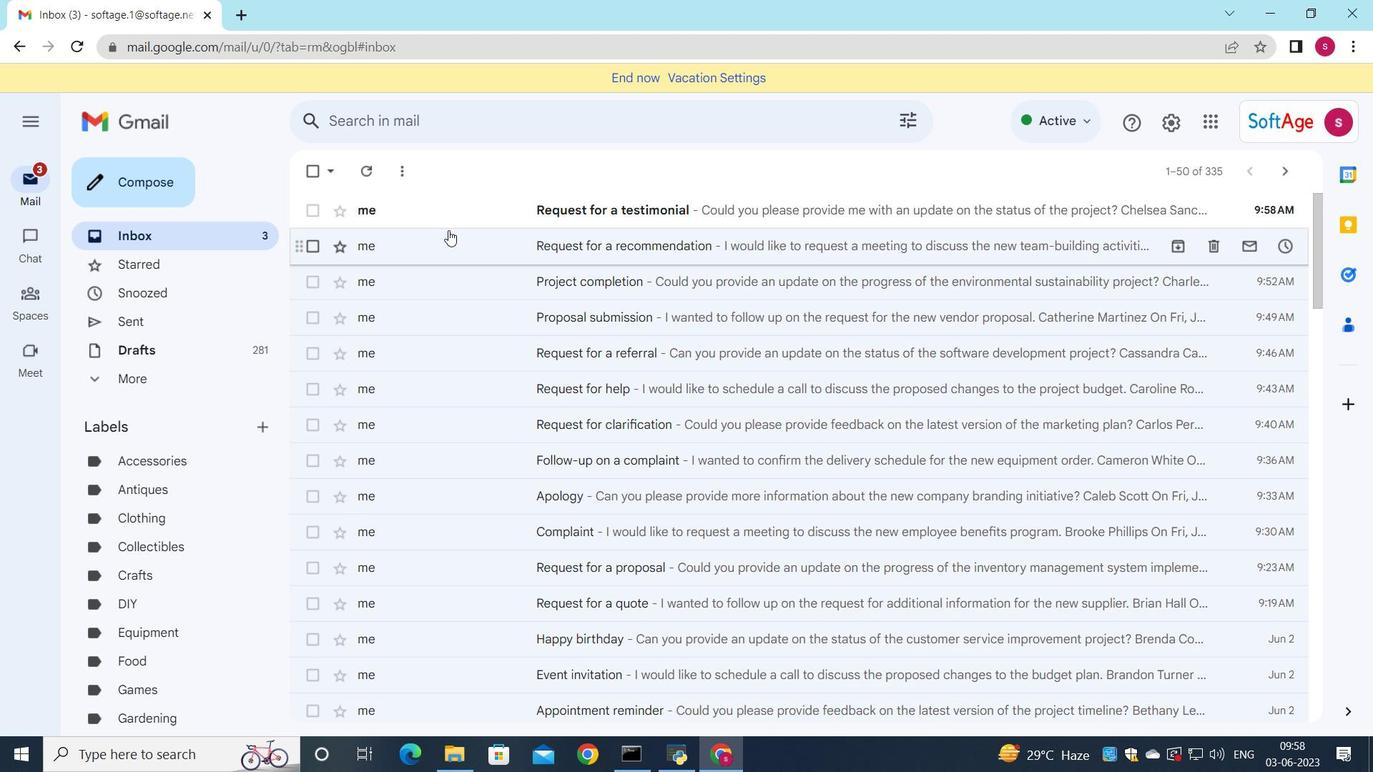 
Action: Mouse pressed left at (457, 226)
Screenshot: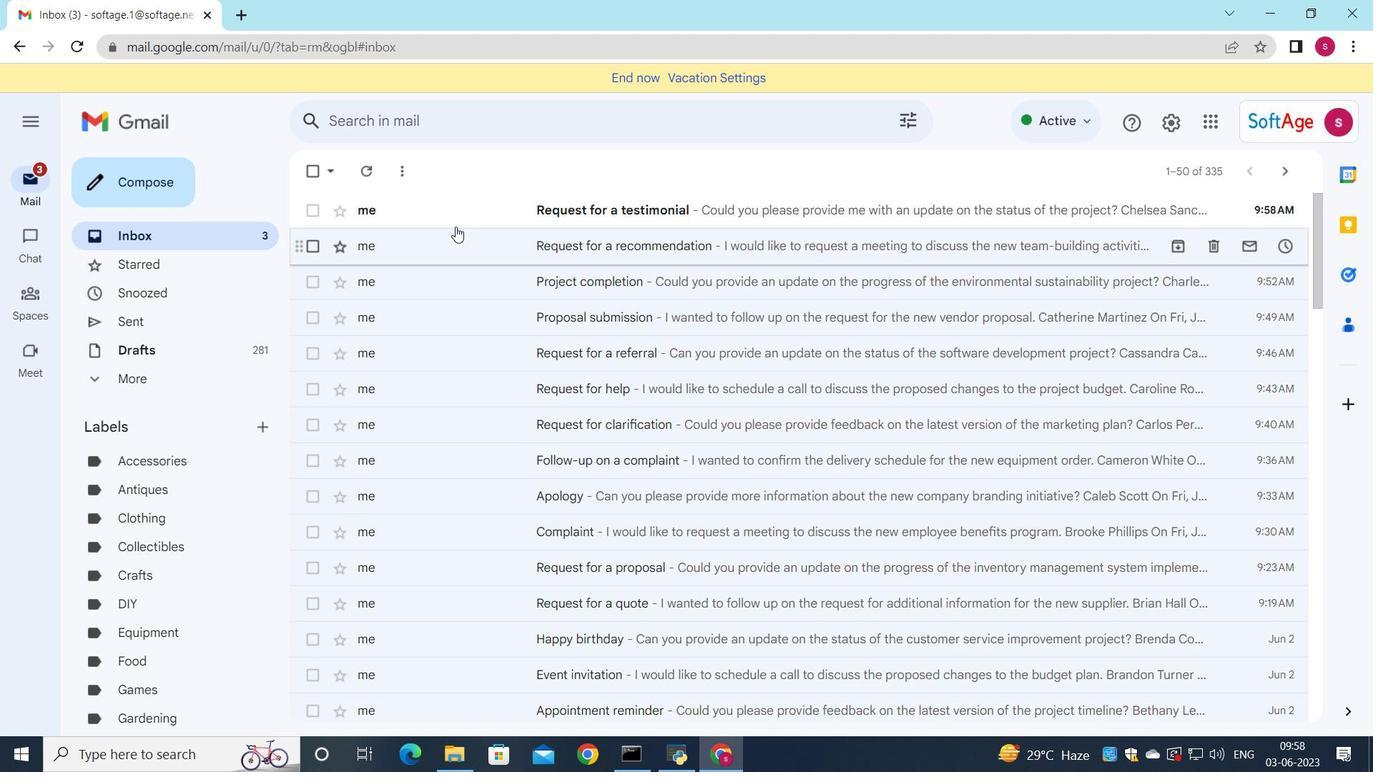 
Action: Mouse moved to (557, 304)
Screenshot: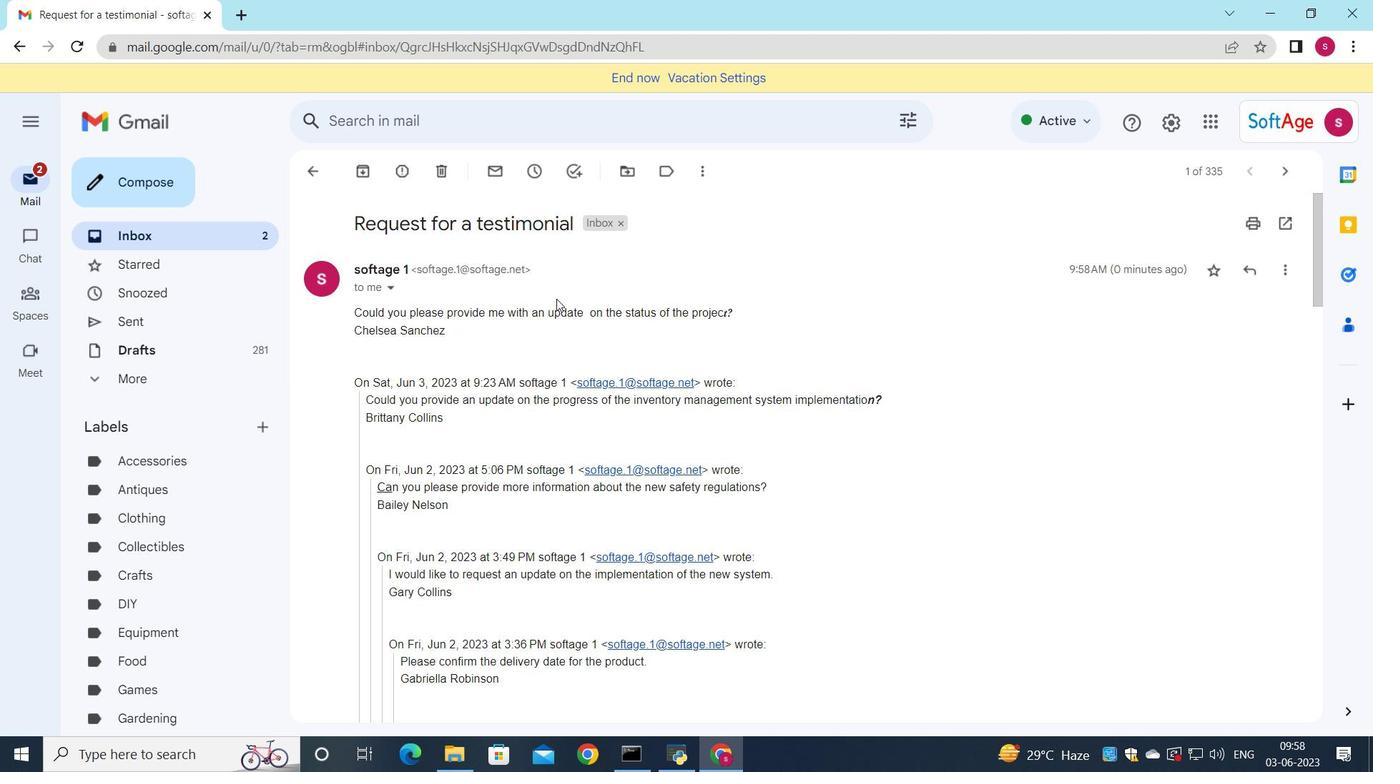 
